 Task: Plan a weekend getaway from the 22nd to the 24th.
Action: Mouse moved to (16, 131)
Screenshot: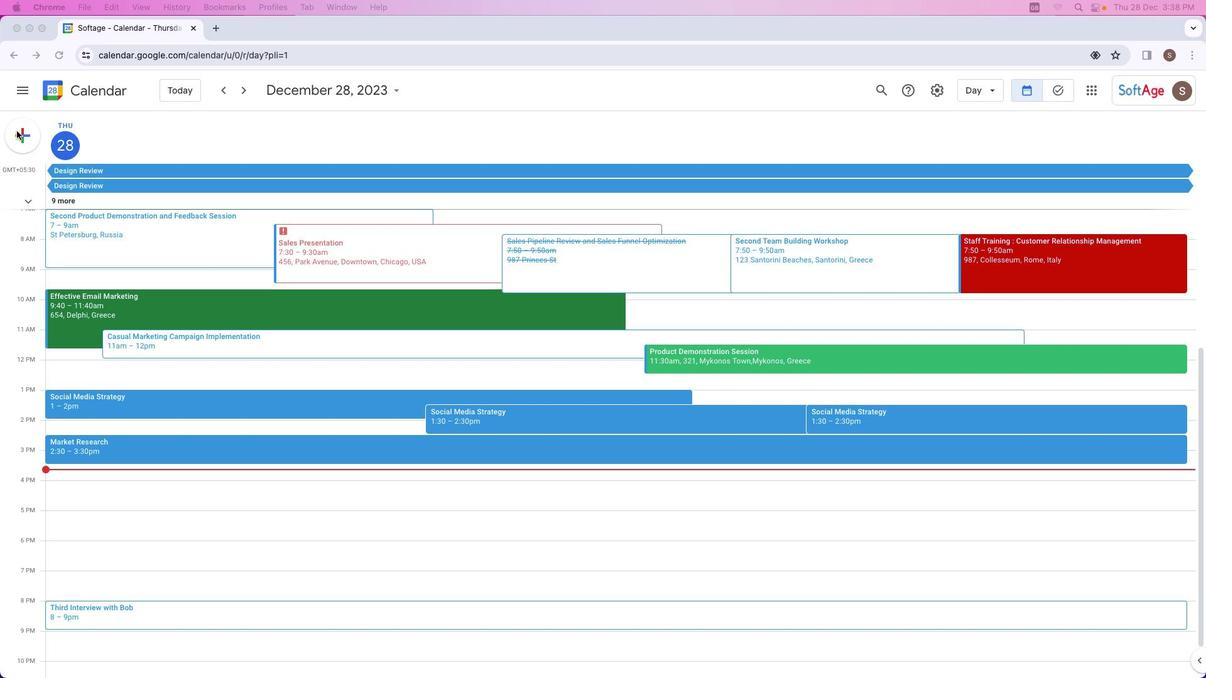 
Action: Mouse pressed left at (16, 131)
Screenshot: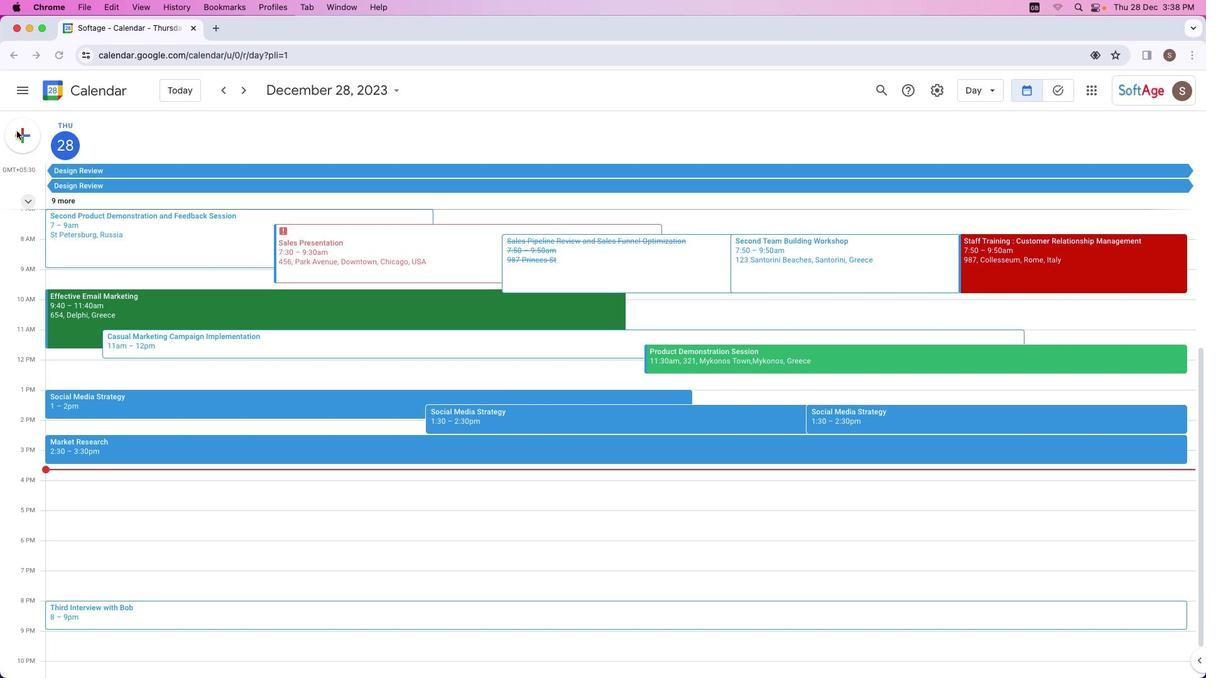 
Action: Mouse pressed left at (16, 131)
Screenshot: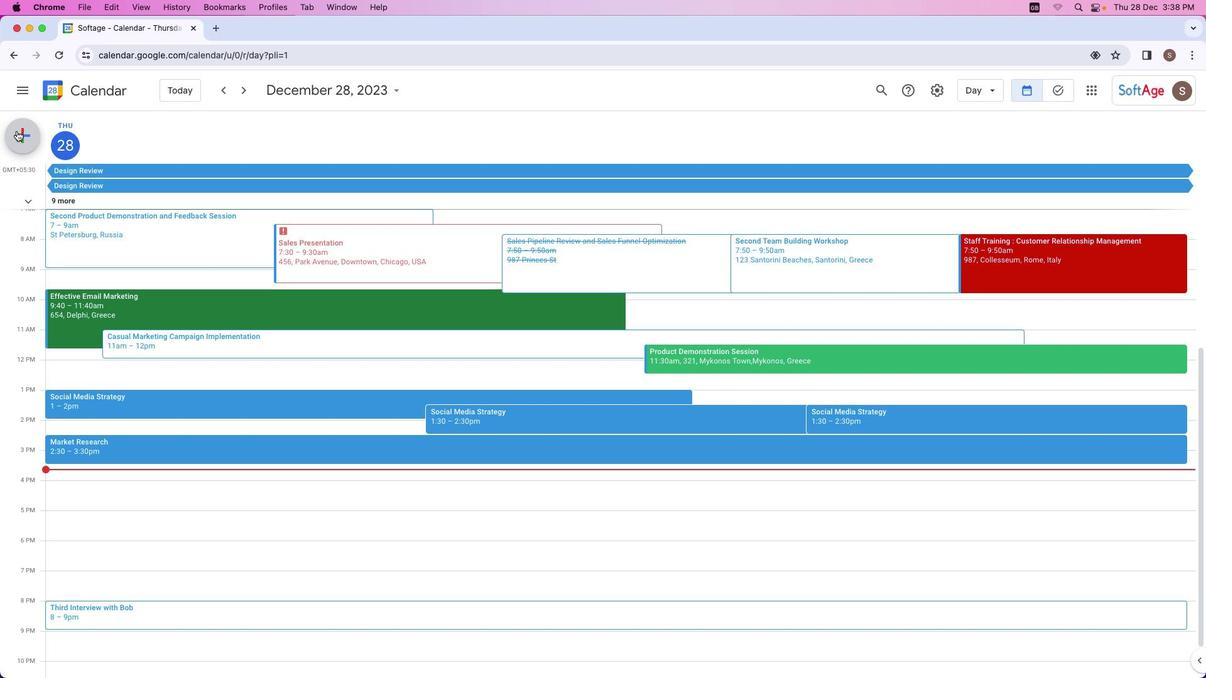 
Action: Mouse moved to (46, 174)
Screenshot: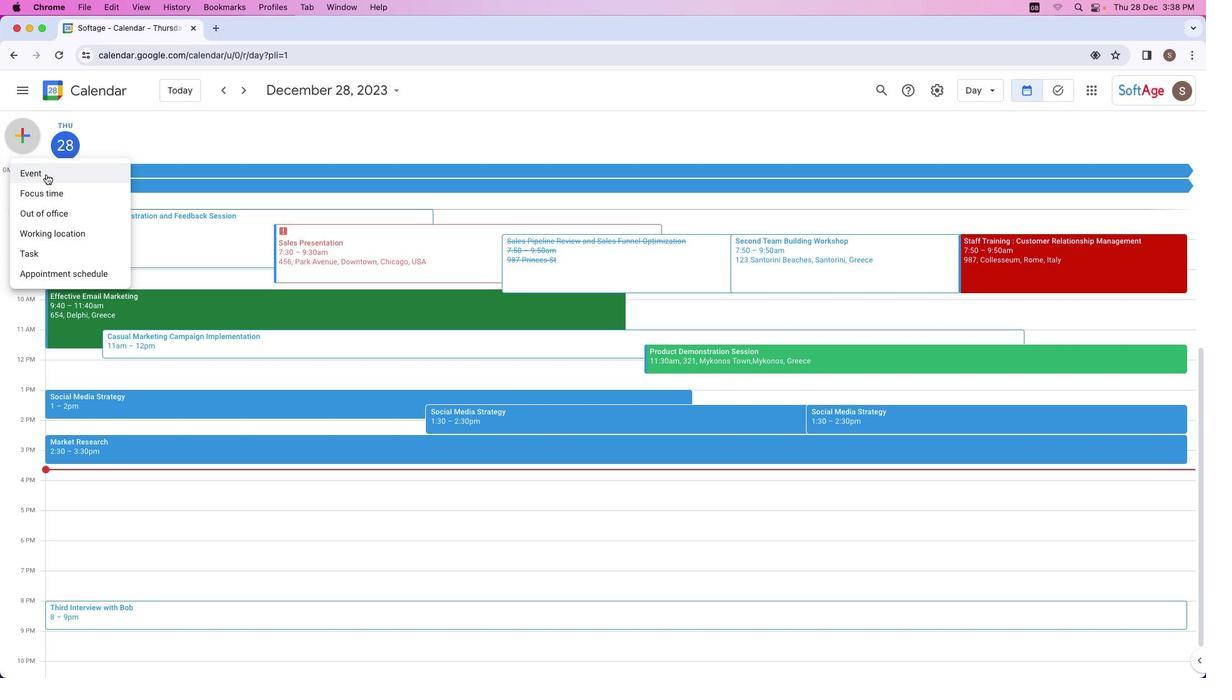
Action: Mouse pressed left at (46, 174)
Screenshot: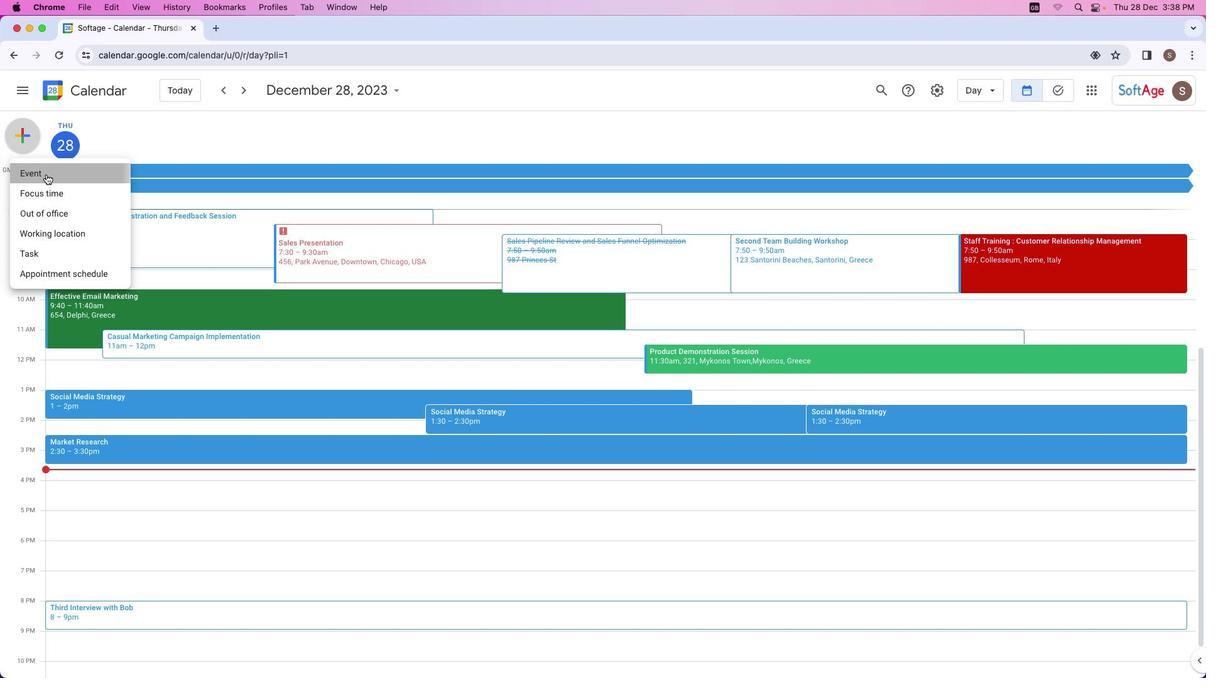 
Action: Mouse moved to (492, 320)
Screenshot: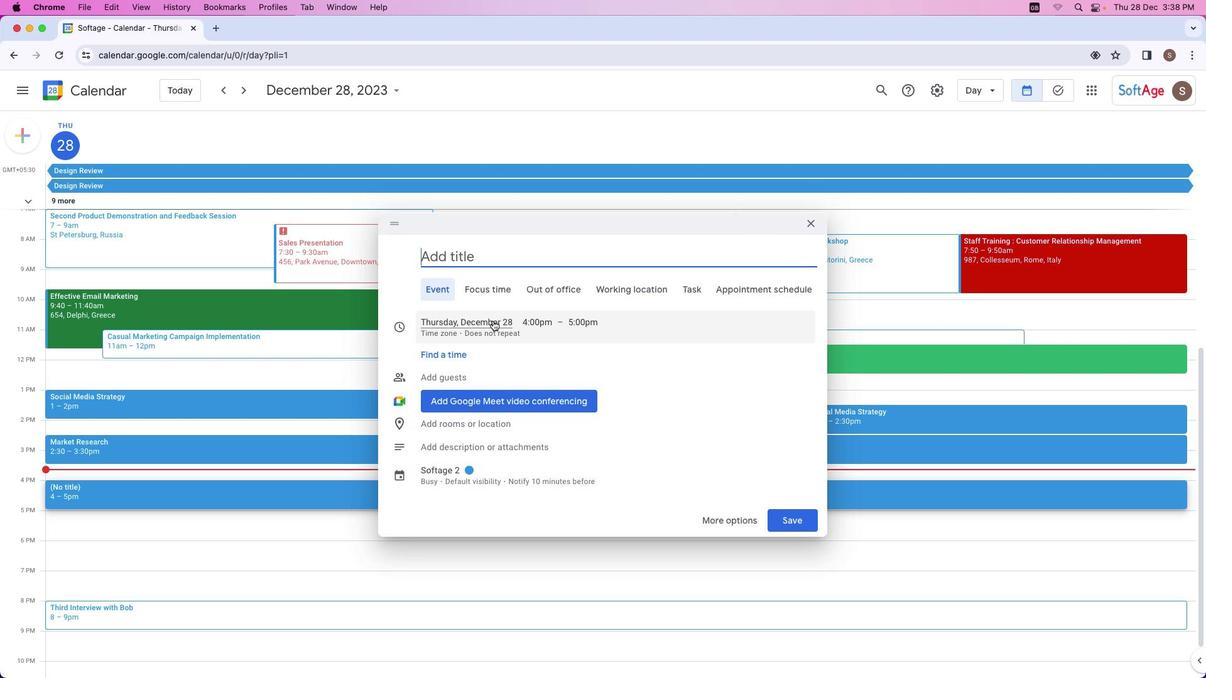 
Action: Mouse pressed left at (492, 320)
Screenshot: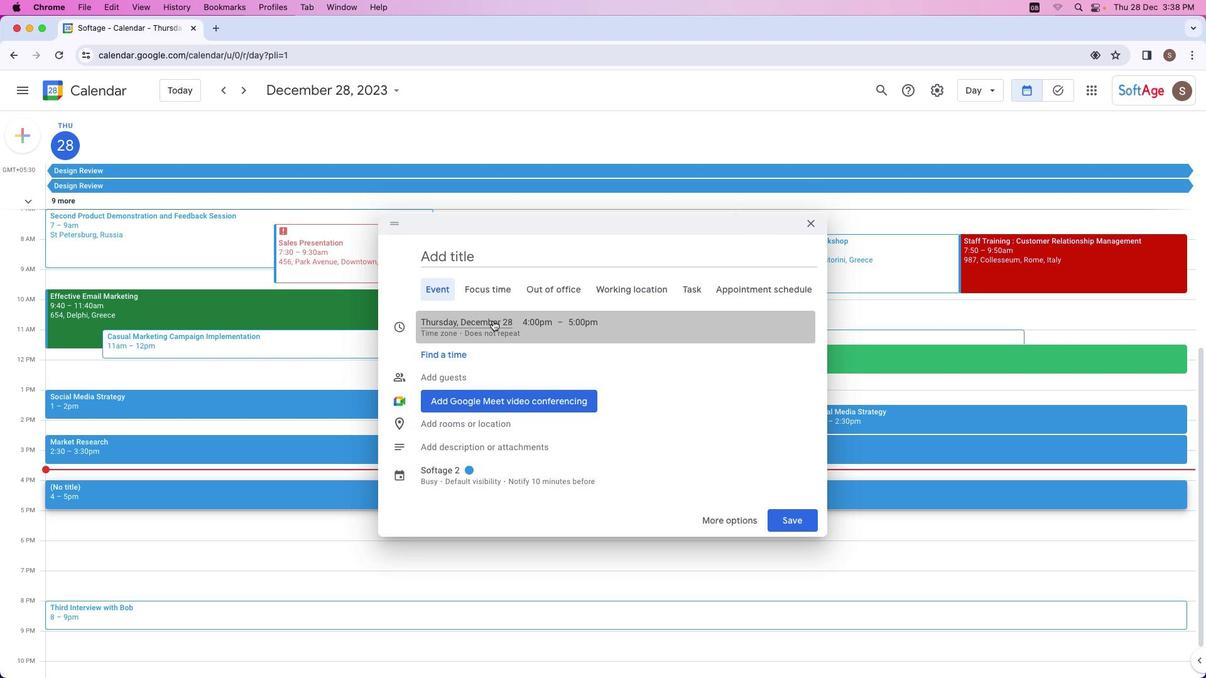 
Action: Mouse moved to (571, 349)
Screenshot: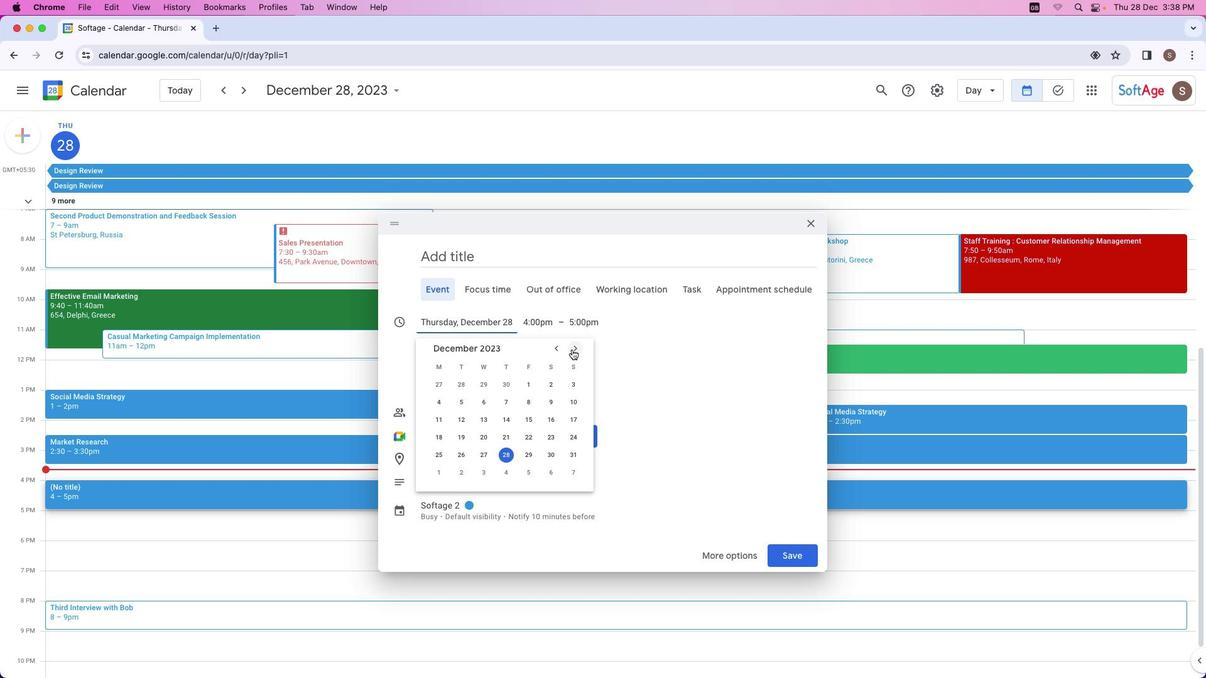 
Action: Mouse pressed left at (571, 349)
Screenshot: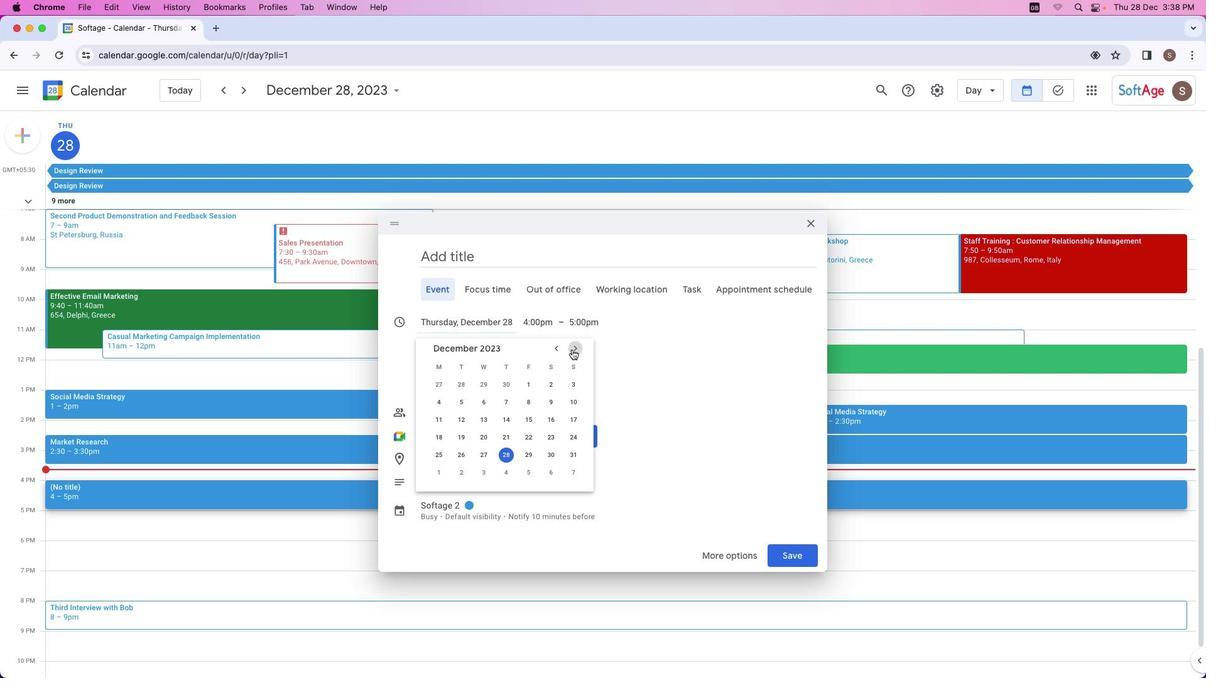 
Action: Mouse moved to (443, 435)
Screenshot: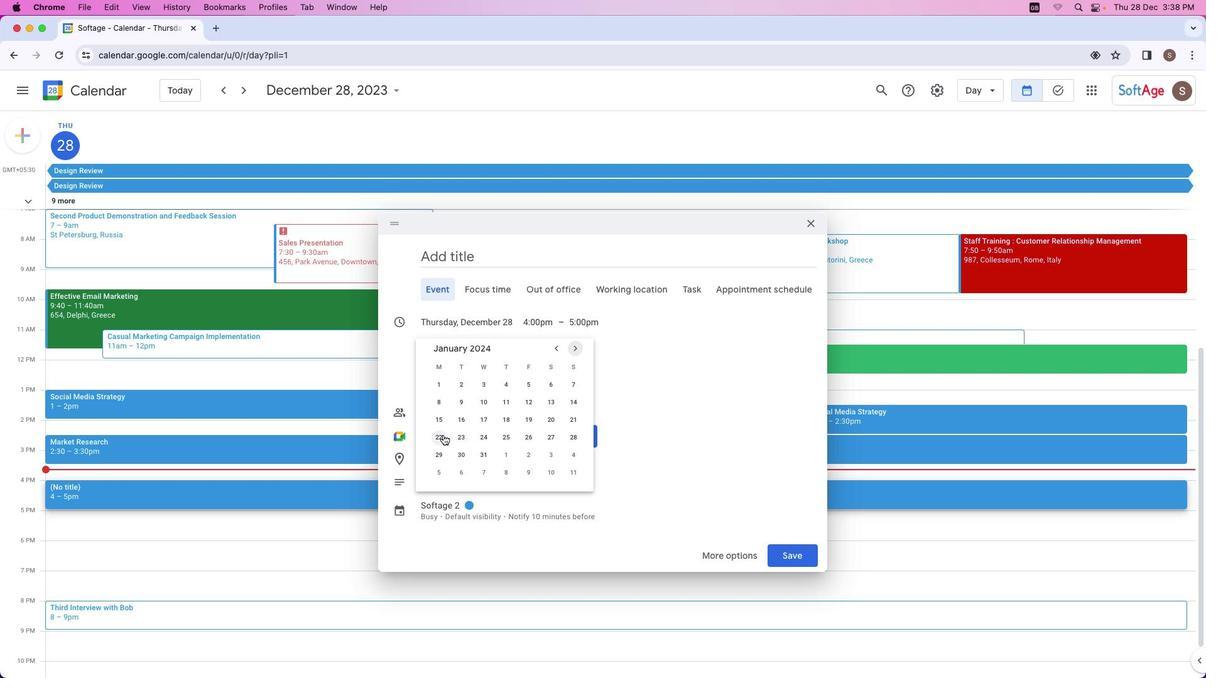 
Action: Mouse pressed left at (443, 435)
Screenshot: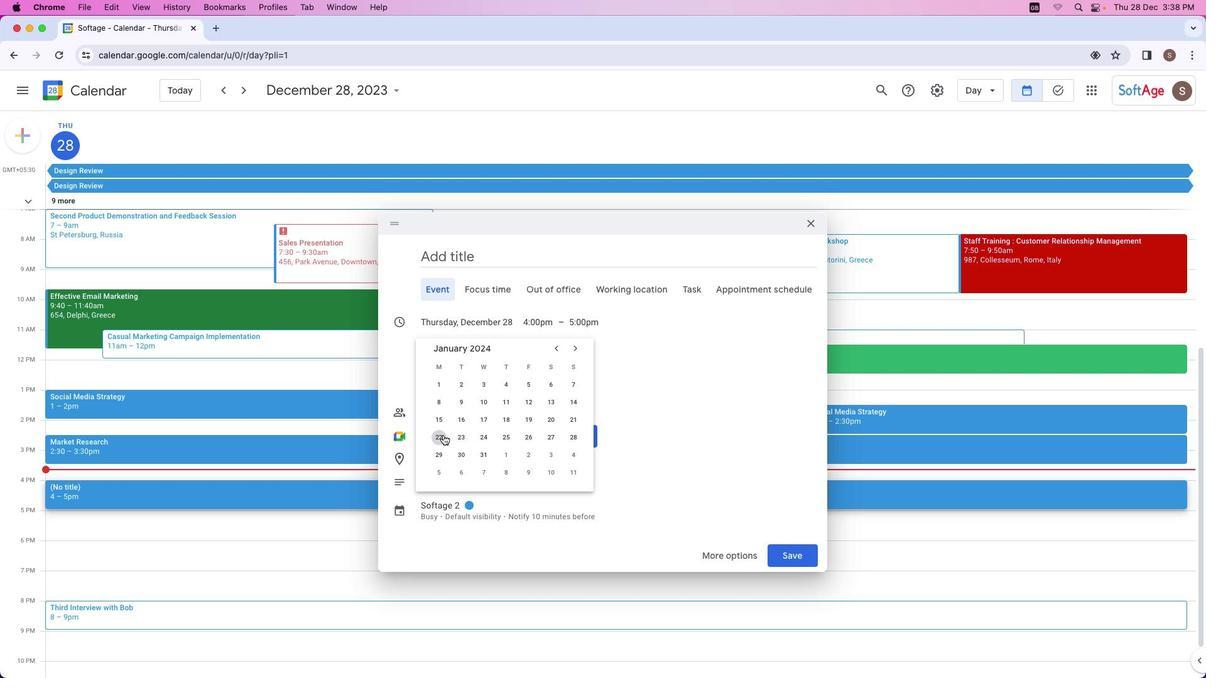 
Action: Mouse moved to (422, 344)
Screenshot: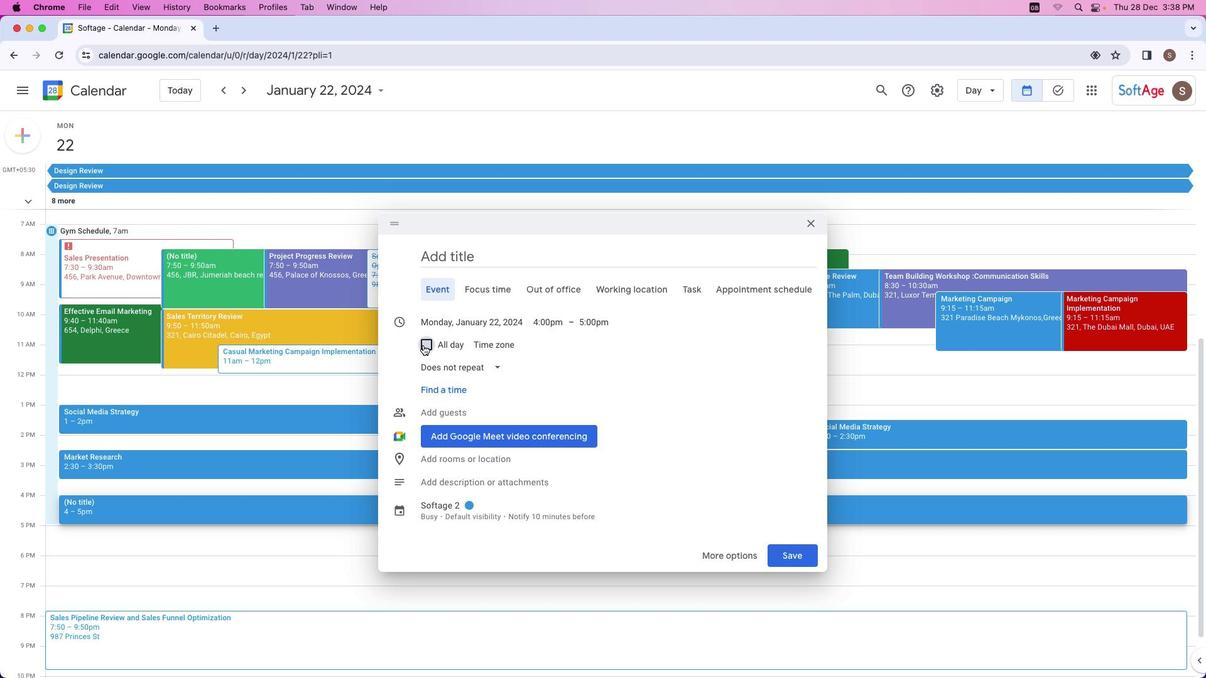
Action: Mouse pressed left at (422, 344)
Screenshot: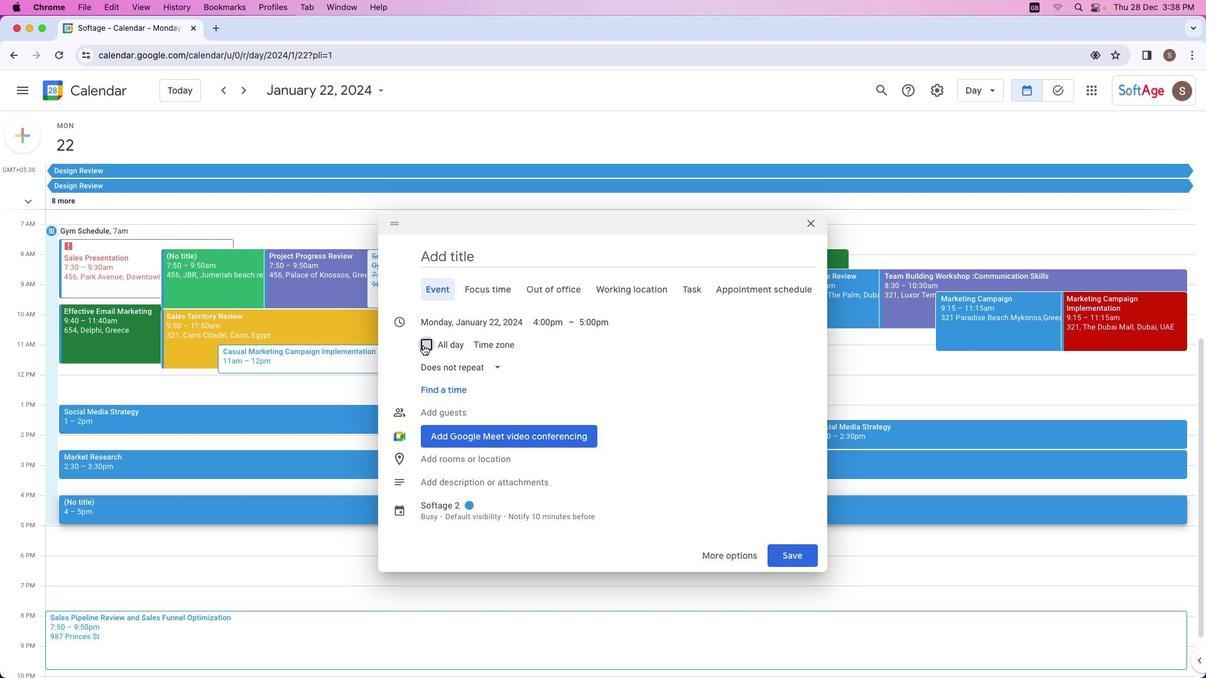 
Action: Mouse moved to (700, 292)
Screenshot: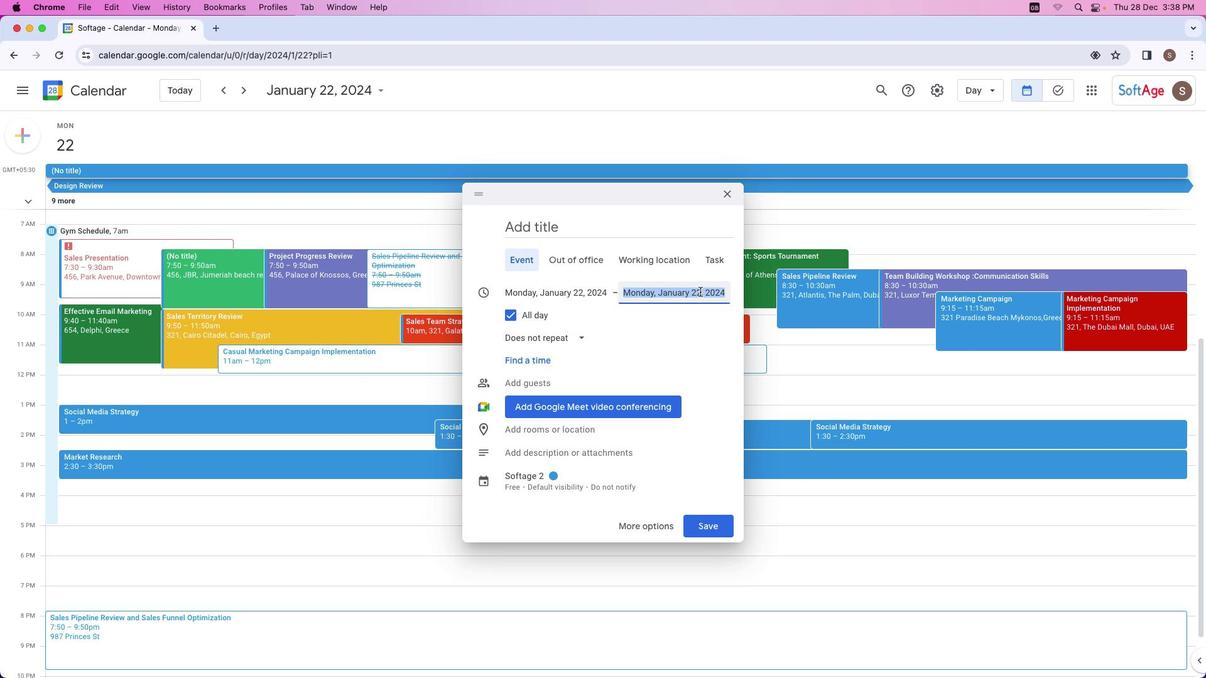 
Action: Mouse pressed left at (700, 292)
Screenshot: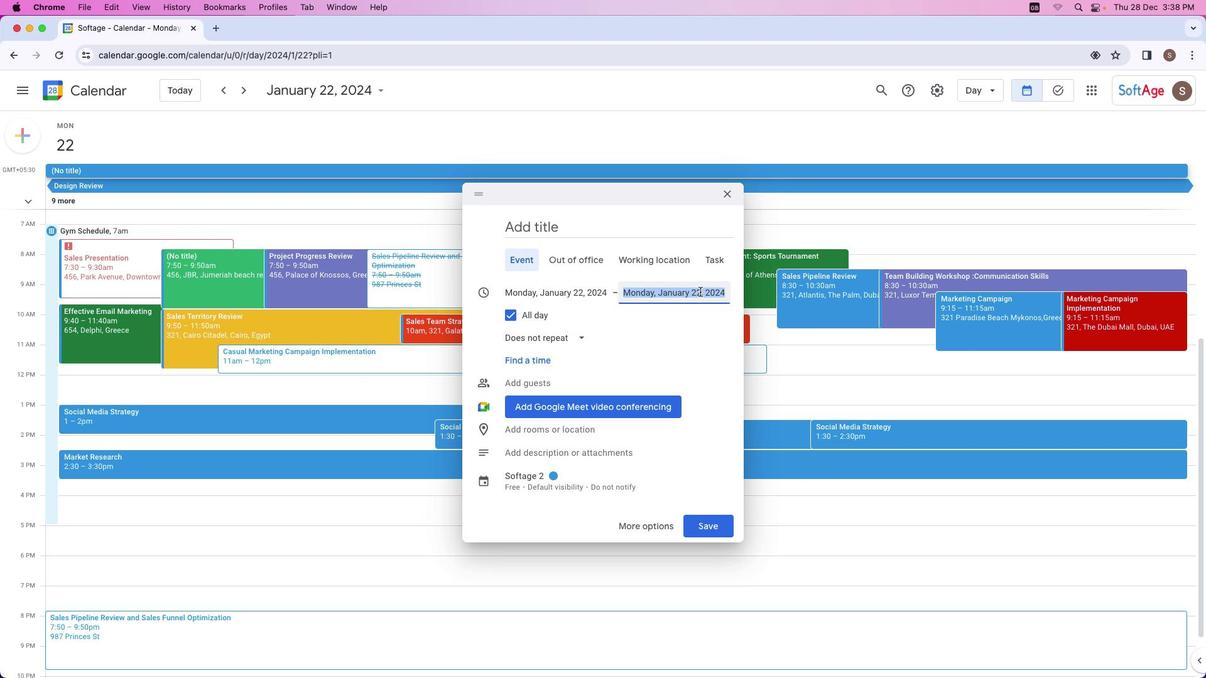 
Action: Mouse moved to (689, 401)
Screenshot: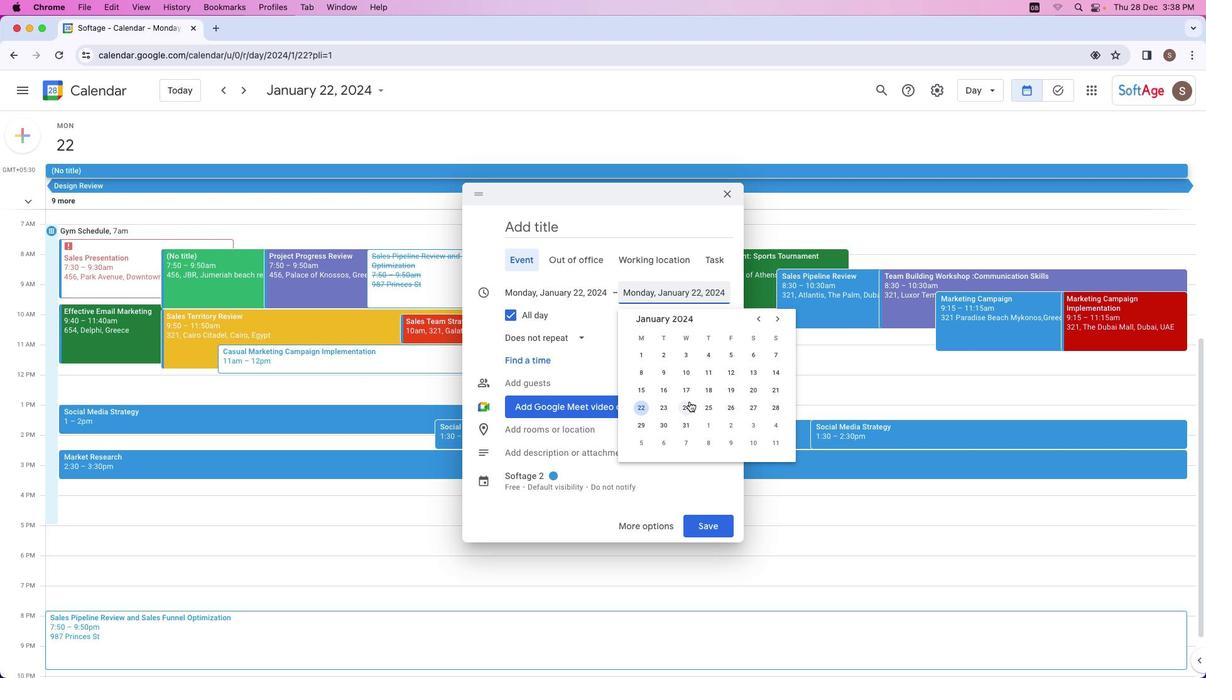 
Action: Mouse pressed left at (689, 401)
Screenshot: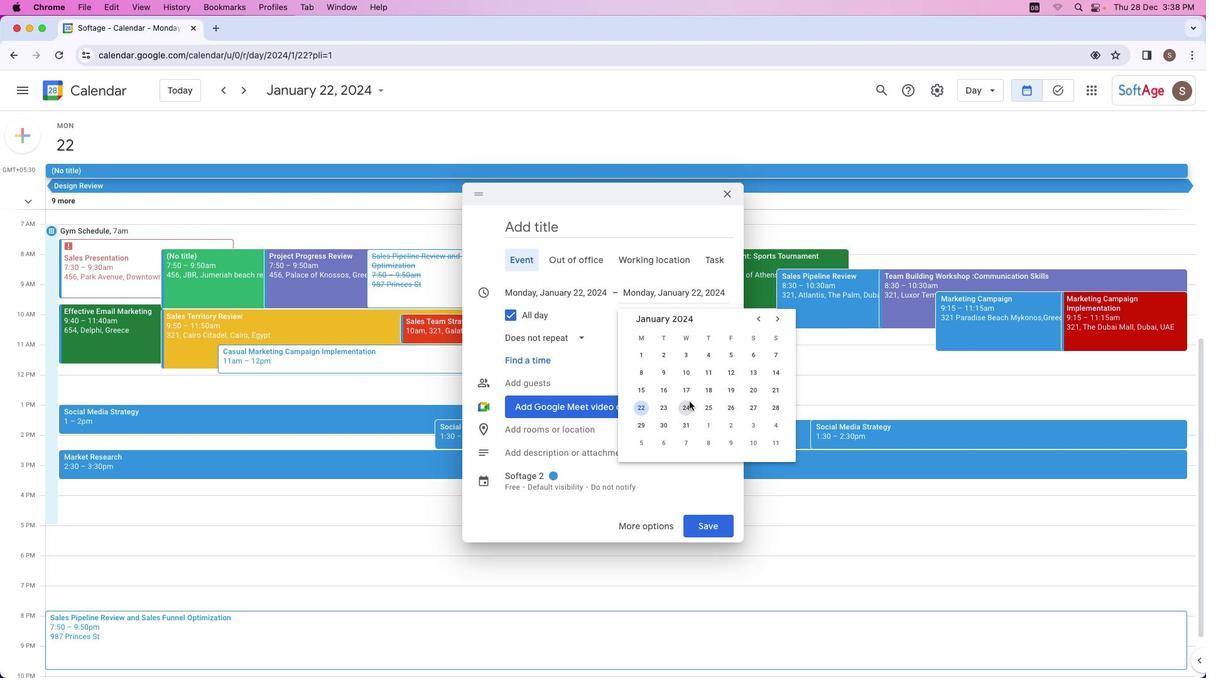 
Action: Mouse moved to (530, 224)
Screenshot: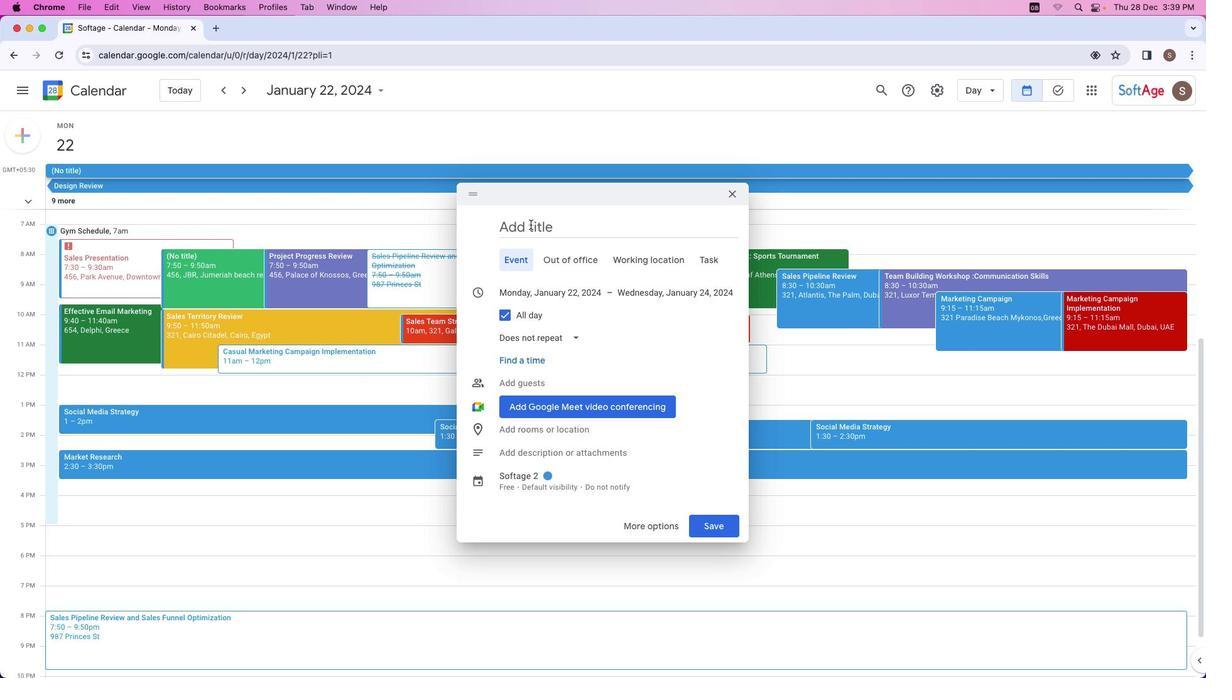 
Action: Mouse pressed left at (530, 224)
Screenshot: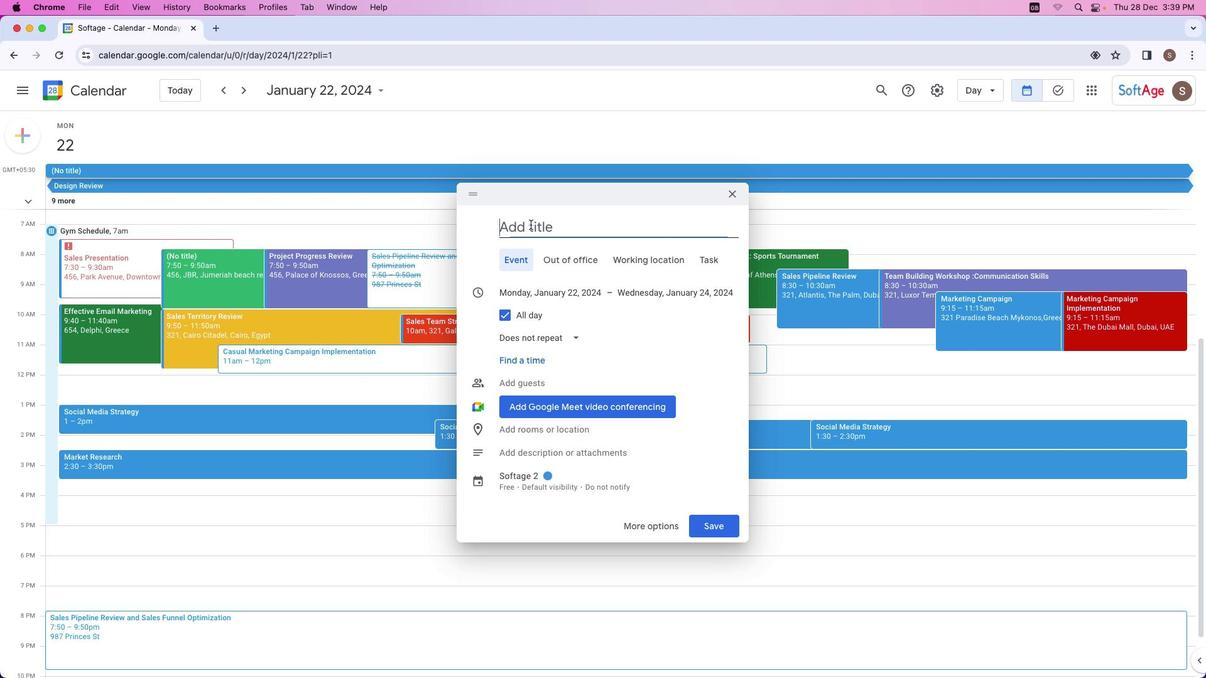 
Action: Key pressed Key.shift'G''e''t''a''w''a''y'Key.space'p''l''a''n''n''i''n''g'
Screenshot: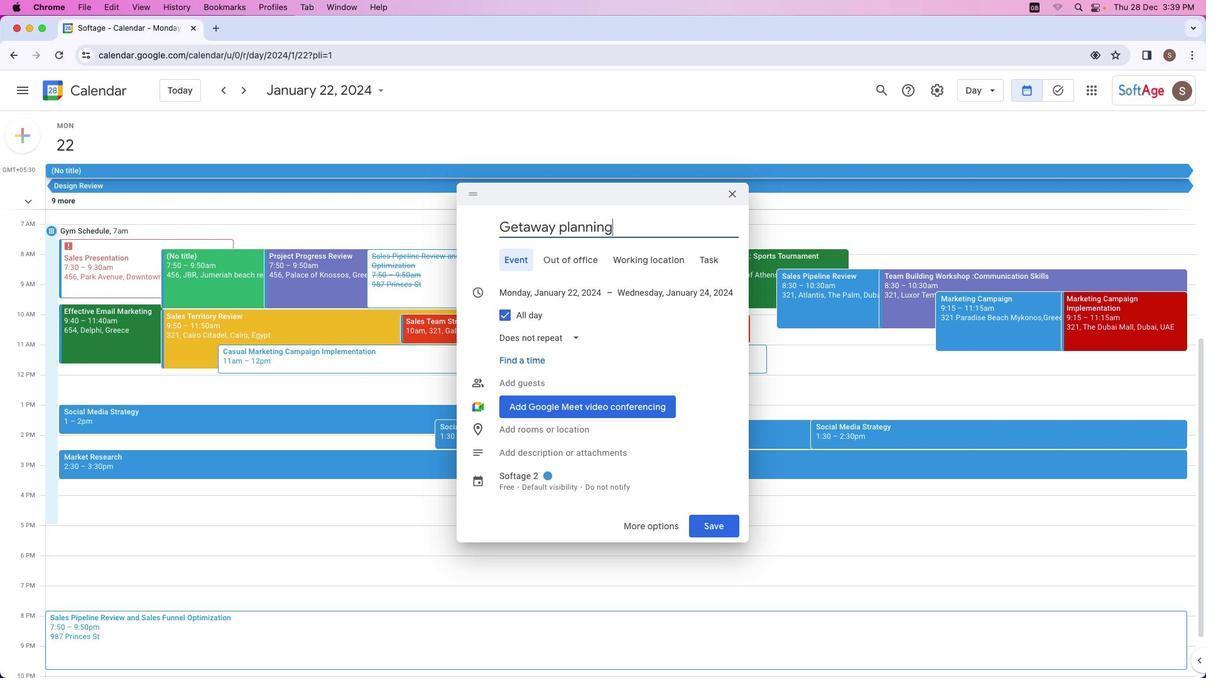 
Action: Mouse moved to (555, 444)
Screenshot: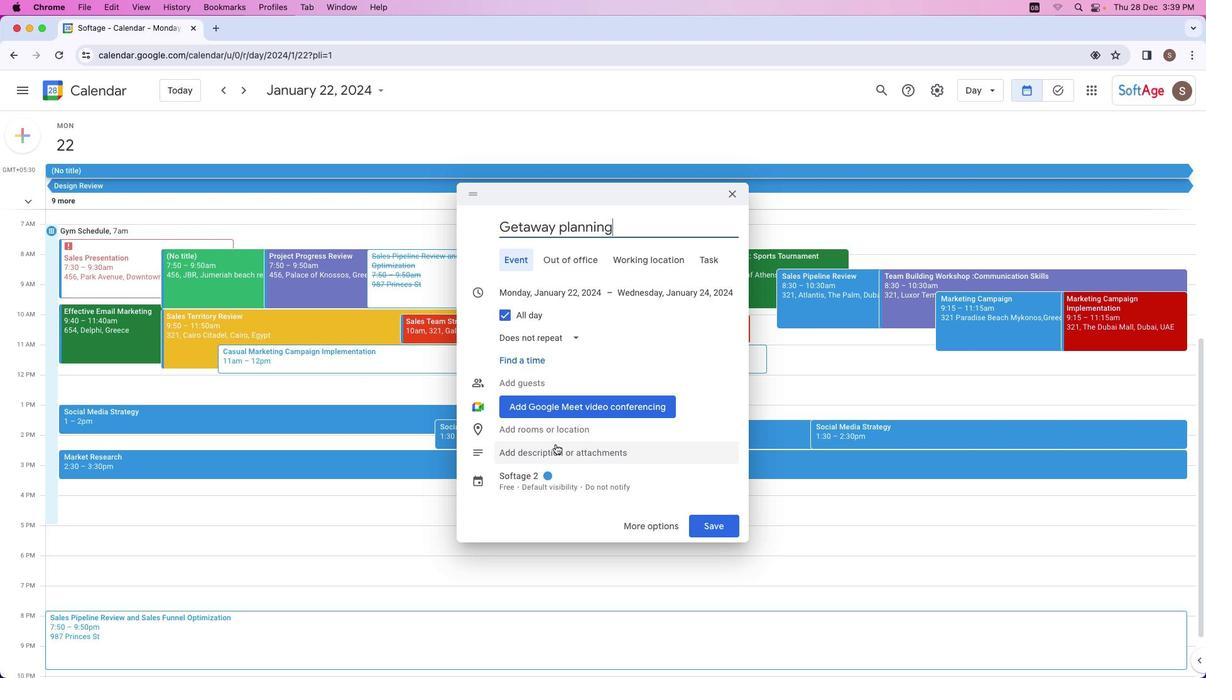 
Action: Mouse pressed left at (555, 444)
Screenshot: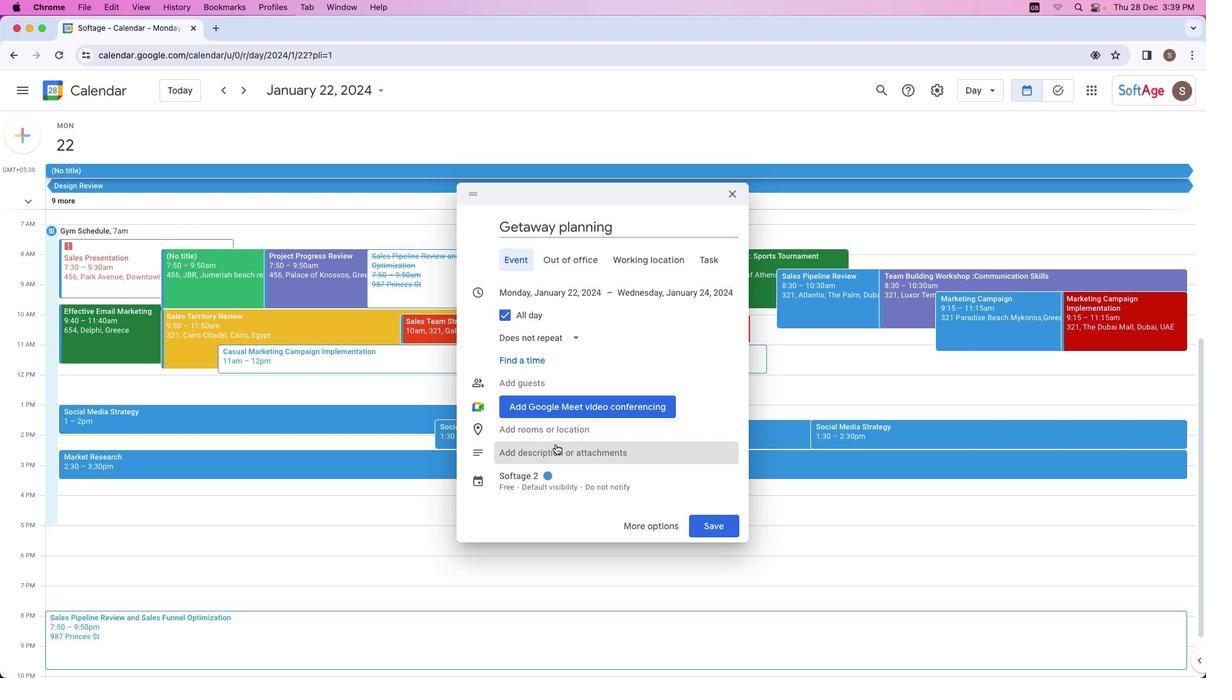
Action: Mouse moved to (527, 477)
Screenshot: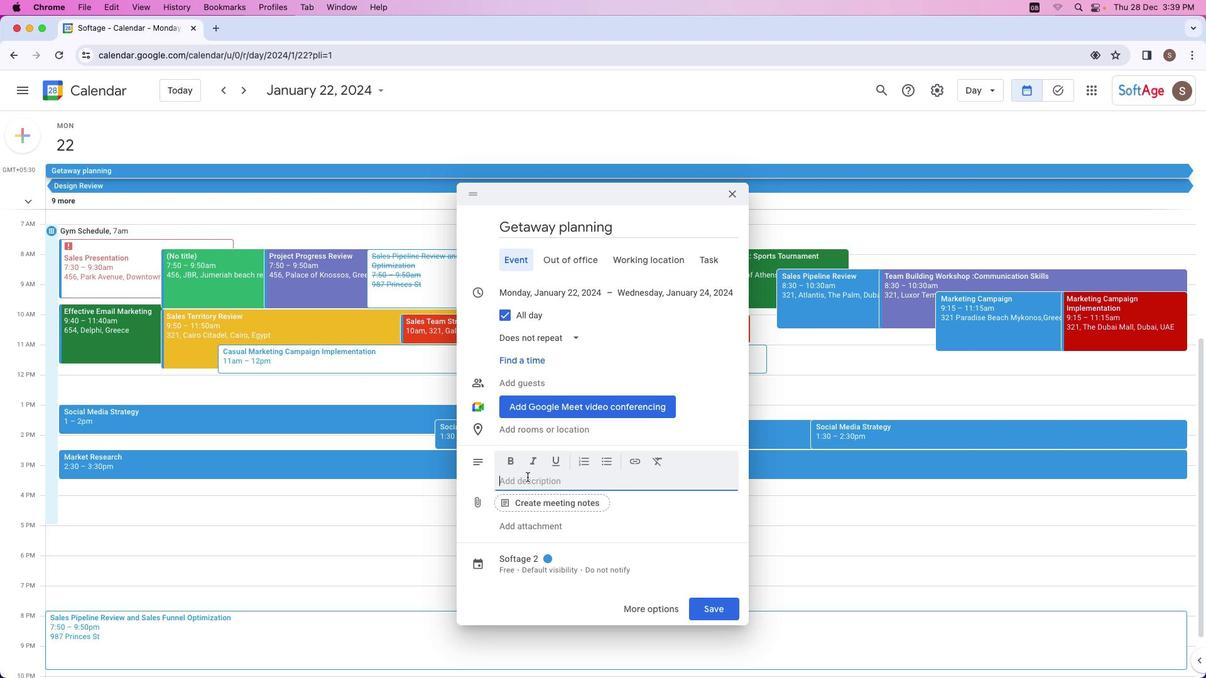 
Action: Mouse pressed left at (527, 477)
Screenshot: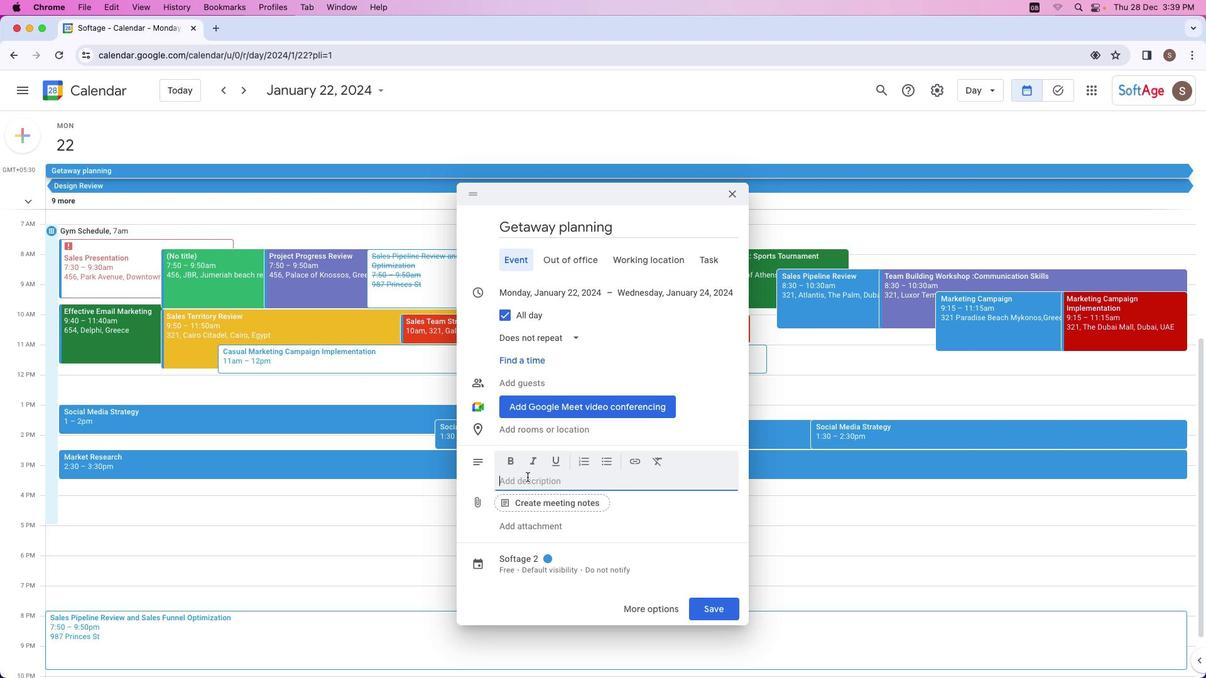 
Action: Mouse moved to (512, 463)
Screenshot: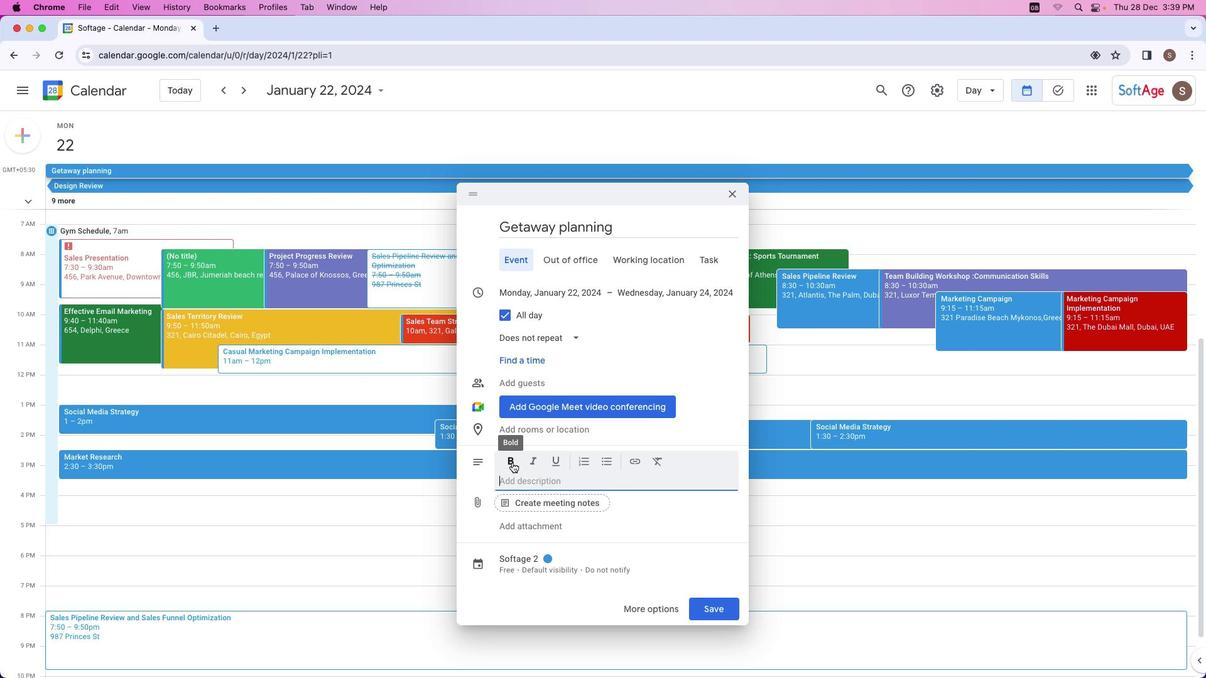 
Action: Mouse pressed left at (512, 463)
Screenshot: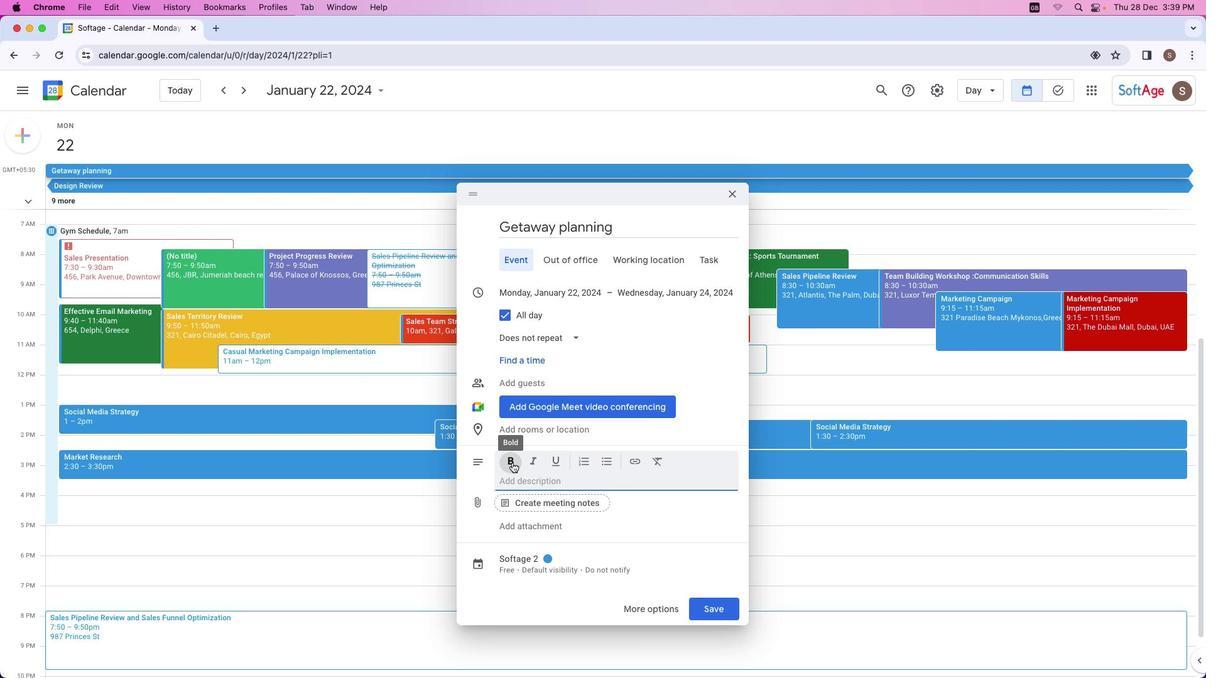 
Action: Key pressed Key.shift'T''h''e'Key.space'w''e''e''k''e''n''d'Key.space'i''s'Key.space'a'Key.space'w''e''l''c''o''m''e'Key.space'b''r''e''a''k'','
Screenshot: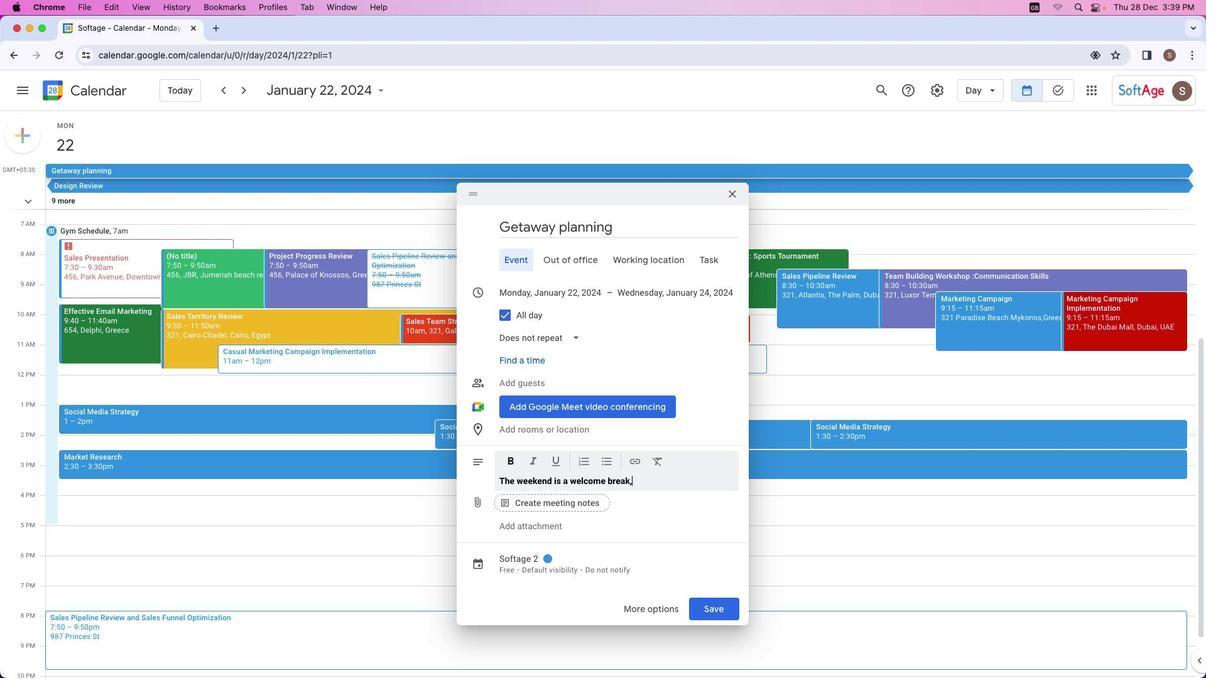 
Action: Mouse moved to (534, 461)
Screenshot: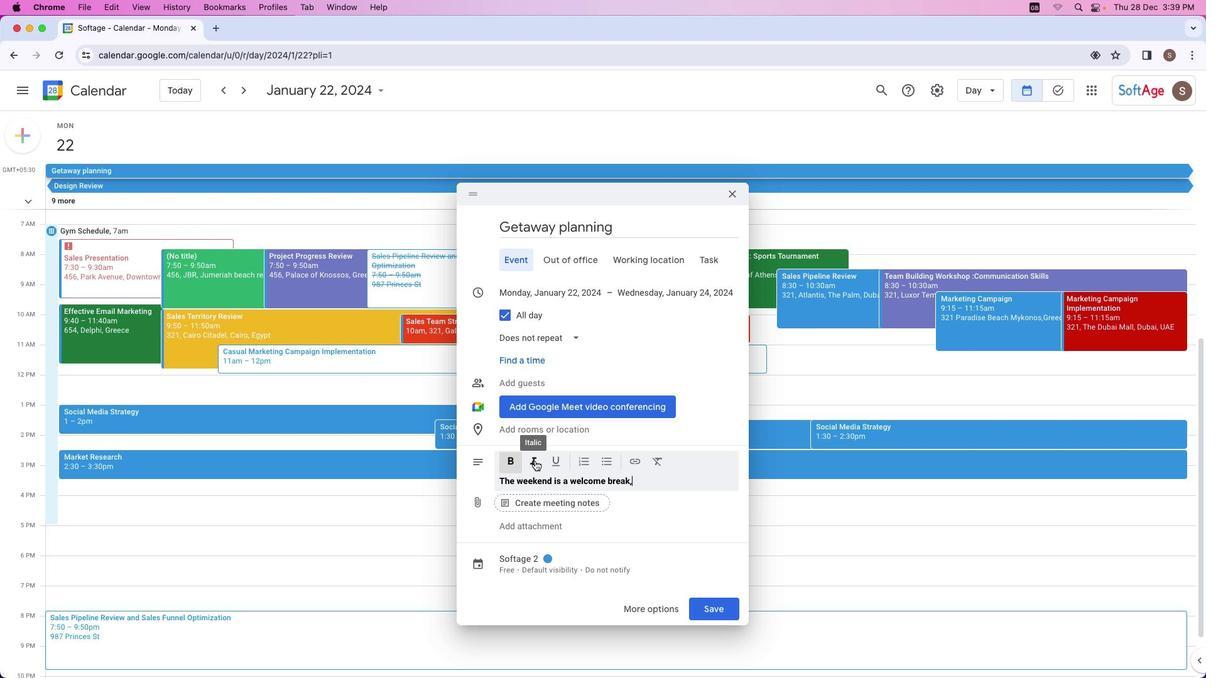 
Action: Mouse pressed left at (534, 461)
Screenshot: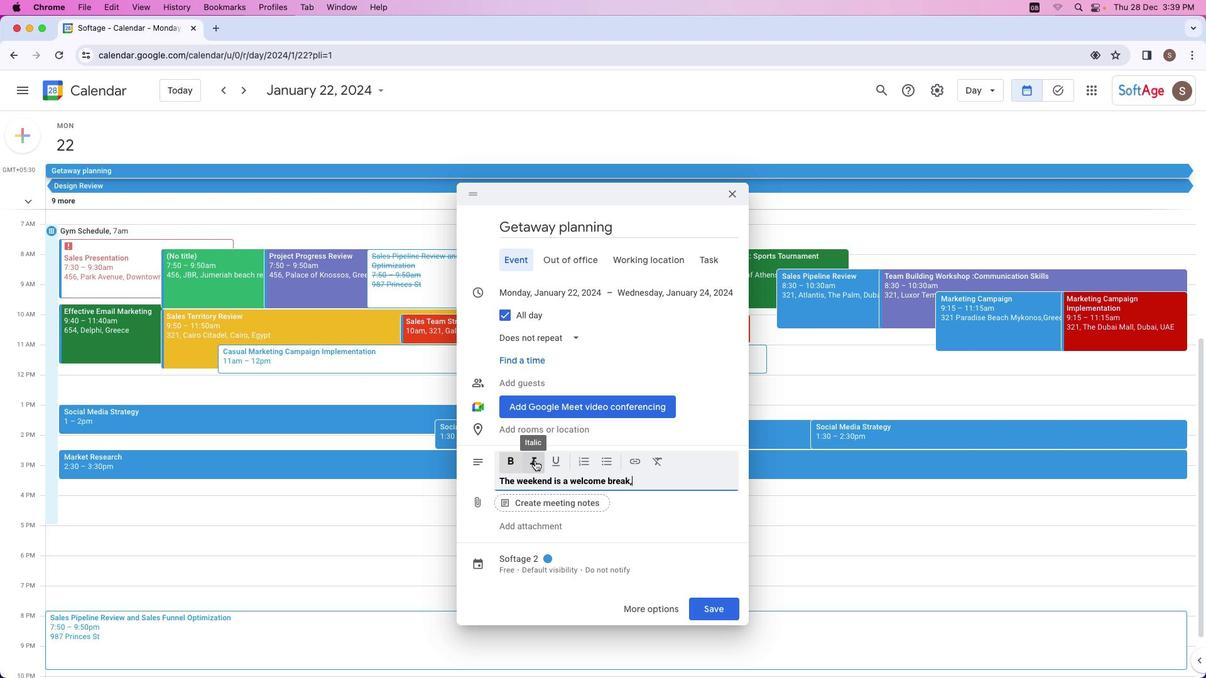 
Action: Mouse moved to (508, 460)
Screenshot: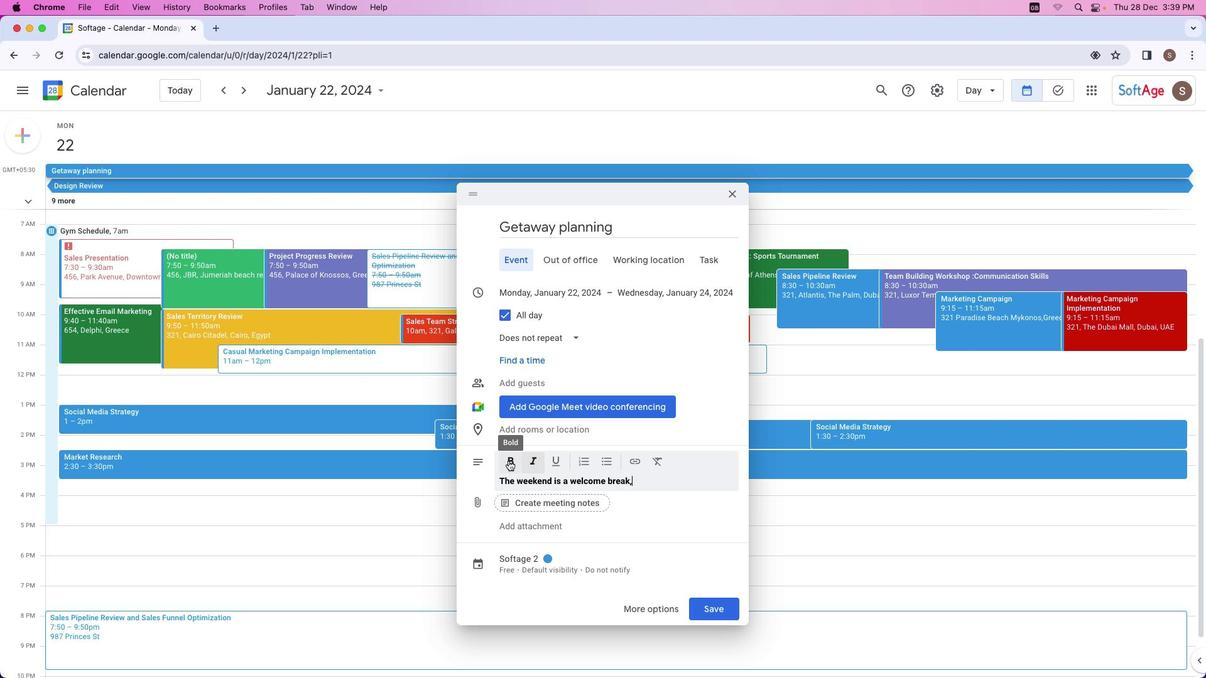 
Action: Mouse pressed left at (508, 460)
Screenshot: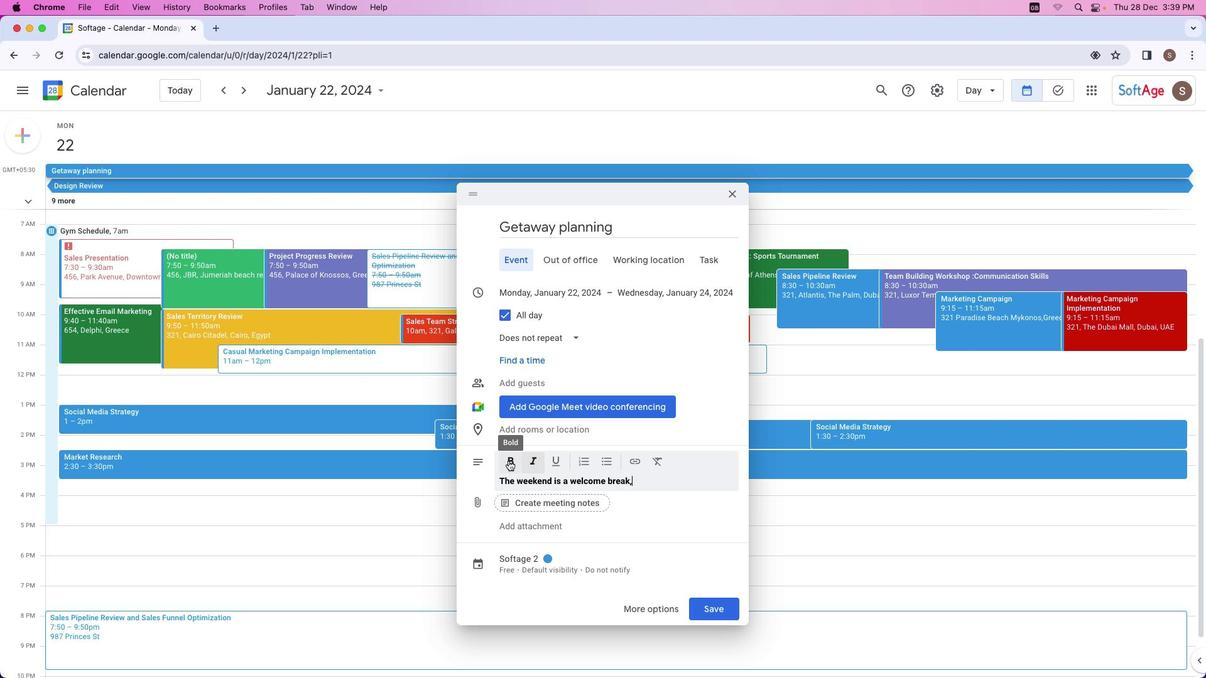 
Action: Mouse moved to (639, 480)
Screenshot: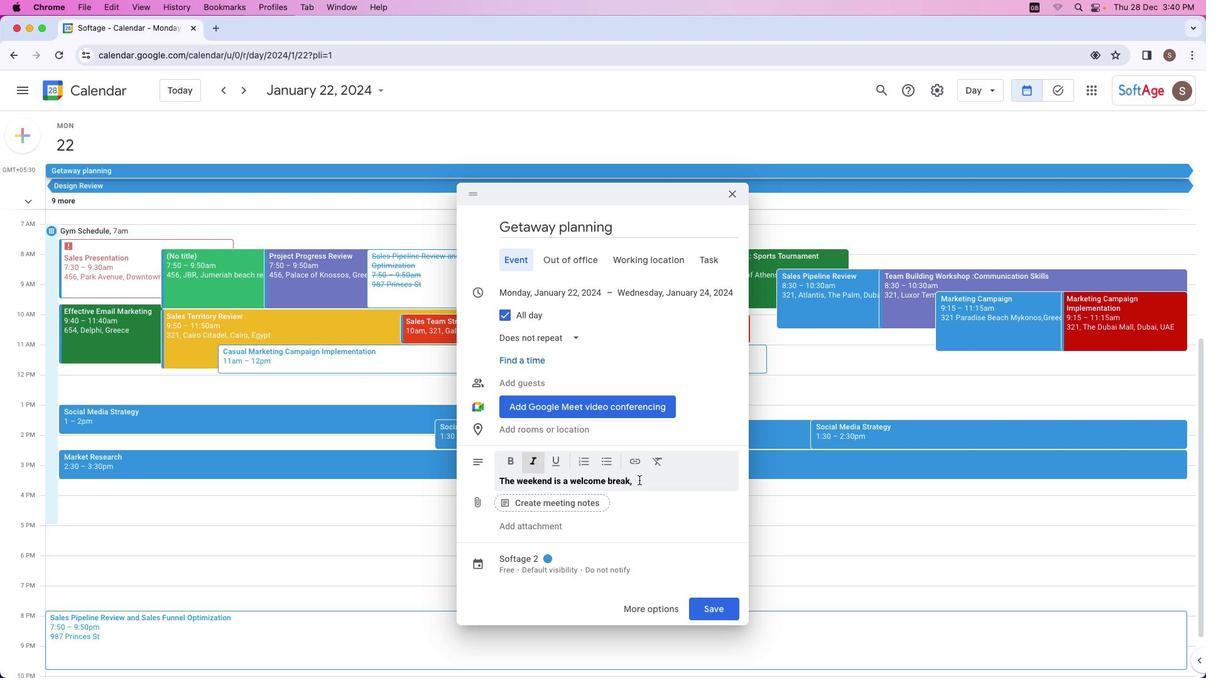 
Action: Key pressed 'o''f''f''e''r''i''n''g'Key.space'a'Key.spaceKey.leftKey.leftKey.leftKey.leftKey.leftKey.leftKey.leftKey.leftKey.leftKey.leftKey.leftKey.spaceKey.rightKey.rightKey.rightKey.rightKey.rightKey.rightKey.rightKey.rightKey.rightKey.rightKey.space'p''r''e''c''i''o''u''s'Key.space'o''p''p''o''r''t''u''n''i''t''y'Key.space't''o'Key.space'u''n''w''i''n''d'','Key.spaceKey.backspaceKey.backspaceKey.space'a''n''d'Key.space'c''r''e''a''t''e'Key.space'l''a''s''t''i''n''g'Key.space'm''e''m''o''r''i''e''s'Key.space'w''i''t''h'Key.space'l''o''v''e''d'Key.space'o''n''e''s''.'
Screenshot: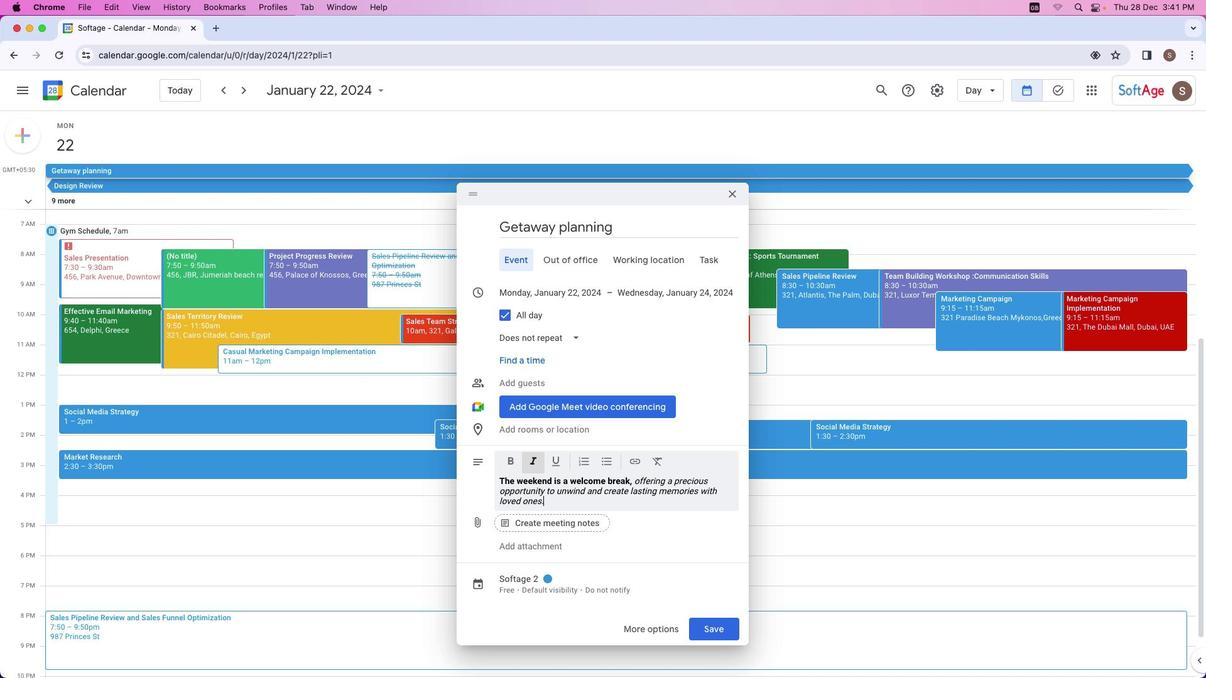 
Action: Mouse moved to (682, 591)
Screenshot: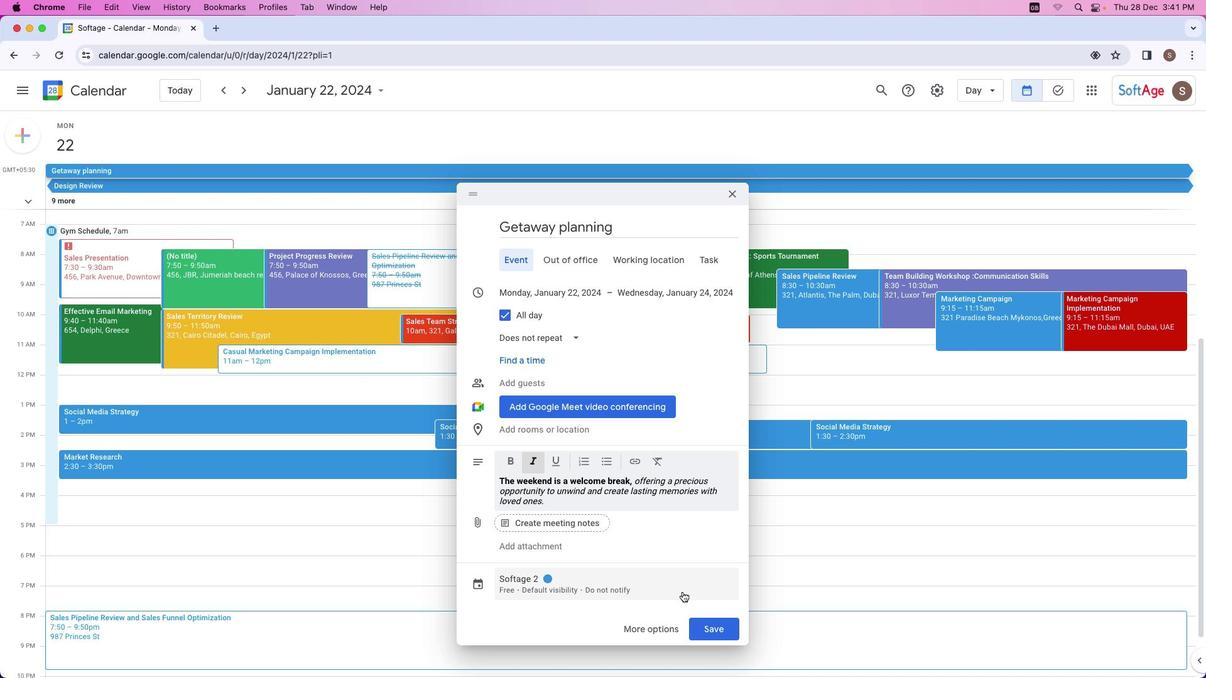 
Action: Mouse scrolled (682, 591) with delta (0, 0)
Screenshot: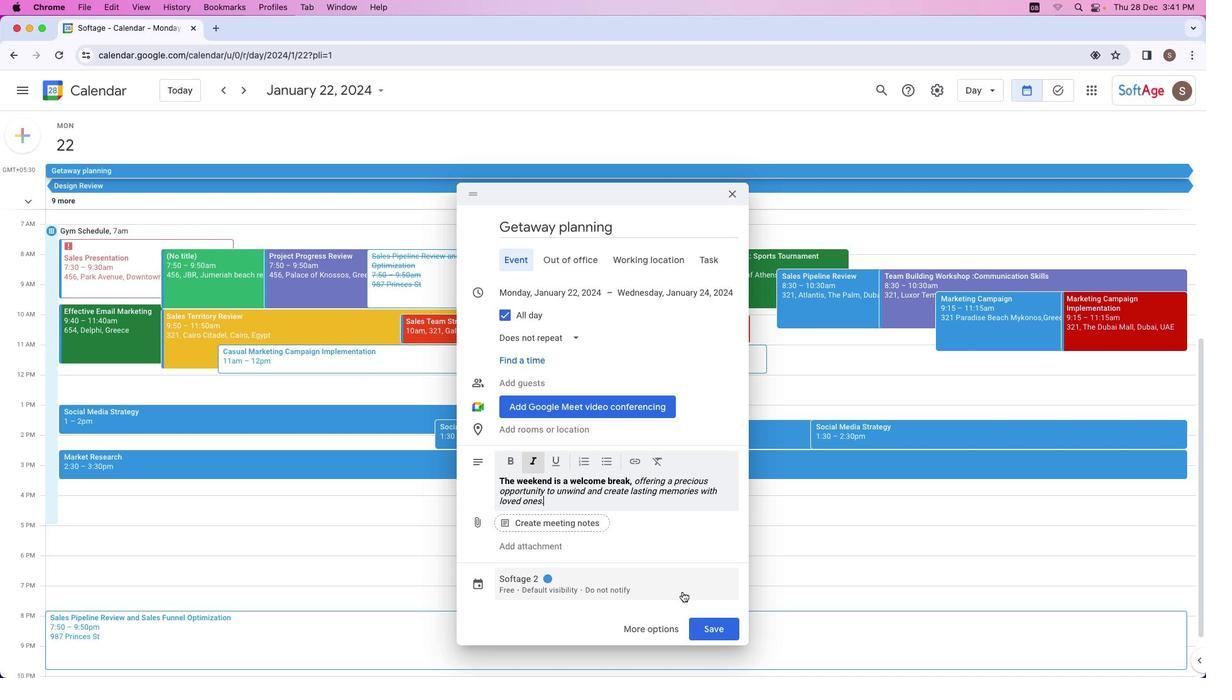 
Action: Mouse scrolled (682, 591) with delta (0, 0)
Screenshot: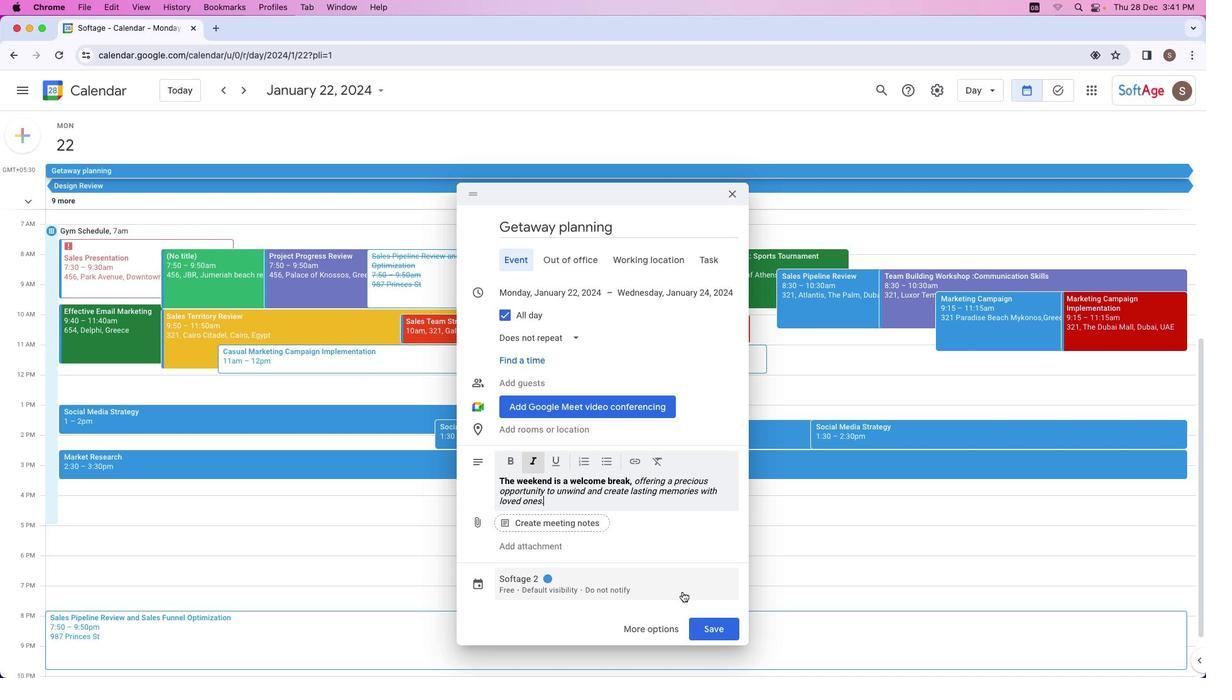 
Action: Mouse scrolled (682, 591) with delta (0, 0)
Screenshot: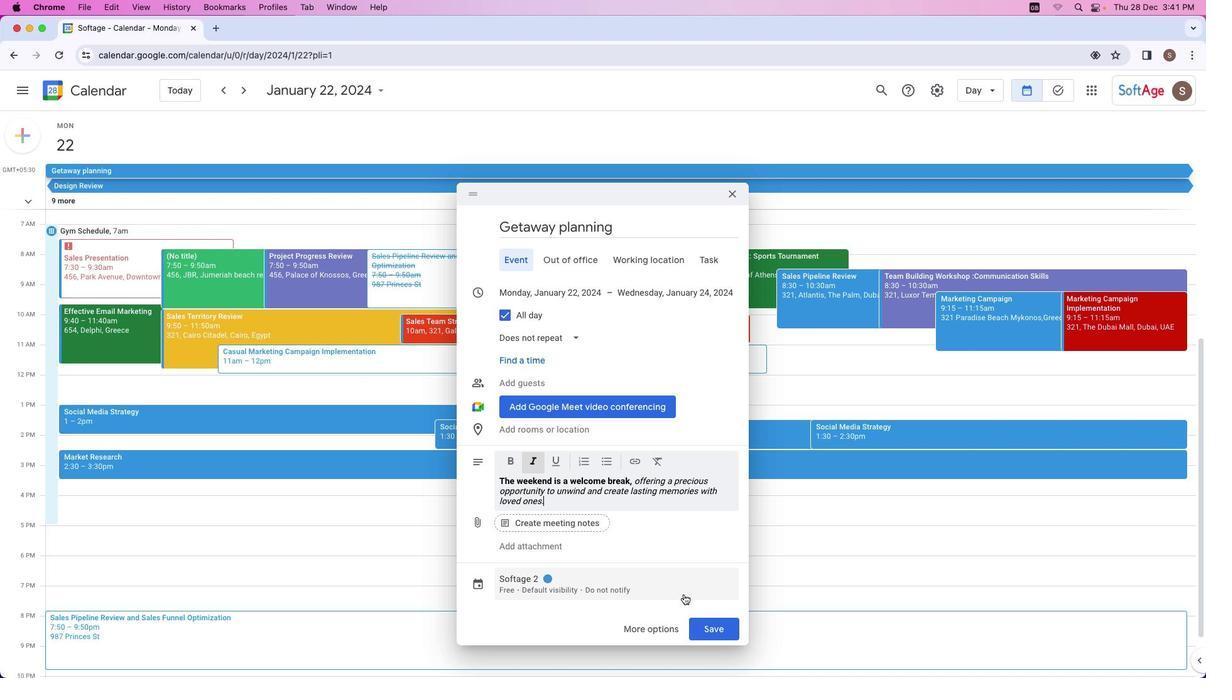 
Action: Mouse moved to (701, 625)
Screenshot: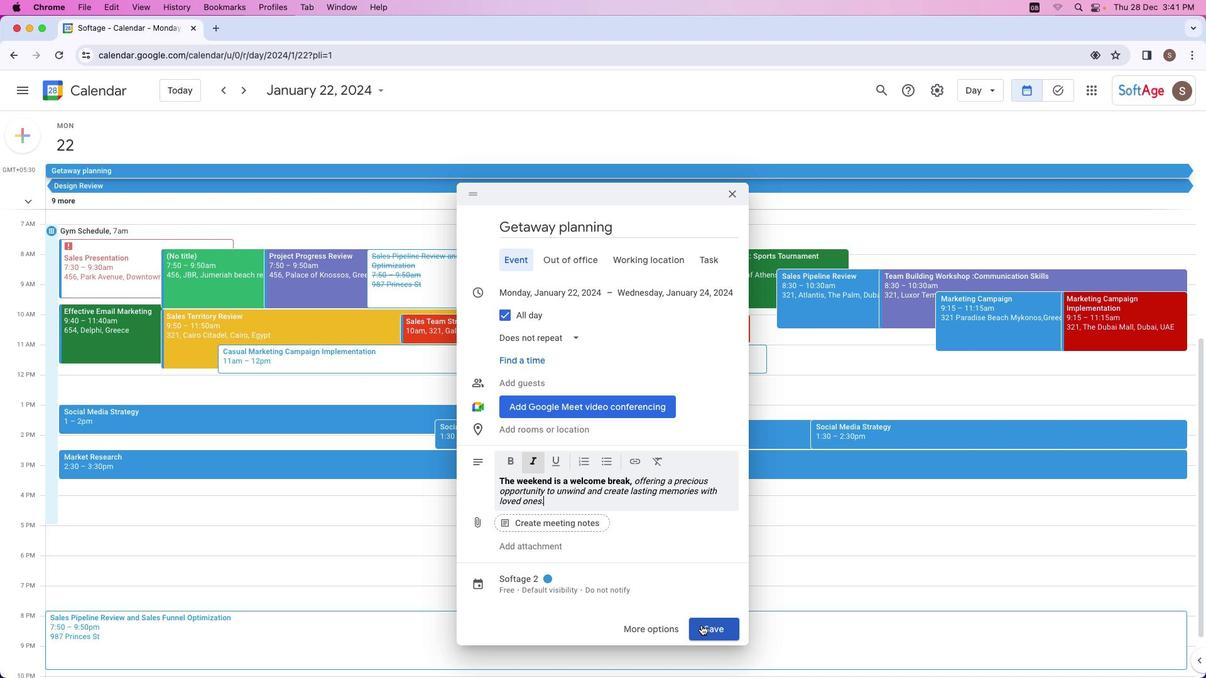 
Action: Mouse pressed left at (701, 625)
Screenshot: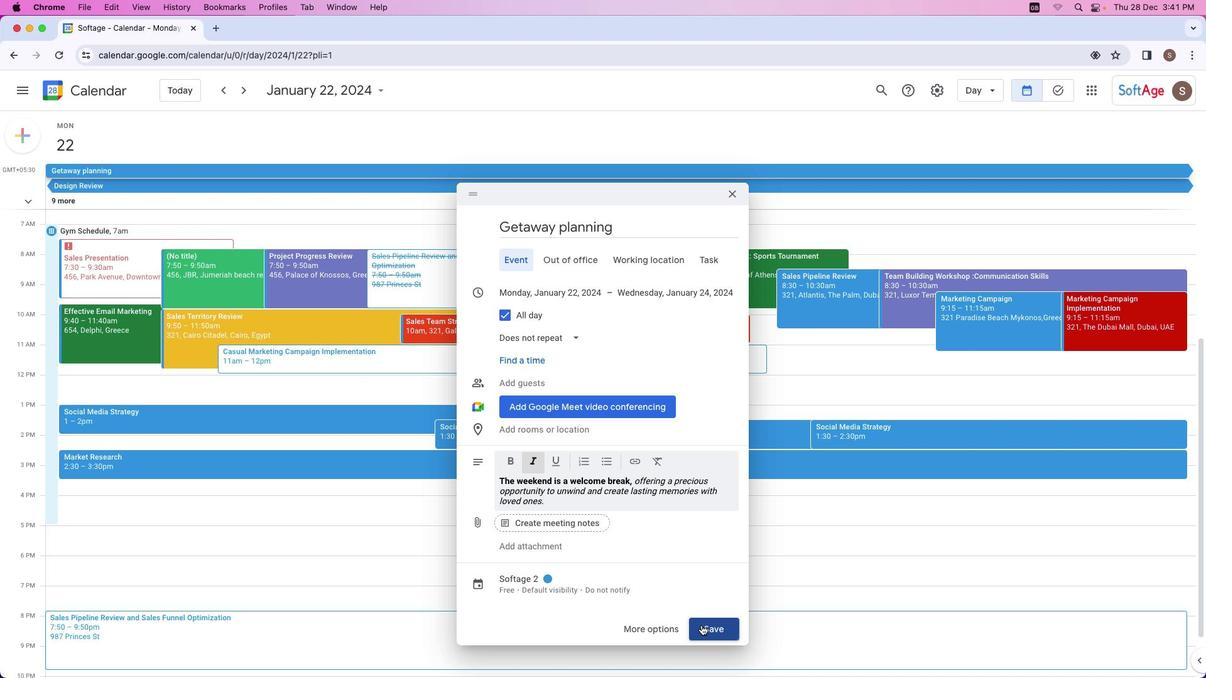 
Action: Mouse moved to (196, 312)
Screenshot: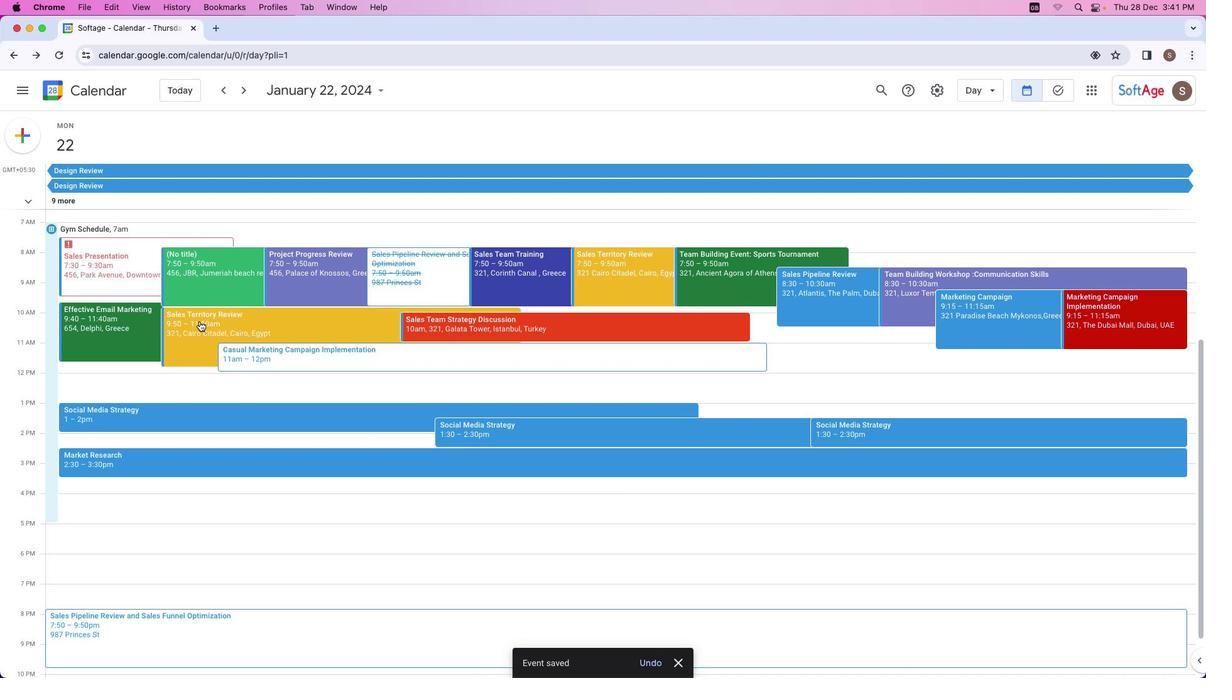 
Action: Mouse scrolled (196, 312) with delta (0, 0)
Screenshot: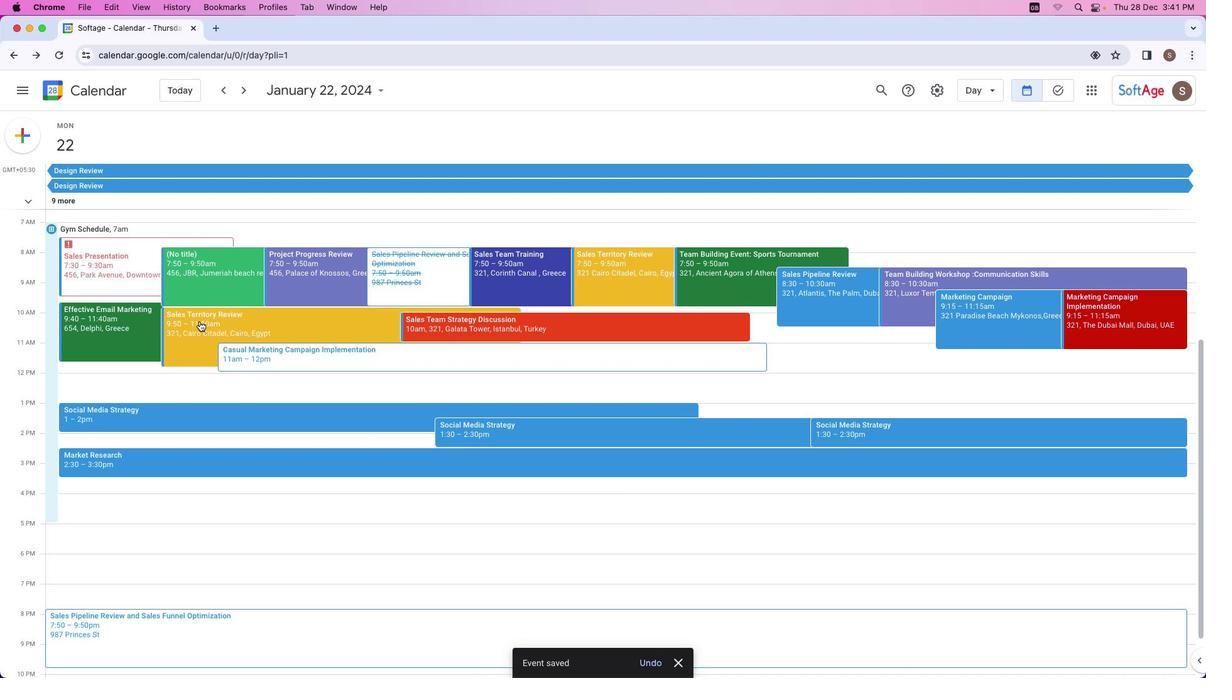 
Action: Mouse moved to (199, 321)
Screenshot: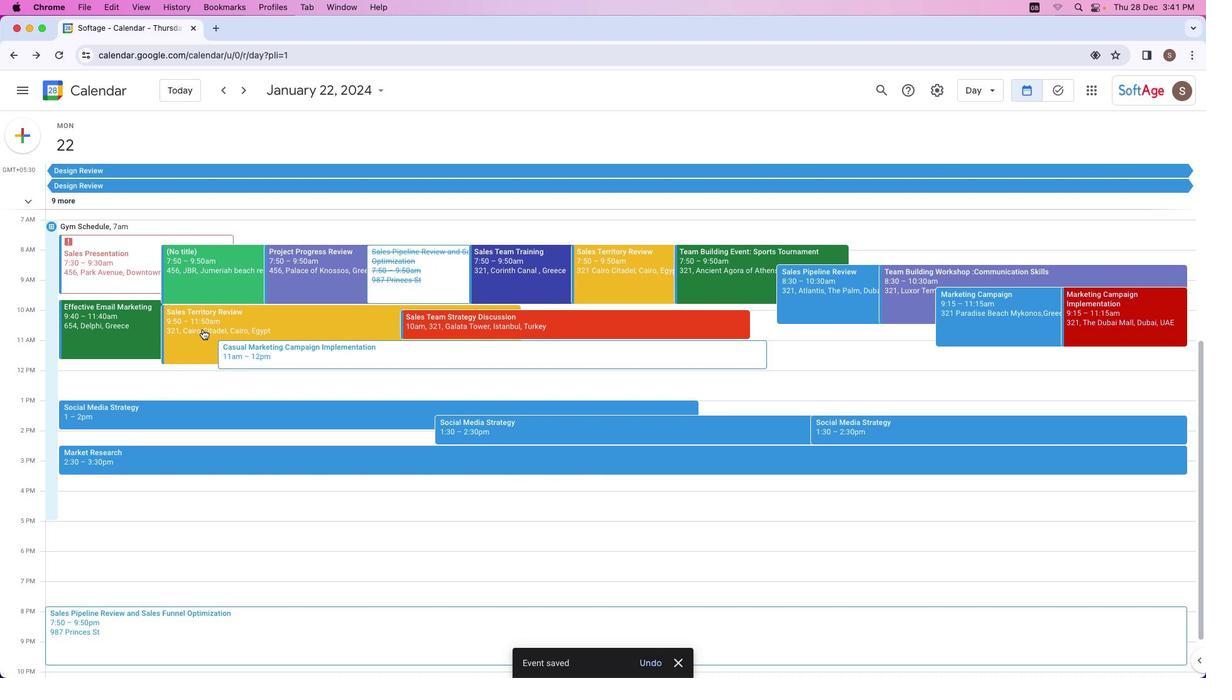 
Action: Mouse scrolled (199, 321) with delta (0, 0)
Screenshot: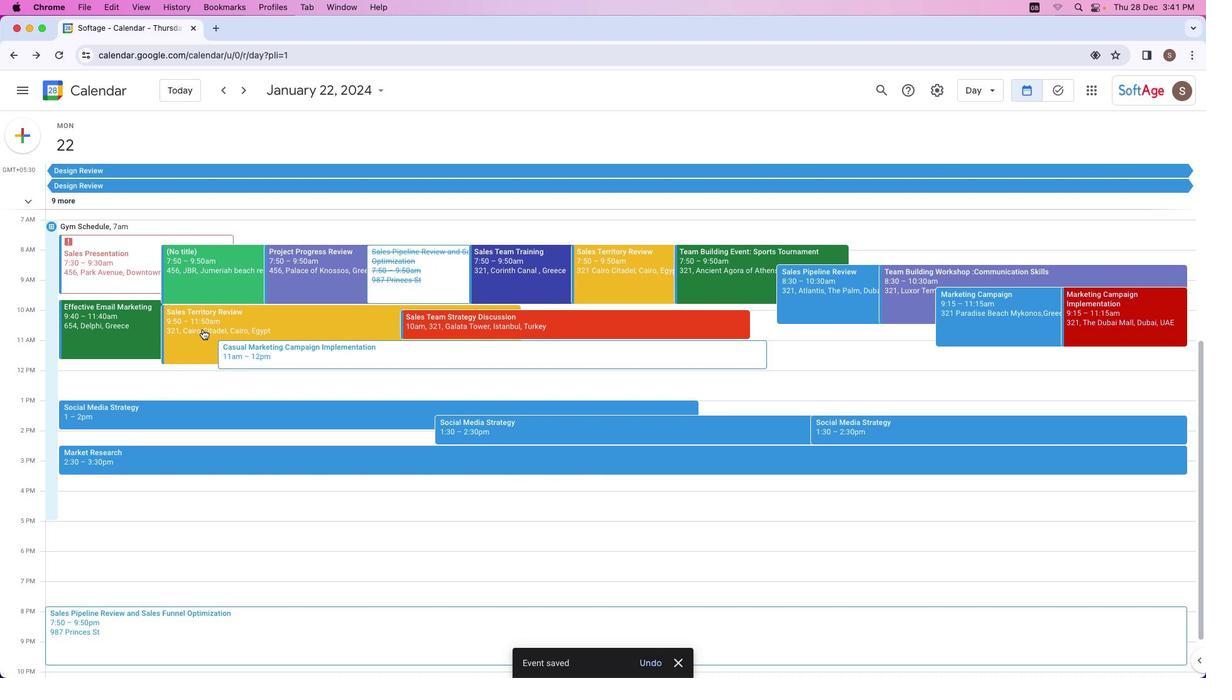 
Action: Mouse moved to (202, 329)
Screenshot: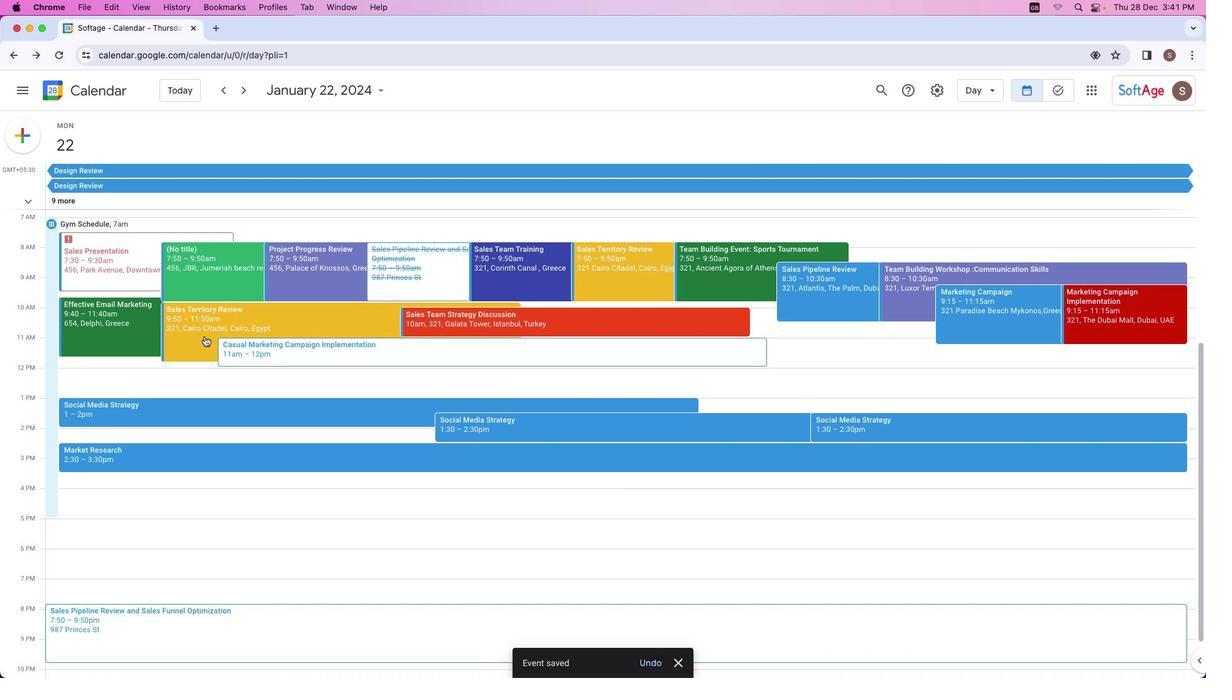 
Action: Mouse scrolled (202, 329) with delta (0, 0)
Screenshot: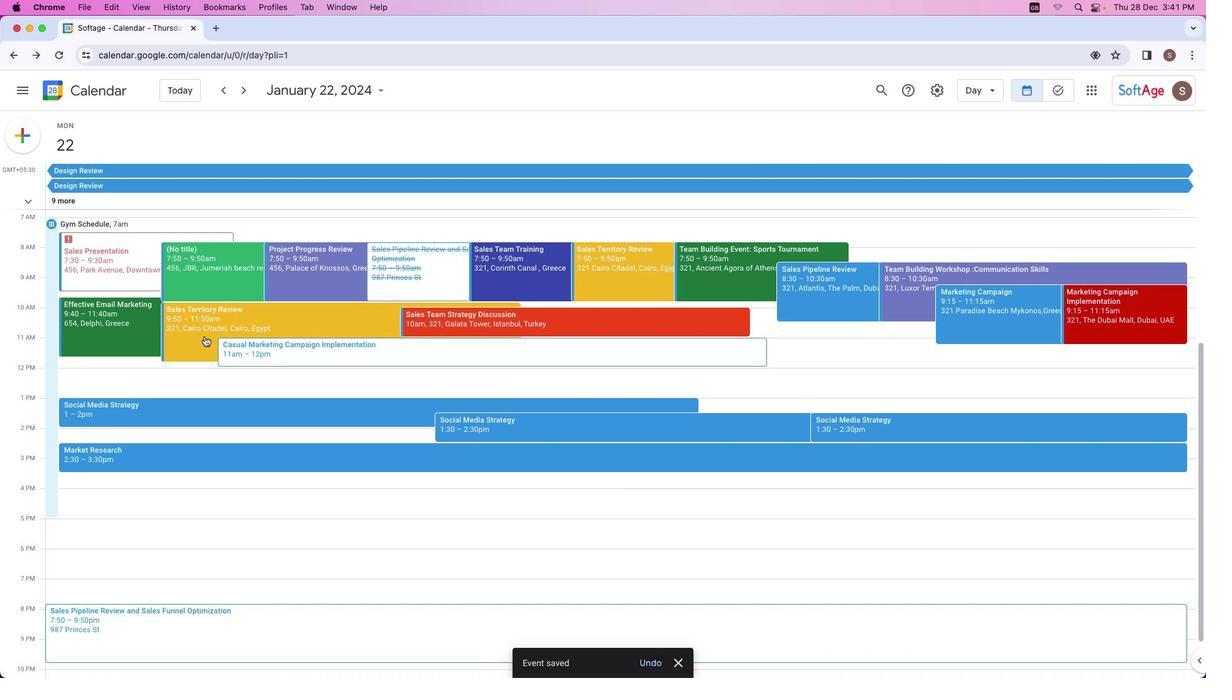 
Action: Mouse moved to (204, 336)
Screenshot: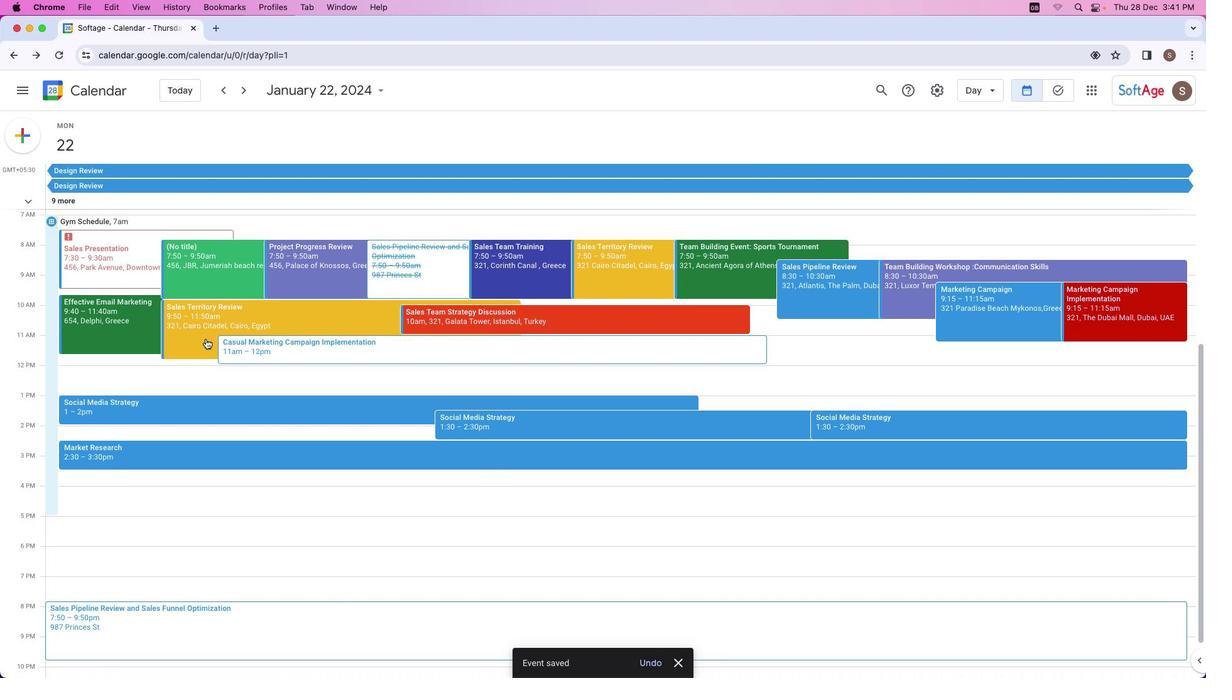 
Action: Mouse scrolled (204, 336) with delta (0, 0)
Screenshot: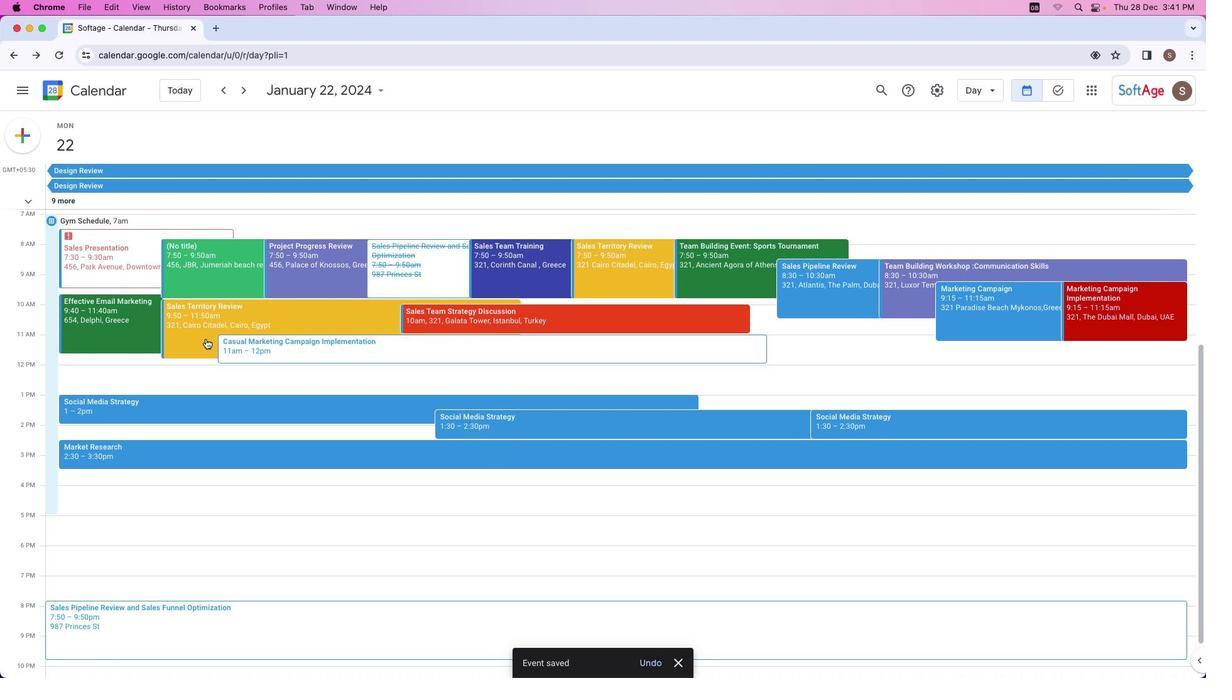
Action: Mouse moved to (205, 338)
Screenshot: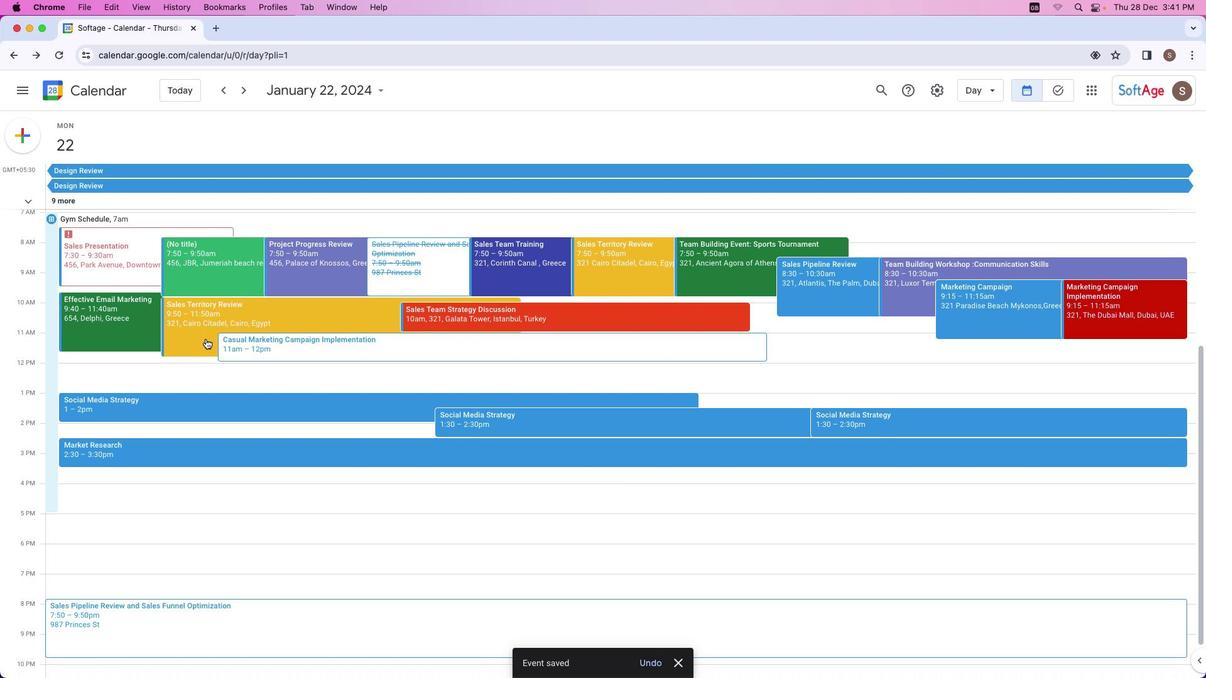 
Action: Mouse scrolled (205, 338) with delta (0, 0)
Screenshot: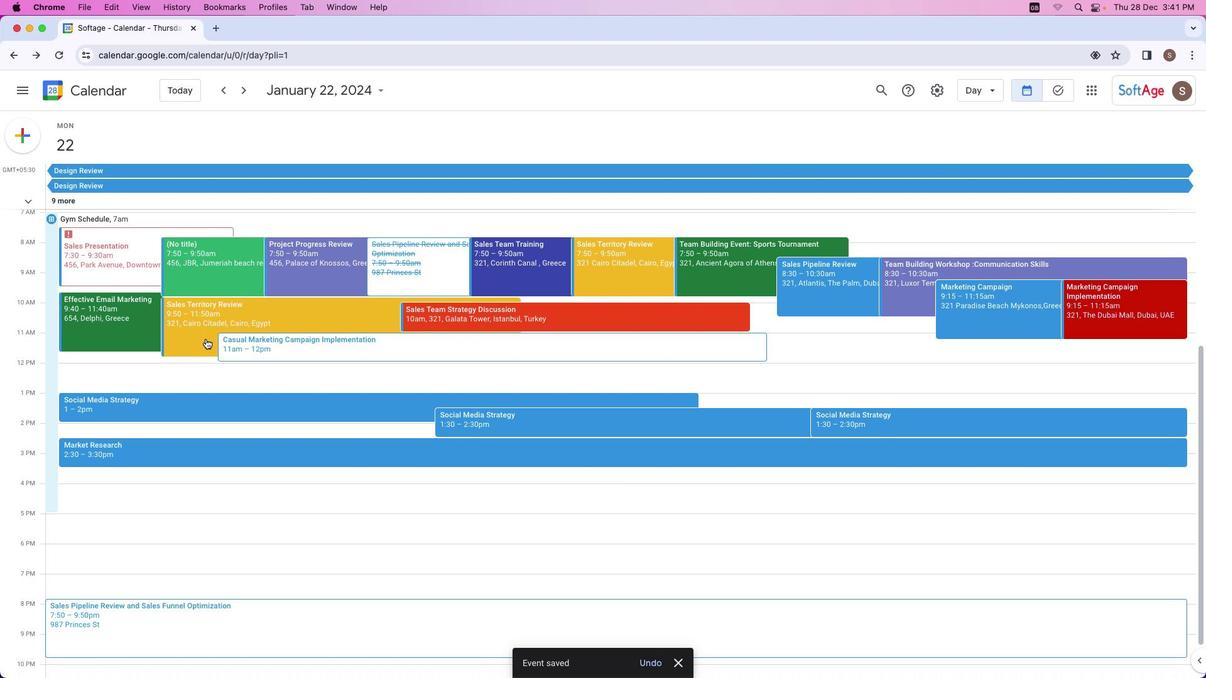 
Action: Mouse moved to (267, 365)
Screenshot: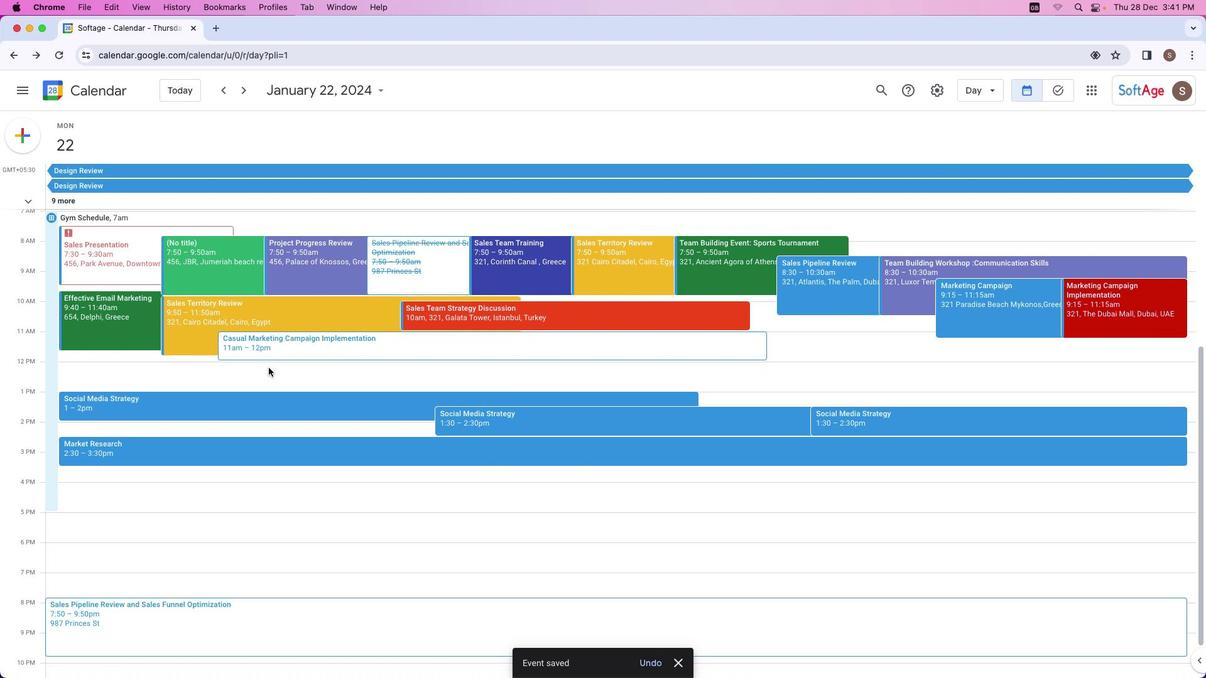 
Action: Mouse scrolled (267, 365) with delta (0, 0)
Screenshot: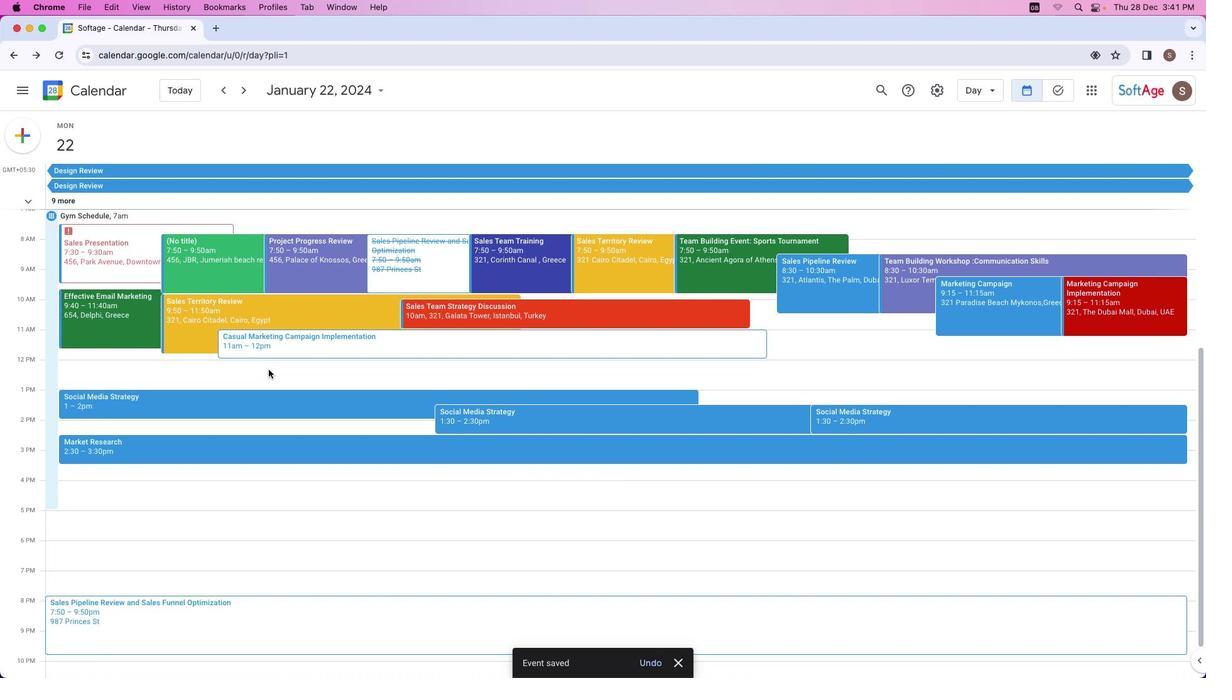 
Action: Mouse moved to (268, 369)
Screenshot: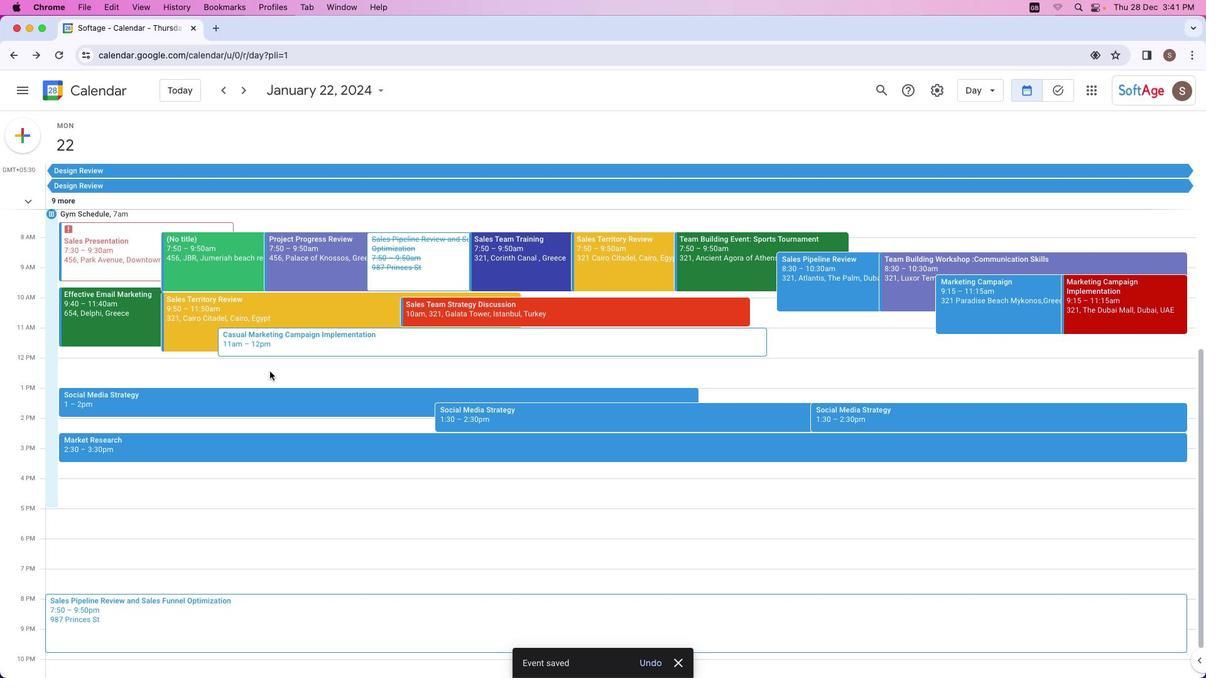 
Action: Mouse scrolled (268, 369) with delta (0, 0)
Screenshot: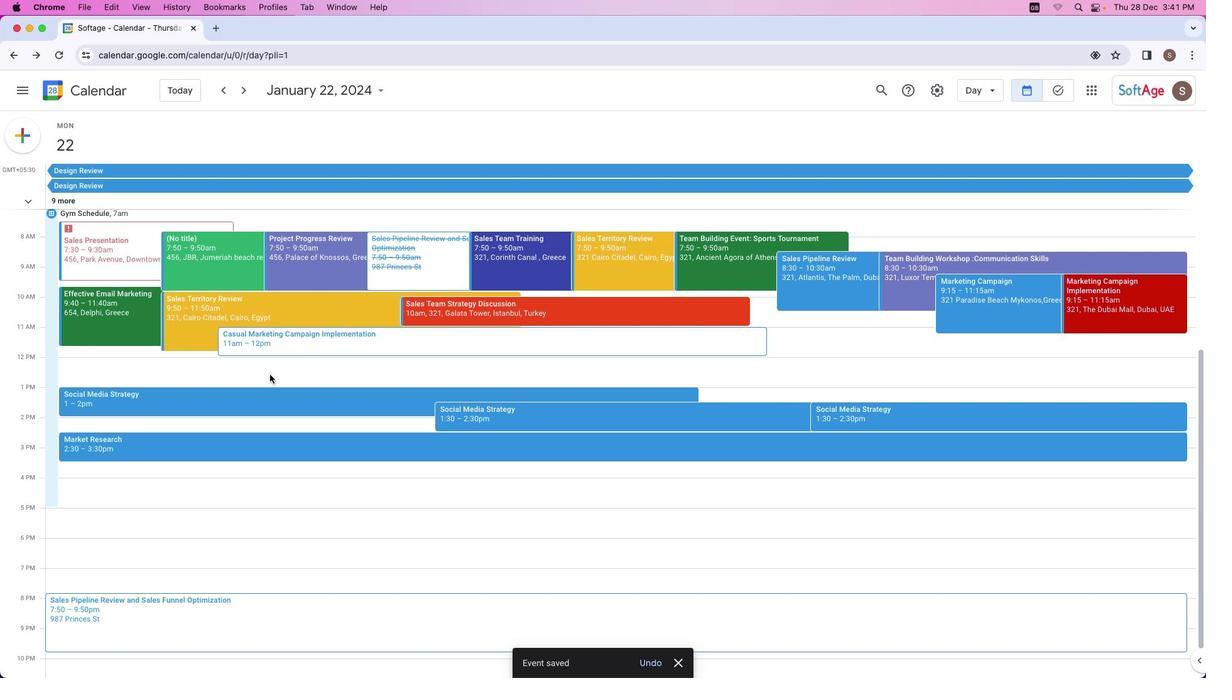 
Action: Mouse moved to (269, 371)
Screenshot: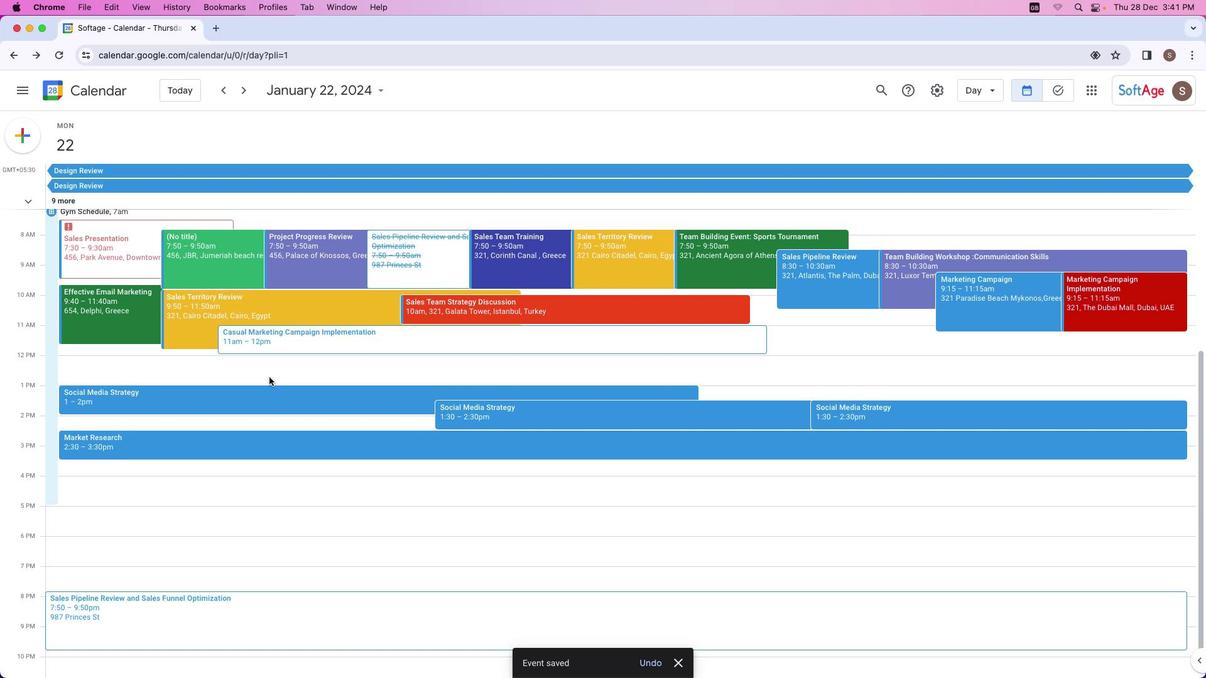 
Action: Mouse scrolled (269, 371) with delta (0, 0)
Screenshot: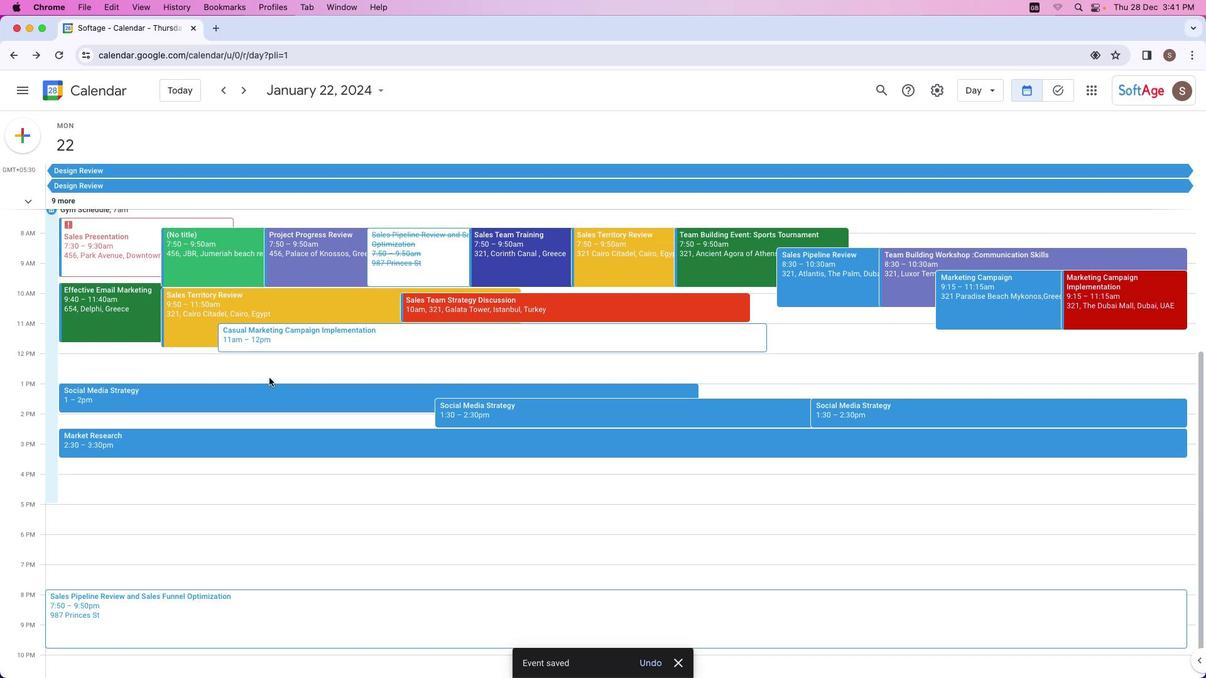 
Action: Mouse moved to (269, 378)
Screenshot: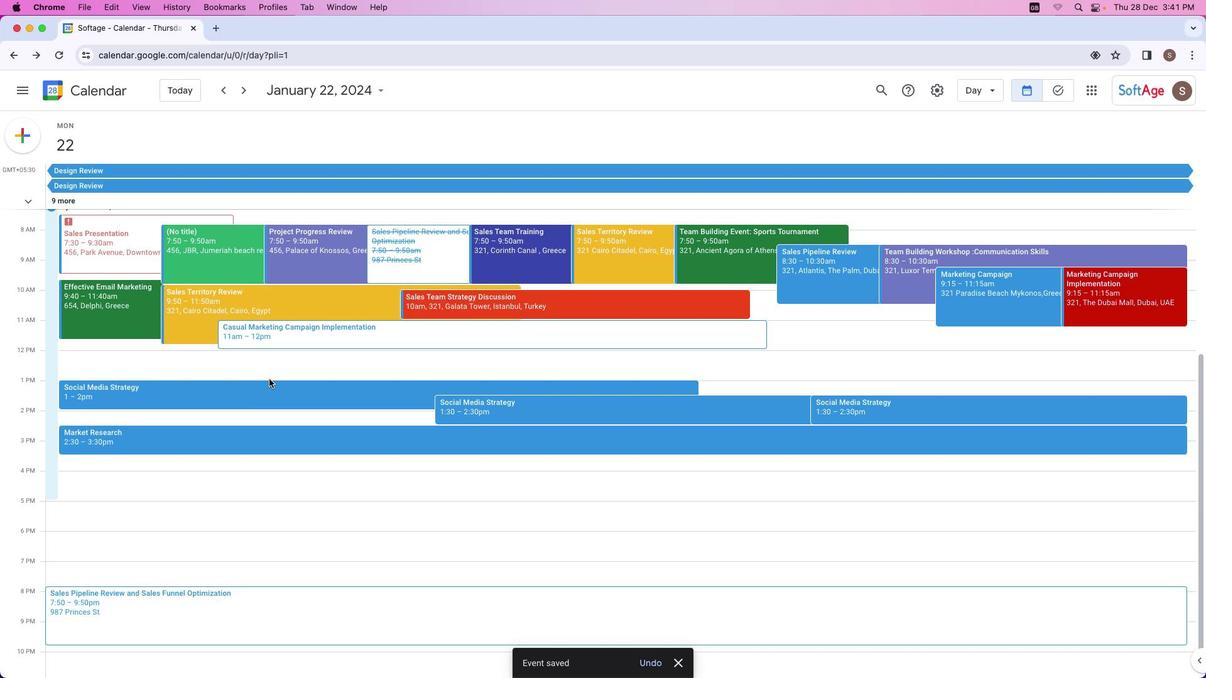 
Action: Mouse scrolled (269, 378) with delta (0, 0)
Screenshot: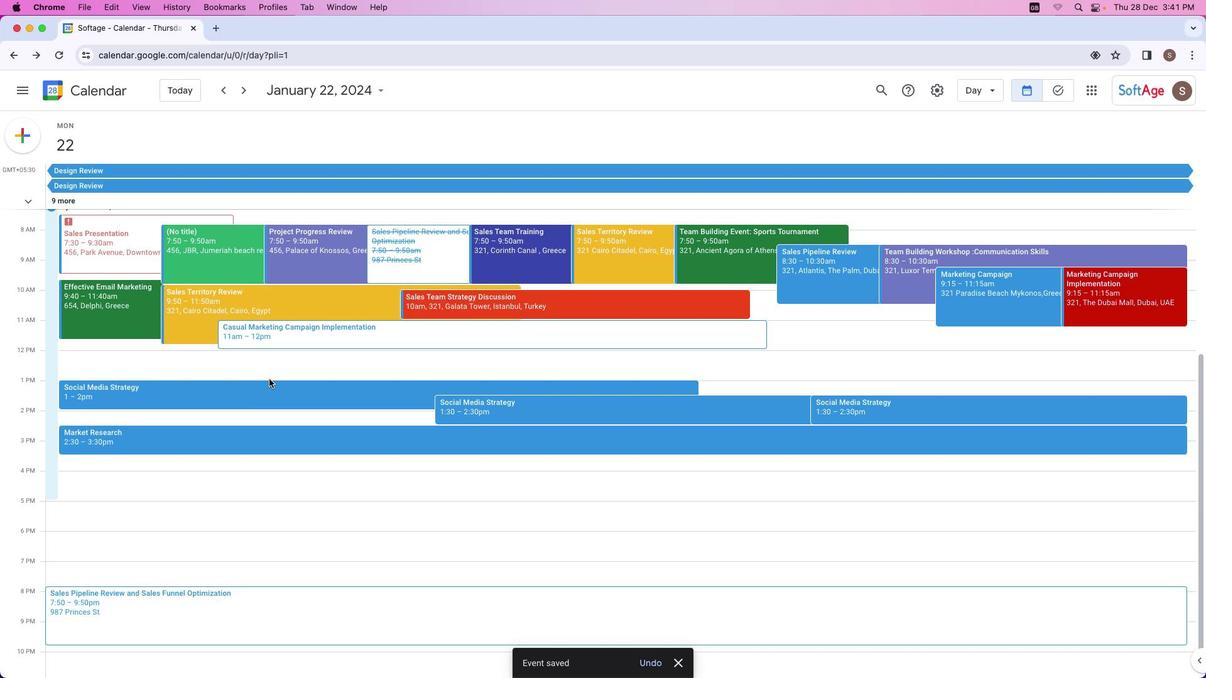 
Action: Mouse moved to (269, 378)
Screenshot: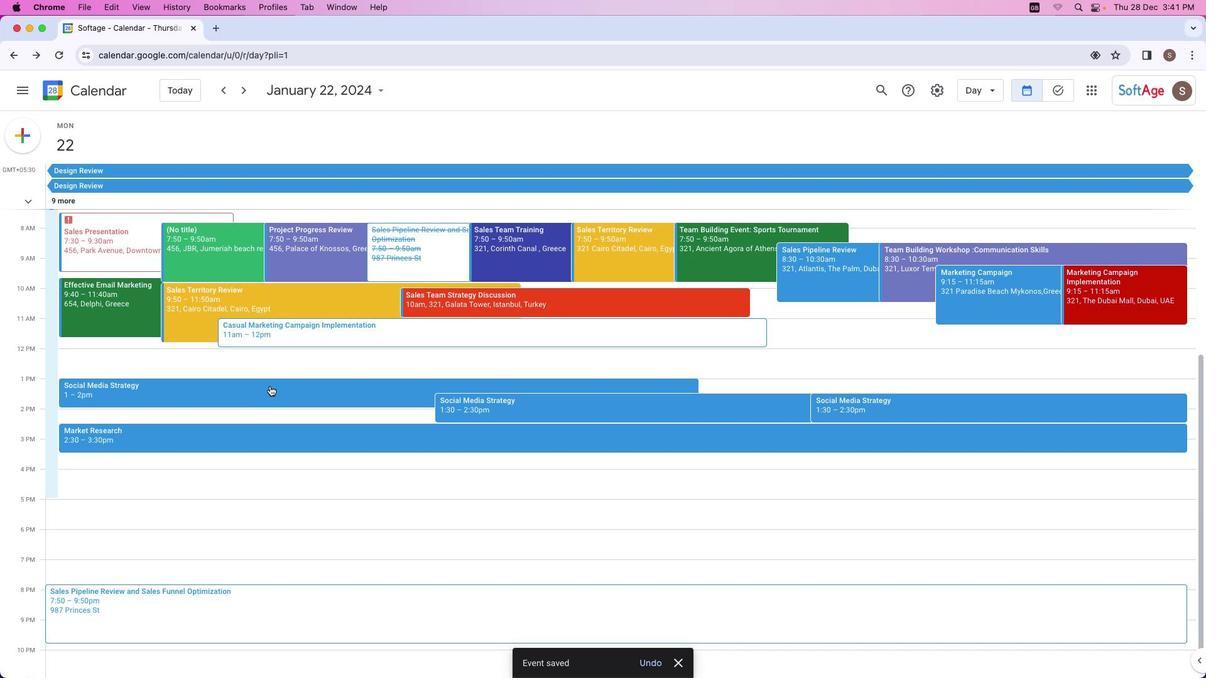 
Action: Mouse scrolled (269, 378) with delta (0, 0)
Screenshot: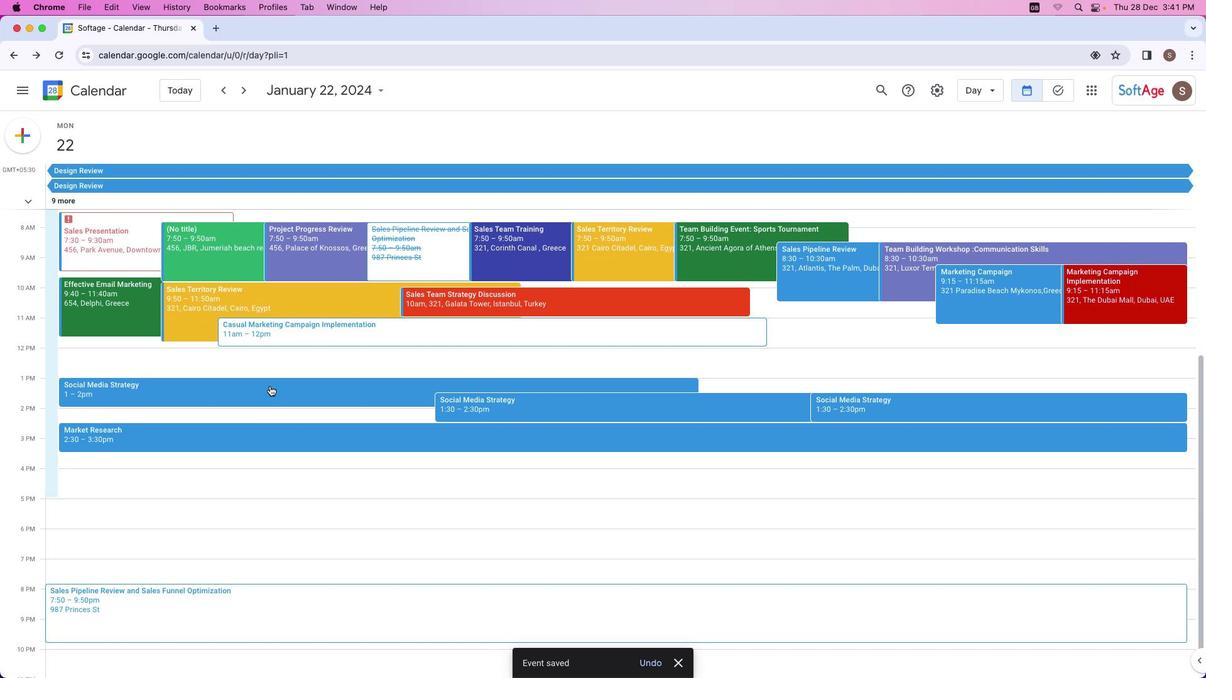 
Action: Mouse moved to (272, 383)
Screenshot: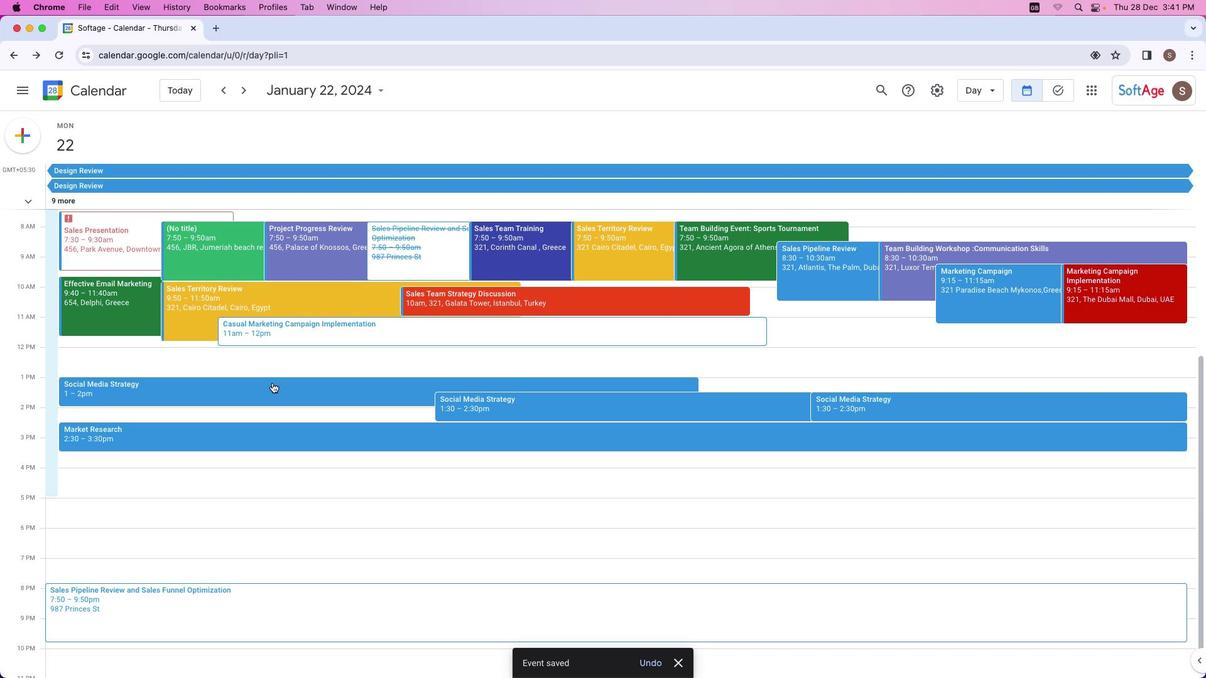 
Action: Mouse scrolled (272, 383) with delta (0, 0)
Screenshot: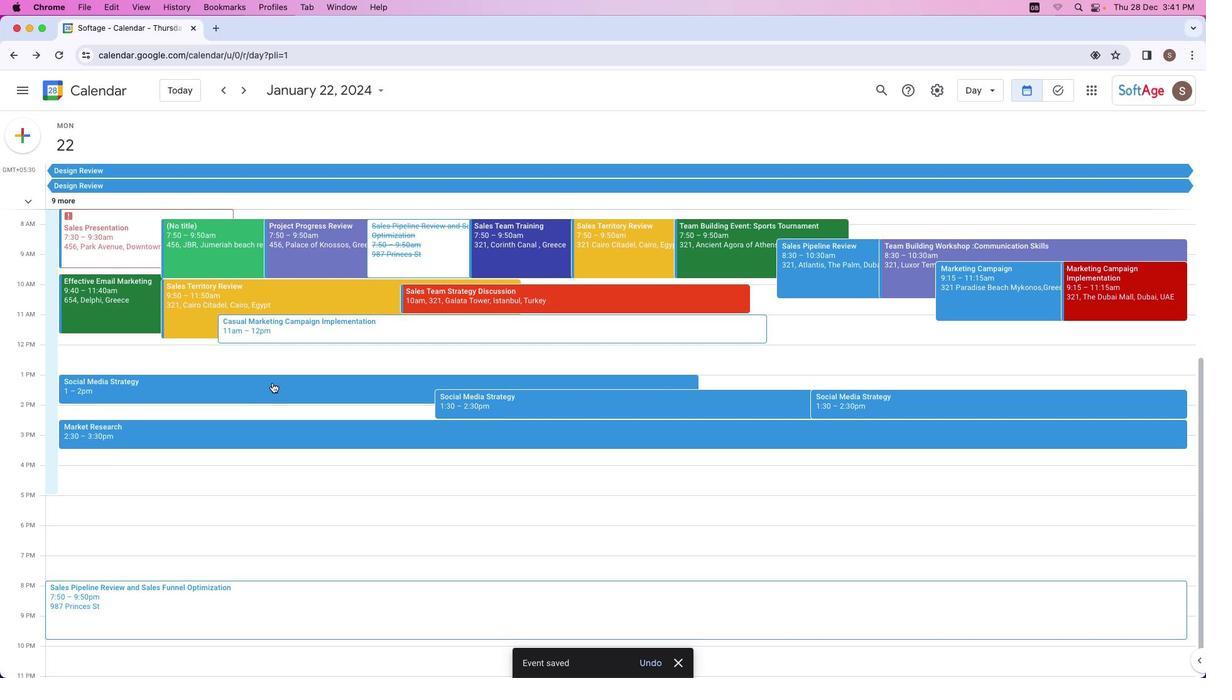 
Action: Mouse scrolled (272, 383) with delta (0, 0)
Screenshot: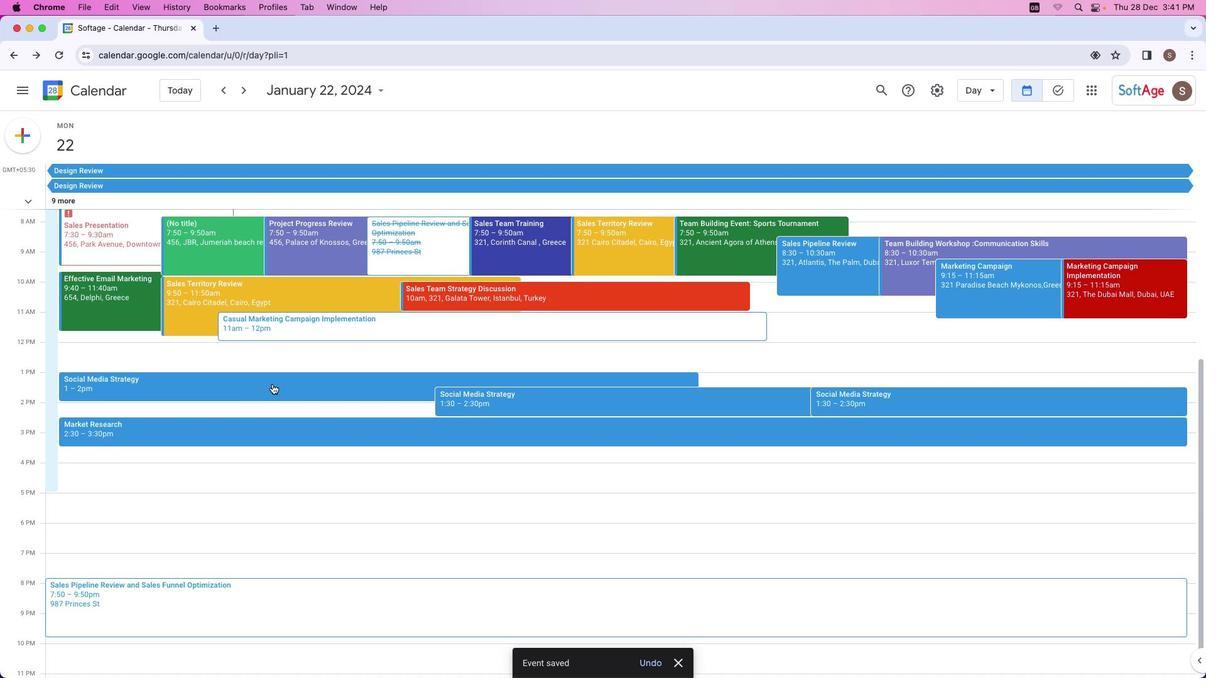 
Action: Mouse moved to (272, 384)
Screenshot: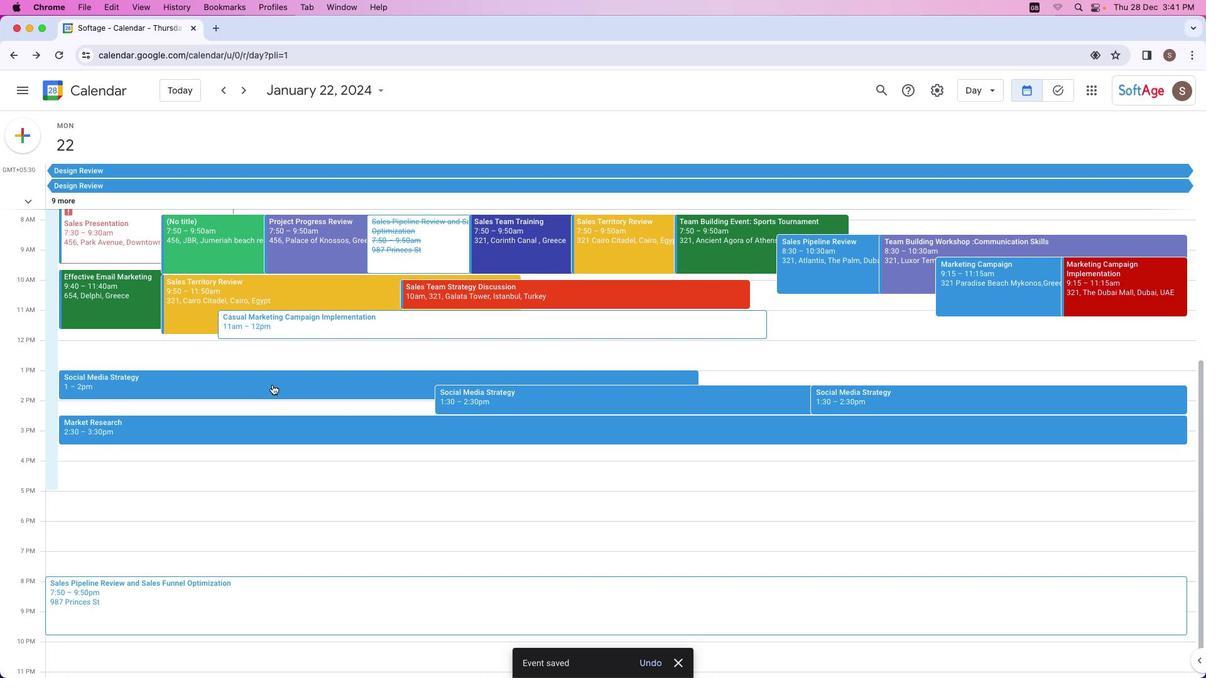 
Action: Mouse scrolled (272, 384) with delta (0, 0)
Screenshot: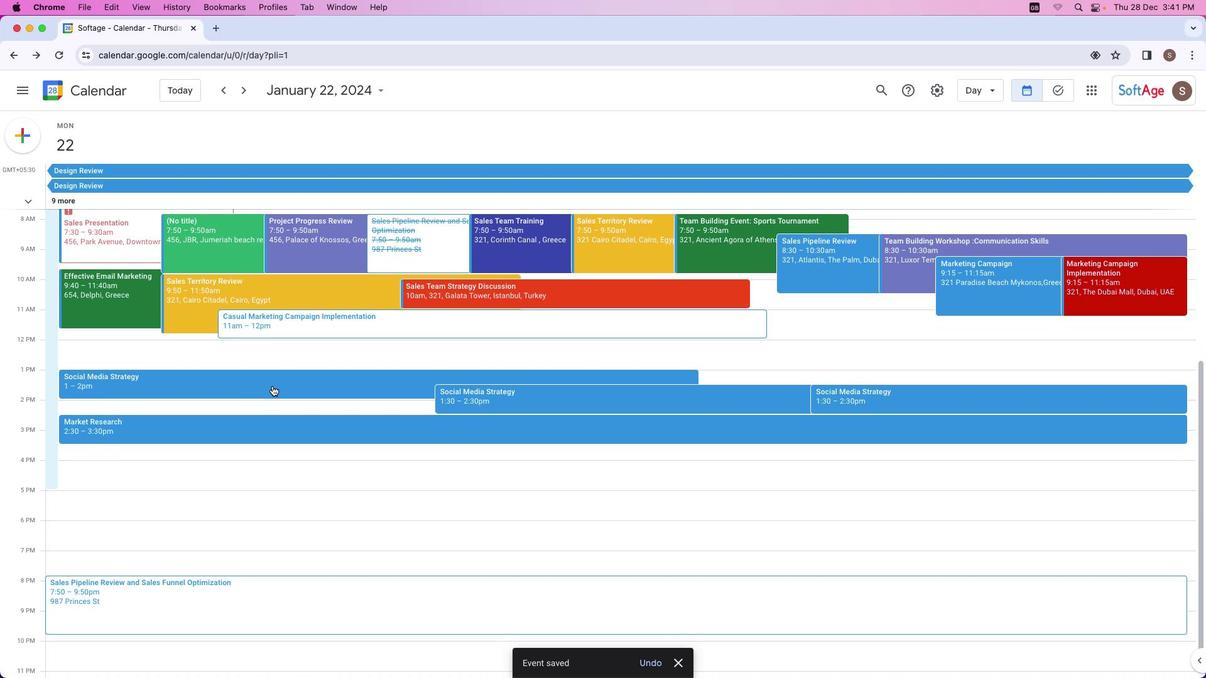 
Action: Mouse moved to (390, 495)
Screenshot: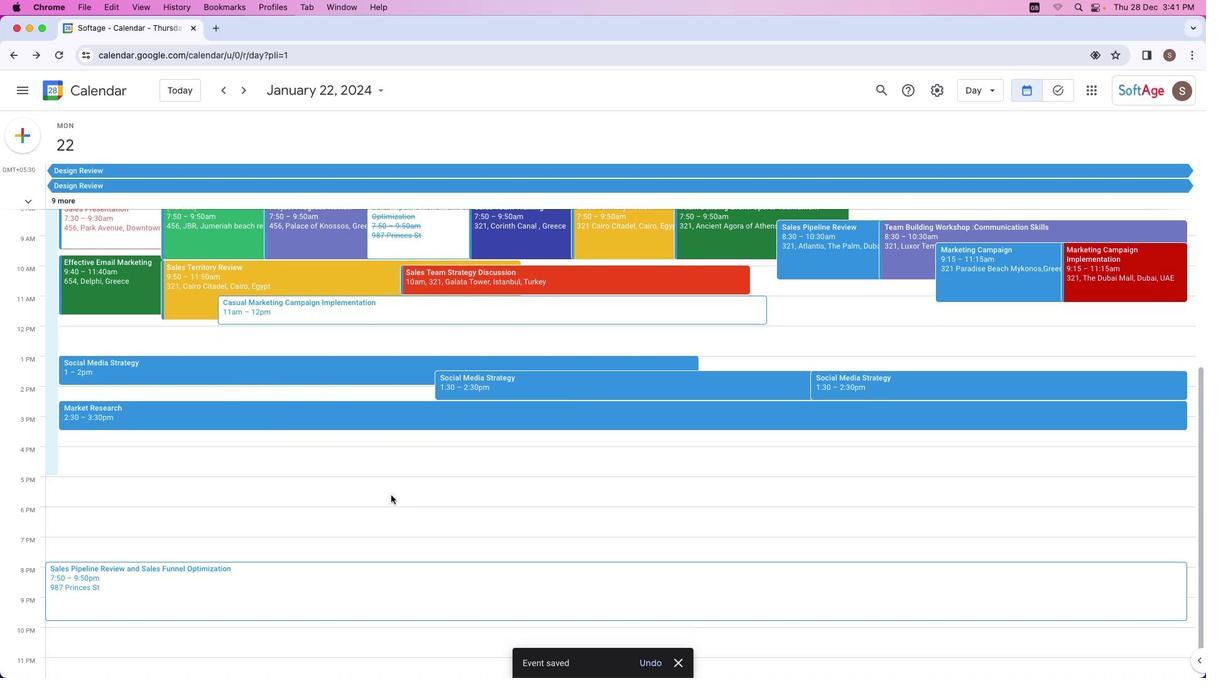 
Action: Mouse scrolled (390, 495) with delta (0, 0)
Screenshot: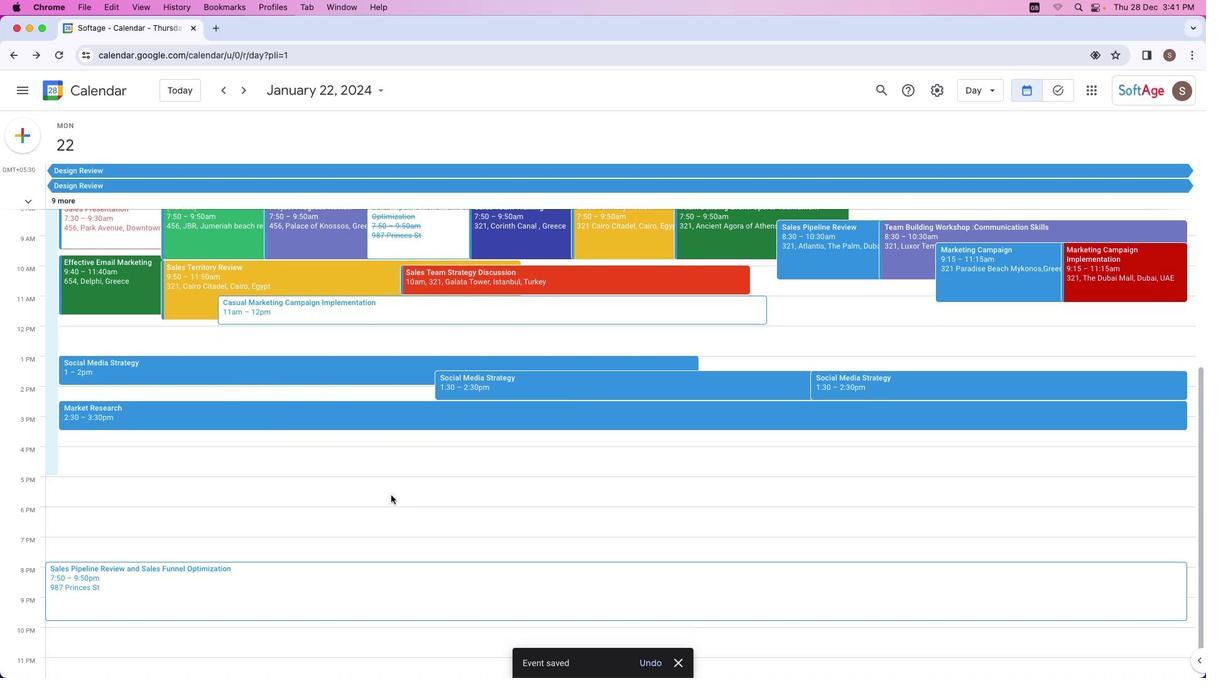 
Action: Mouse moved to (390, 495)
Screenshot: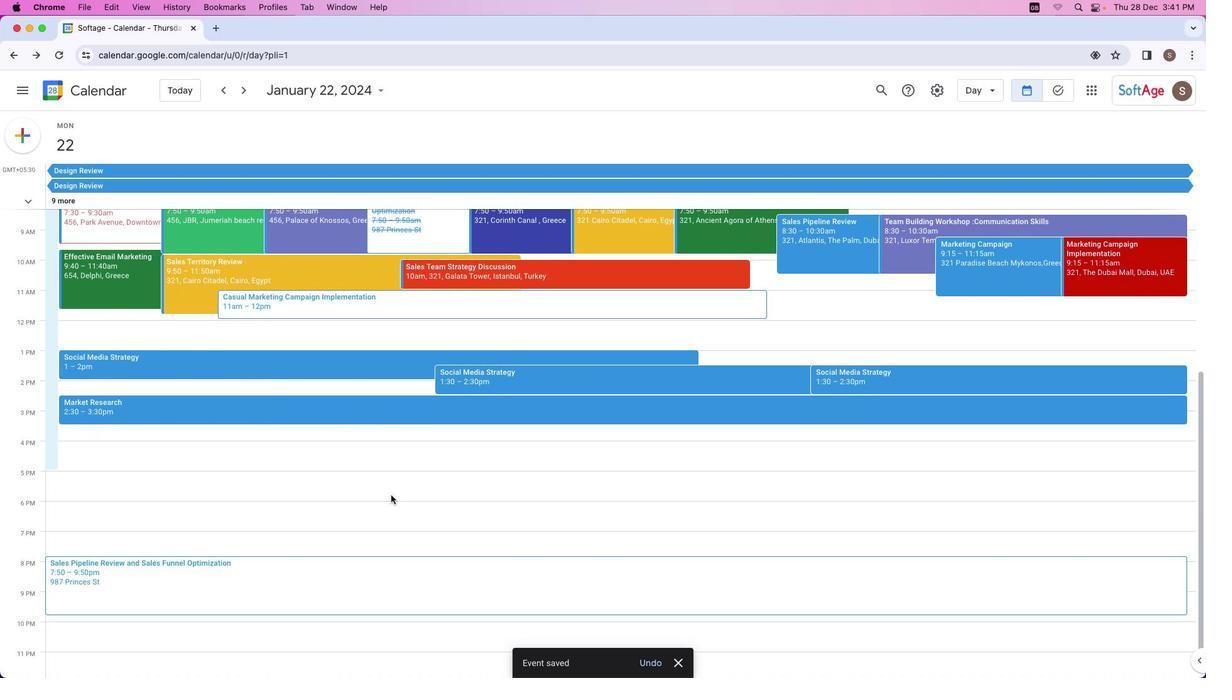 
Action: Mouse scrolled (390, 495) with delta (0, 0)
Screenshot: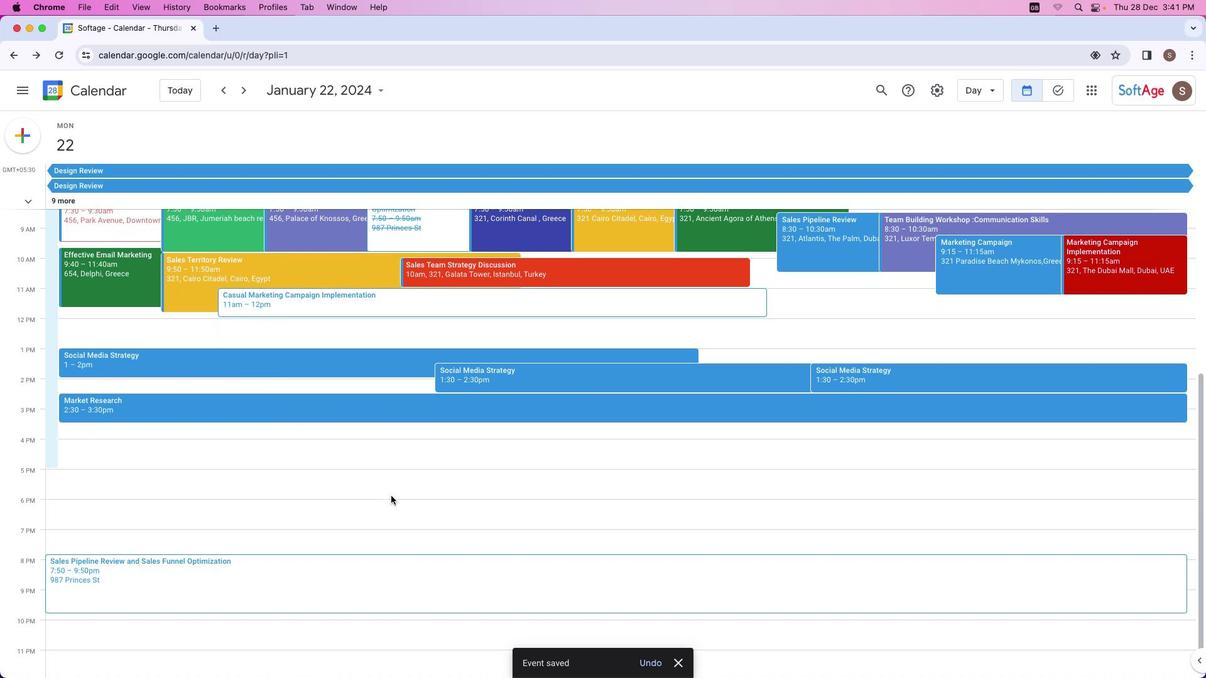 
Action: Mouse moved to (390, 495)
Screenshot: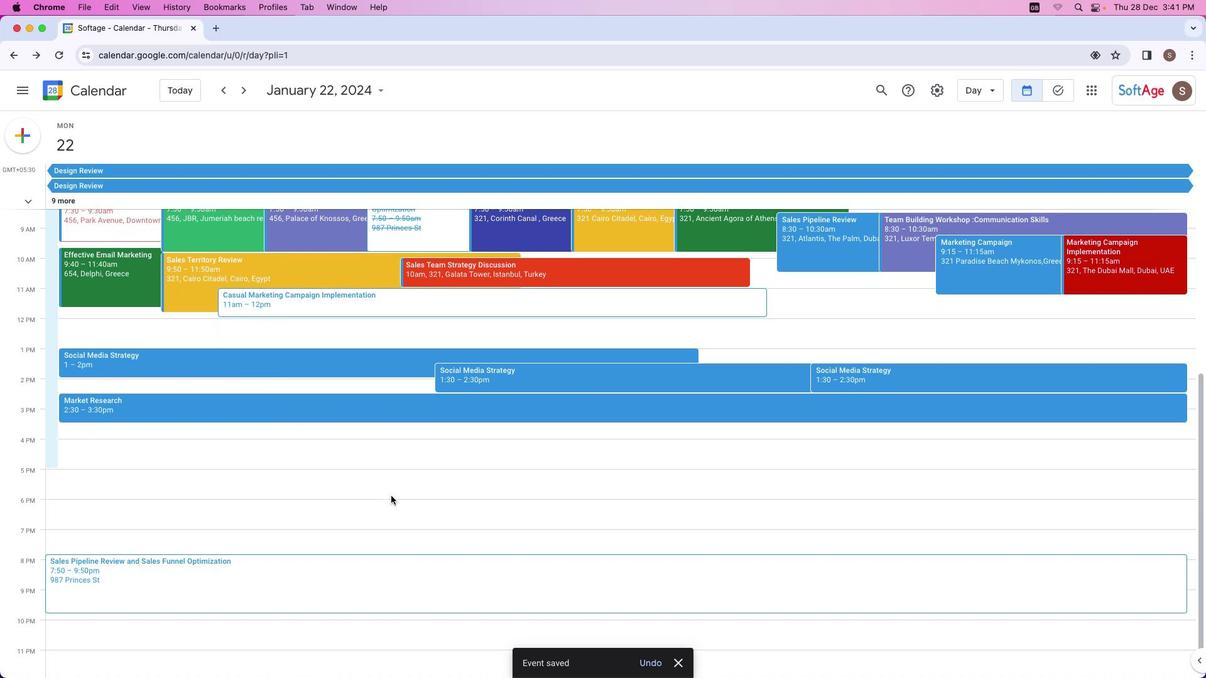 
Action: Mouse scrolled (390, 495) with delta (0, -1)
Screenshot: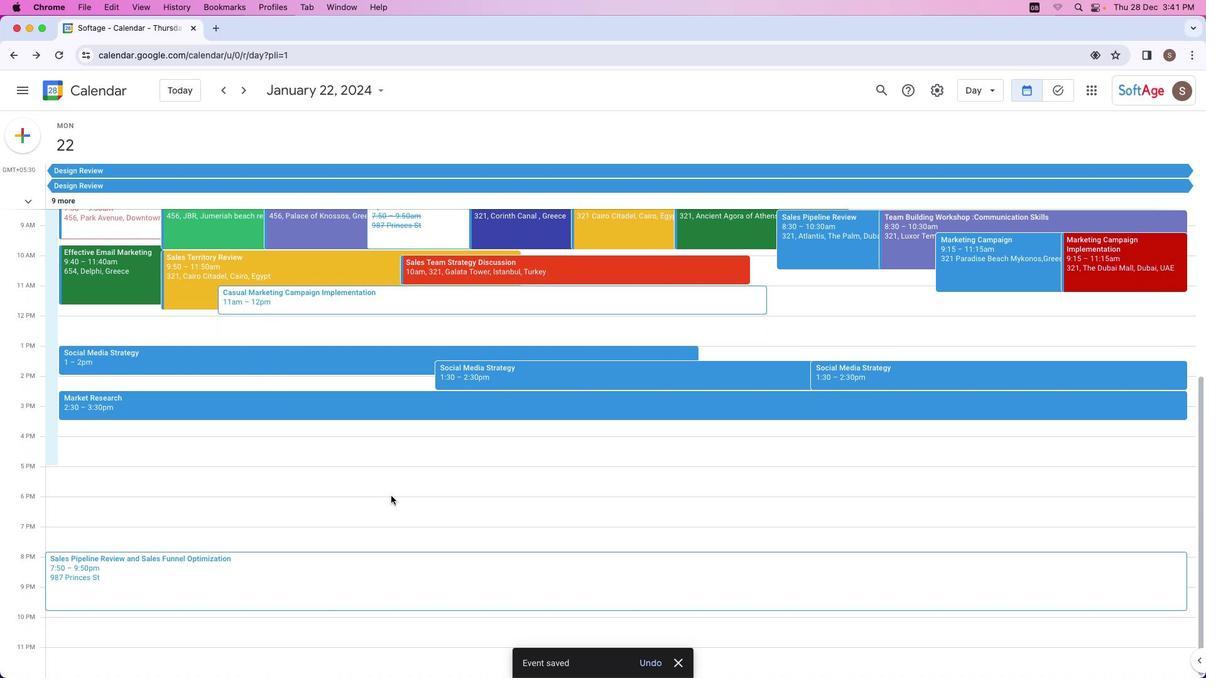 
Action: Mouse scrolled (390, 495) with delta (0, -2)
Screenshot: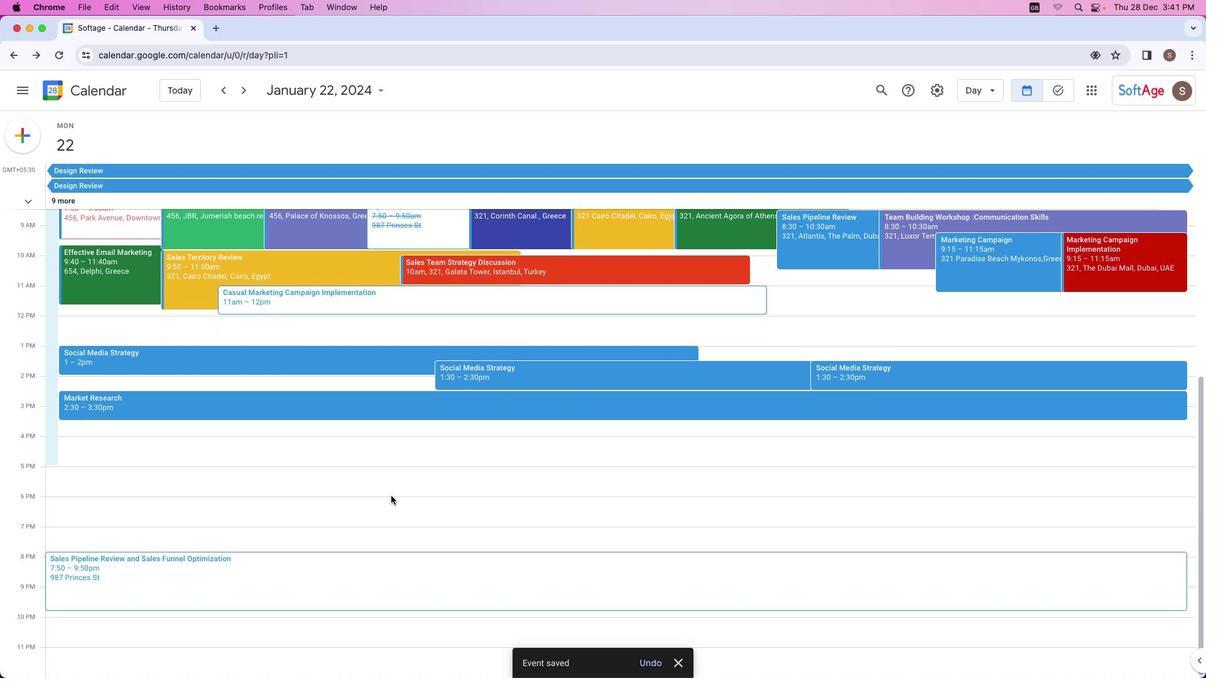
Action: Mouse moved to (391, 496)
Screenshot: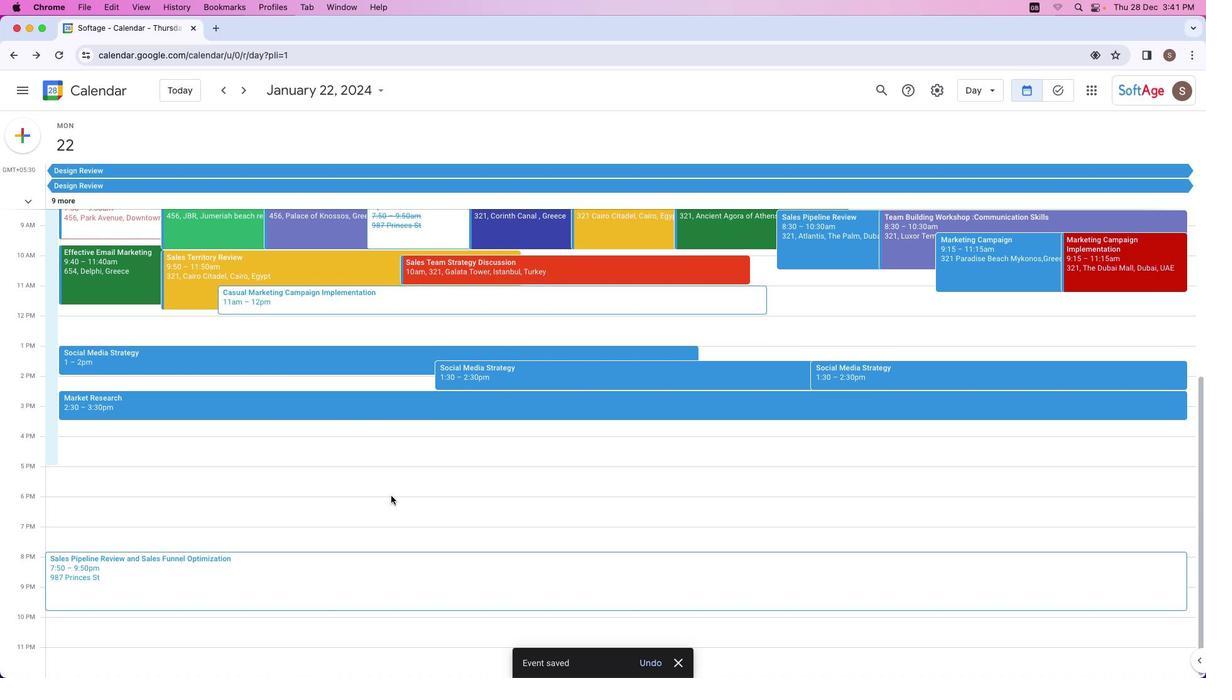 
Action: Mouse scrolled (391, 496) with delta (0, -1)
Screenshot: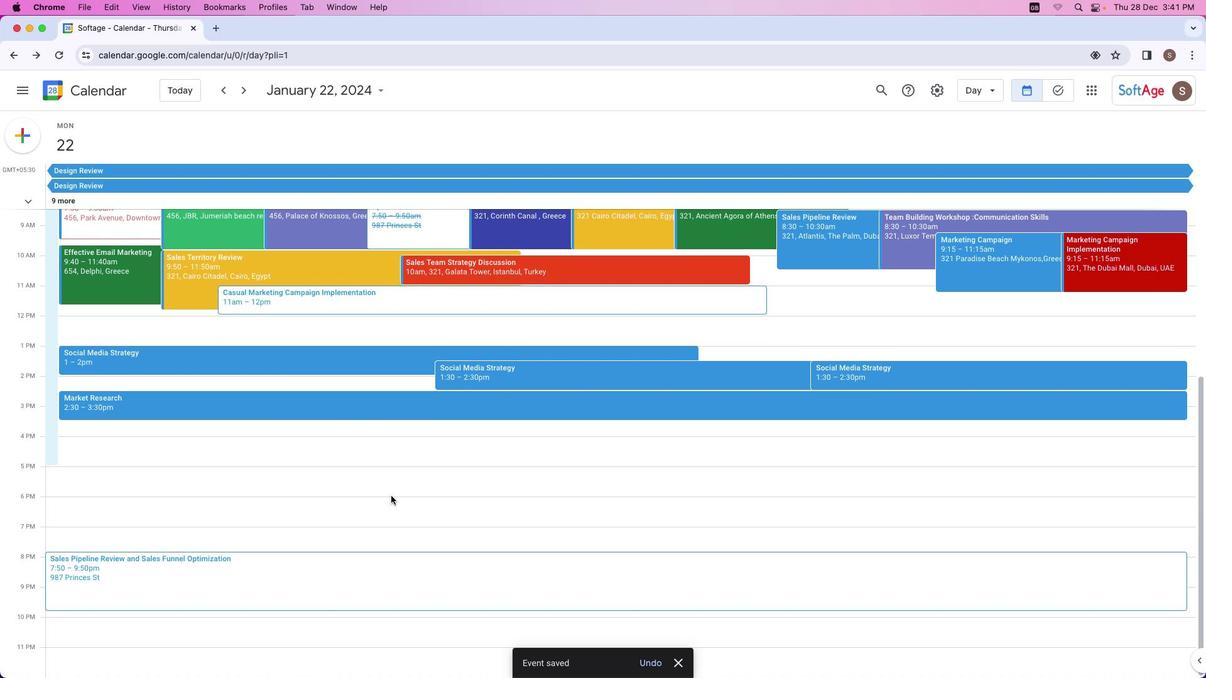 
Action: Mouse moved to (390, 498)
Screenshot: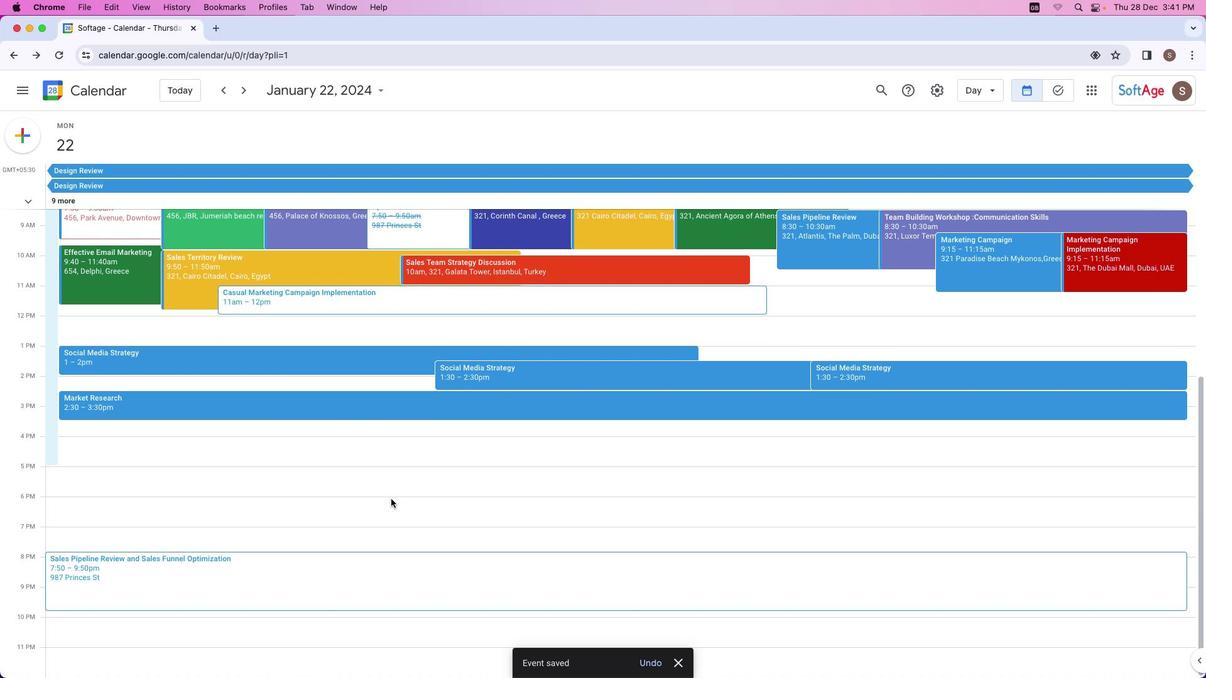 
Action: Mouse scrolled (390, 498) with delta (0, 0)
Screenshot: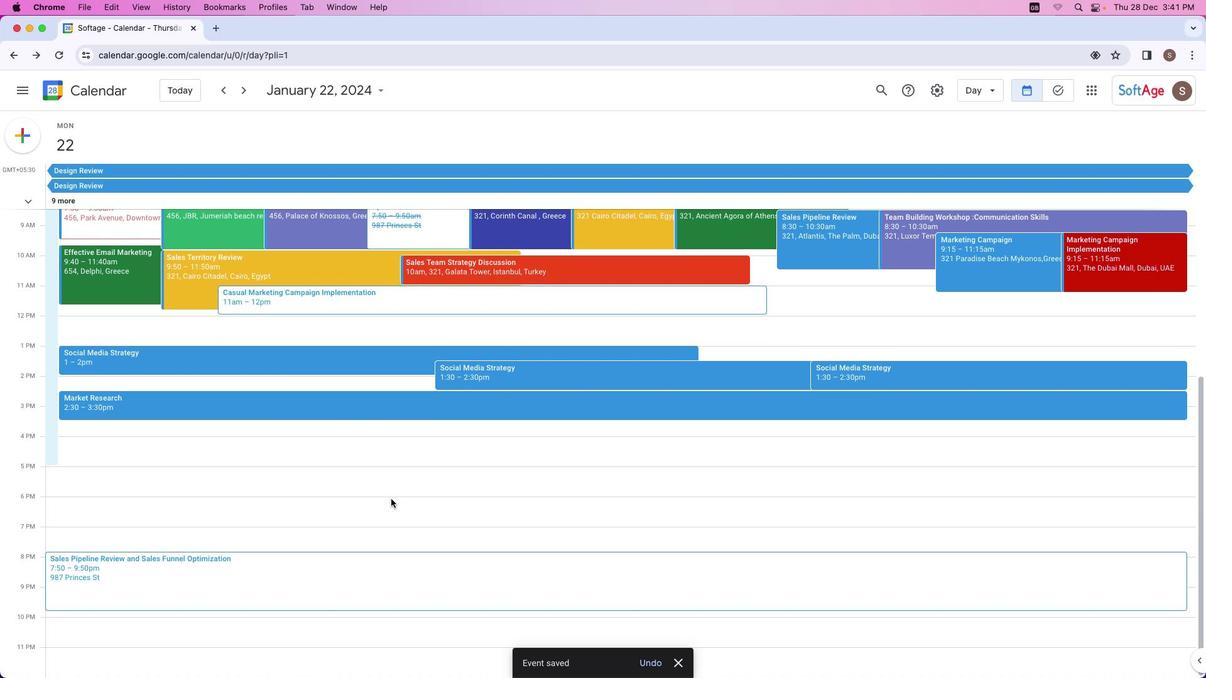 
Action: Mouse moved to (390, 499)
Screenshot: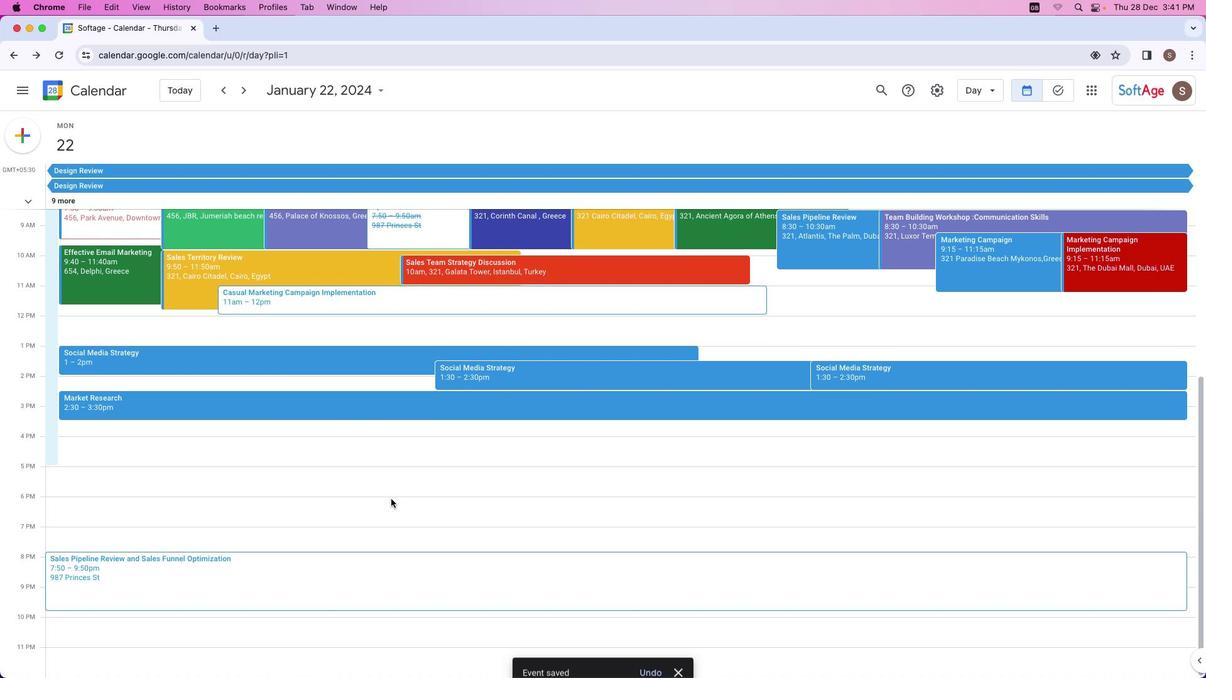 
Action: Mouse scrolled (390, 499) with delta (0, 0)
Screenshot: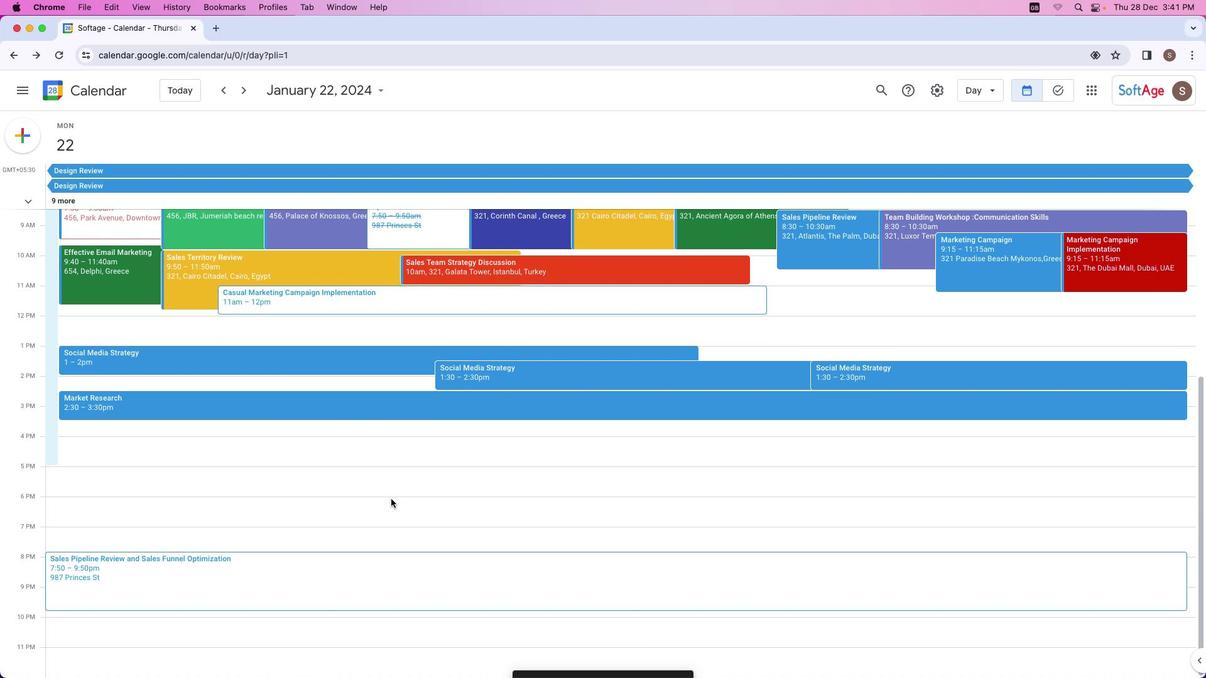 
Action: Mouse scrolled (390, 499) with delta (0, 0)
Screenshot: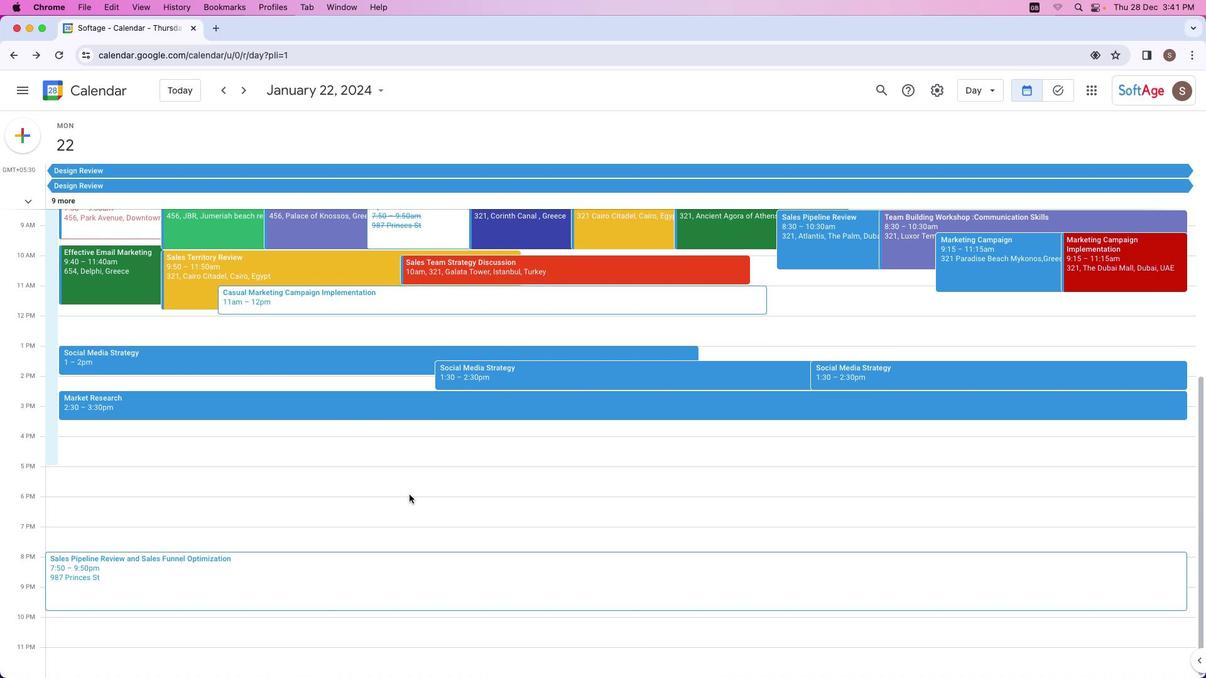 
Action: Mouse moved to (449, 470)
Screenshot: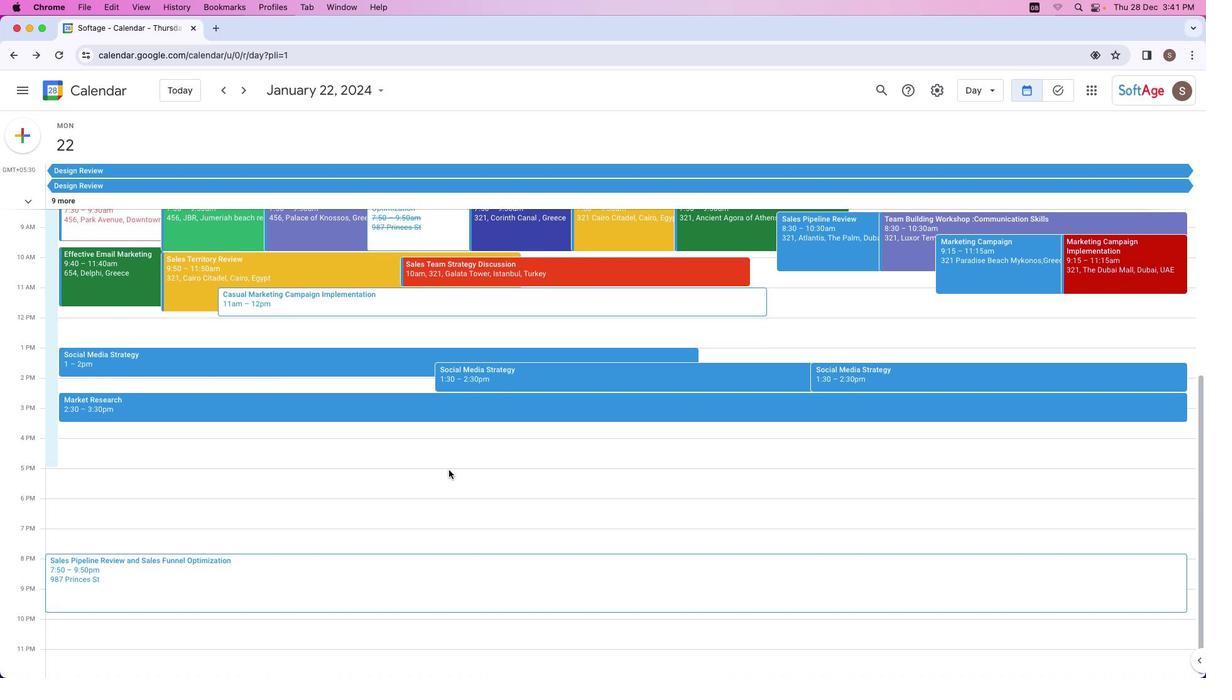 
Action: Mouse scrolled (449, 470) with delta (0, 0)
Screenshot: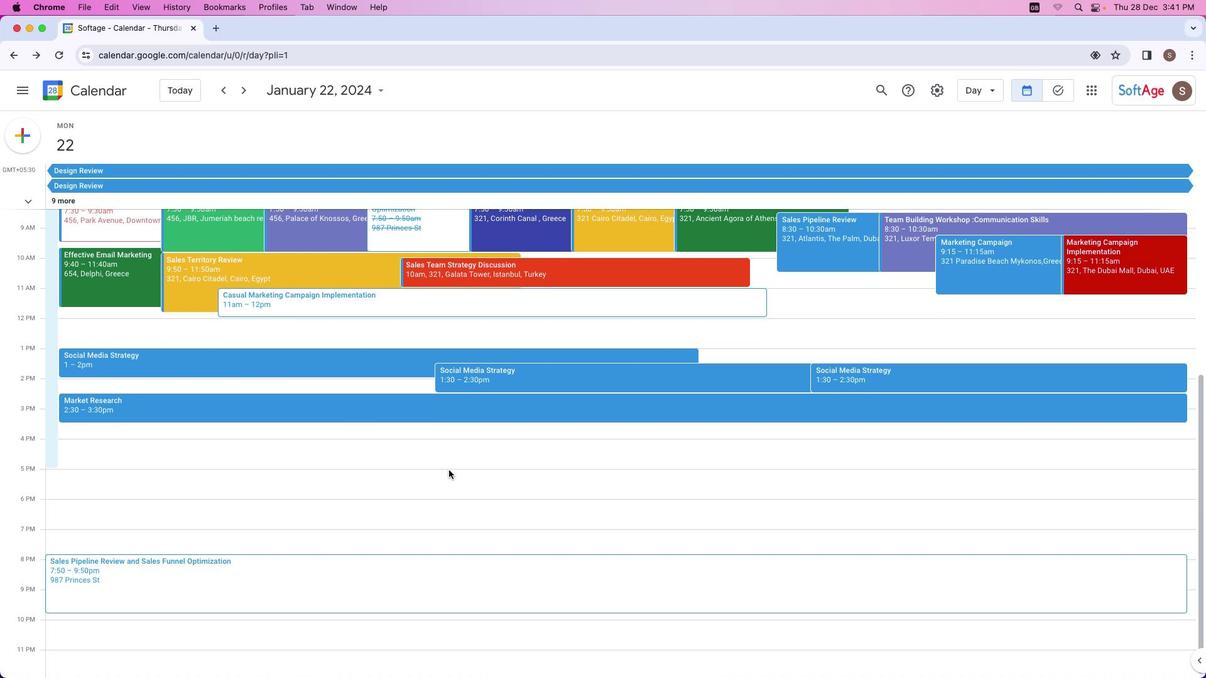 
Action: Mouse scrolled (449, 470) with delta (0, 0)
Screenshot: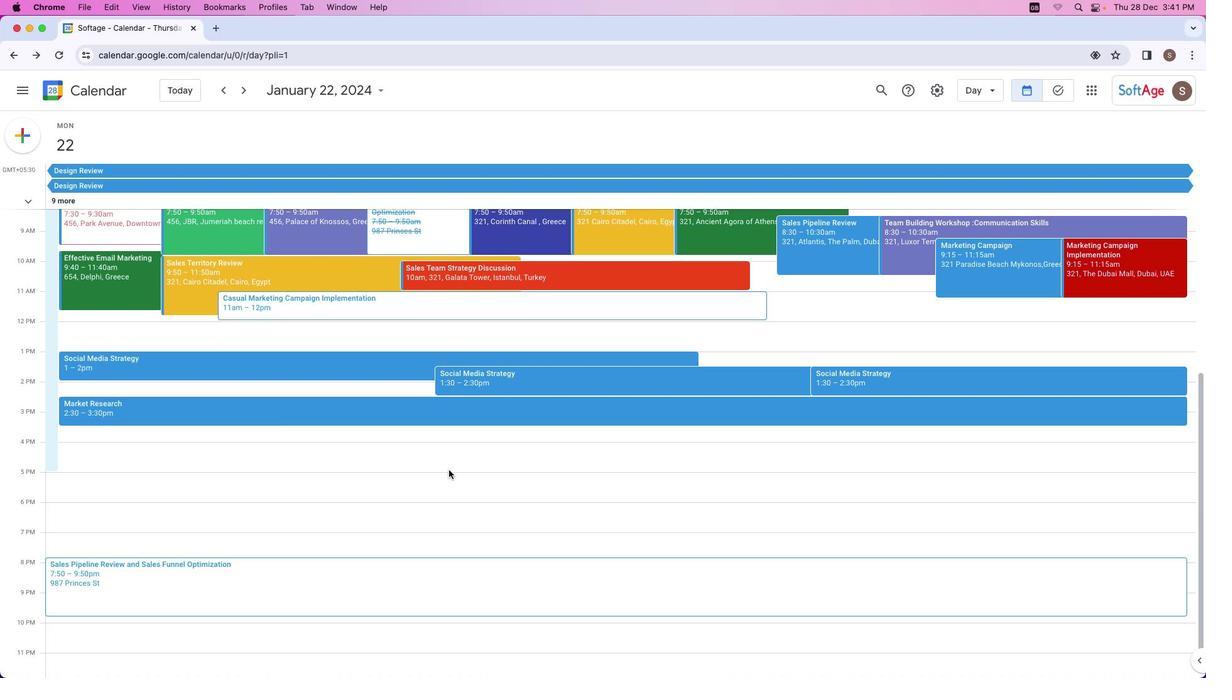 
Action: Mouse scrolled (449, 470) with delta (0, 0)
Screenshot: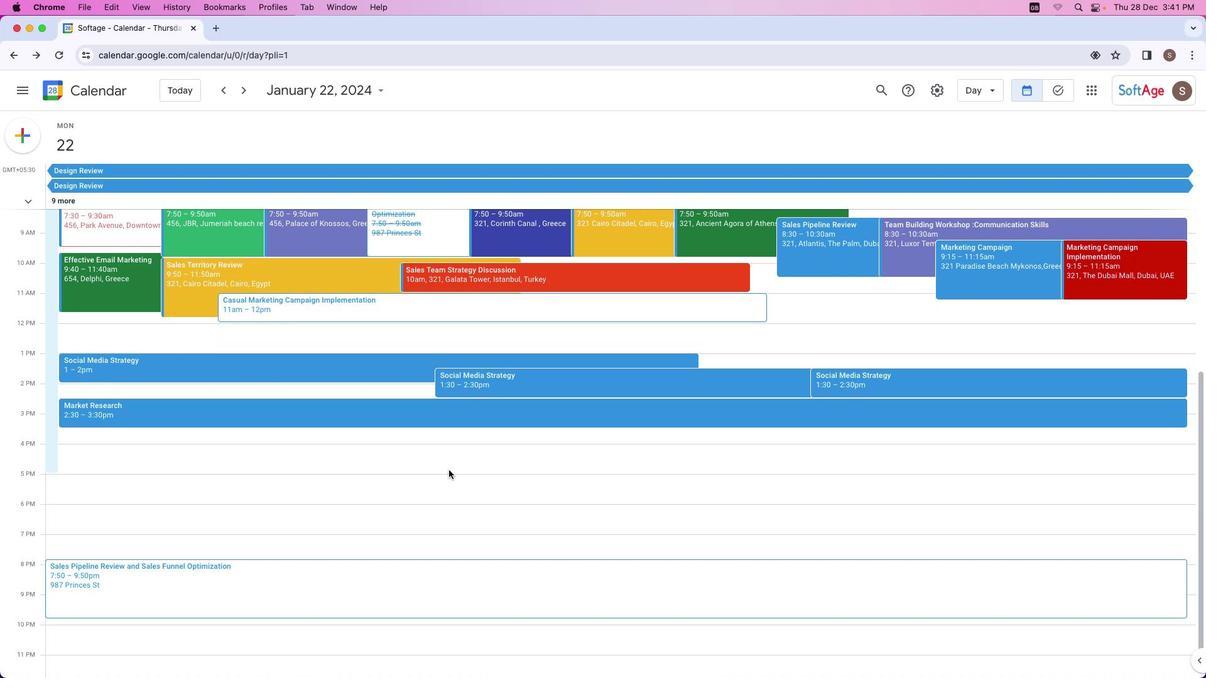 
Action: Mouse scrolled (449, 470) with delta (0, 0)
Screenshot: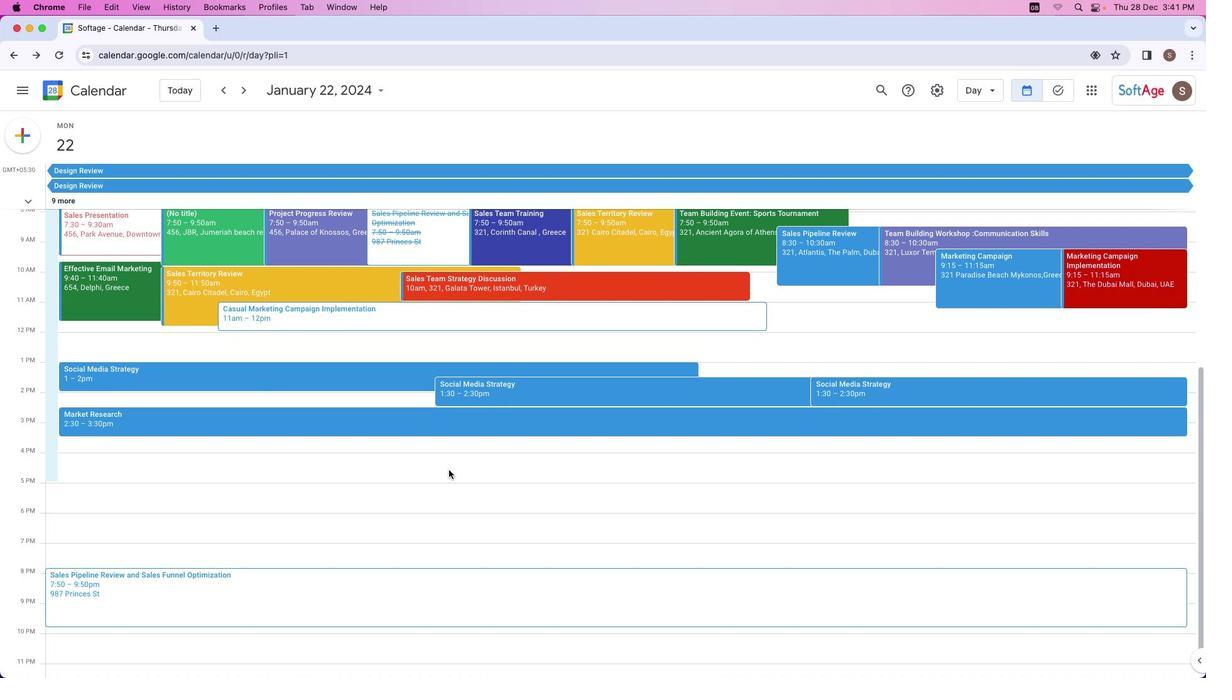 
Action: Mouse scrolled (449, 470) with delta (0, 0)
Screenshot: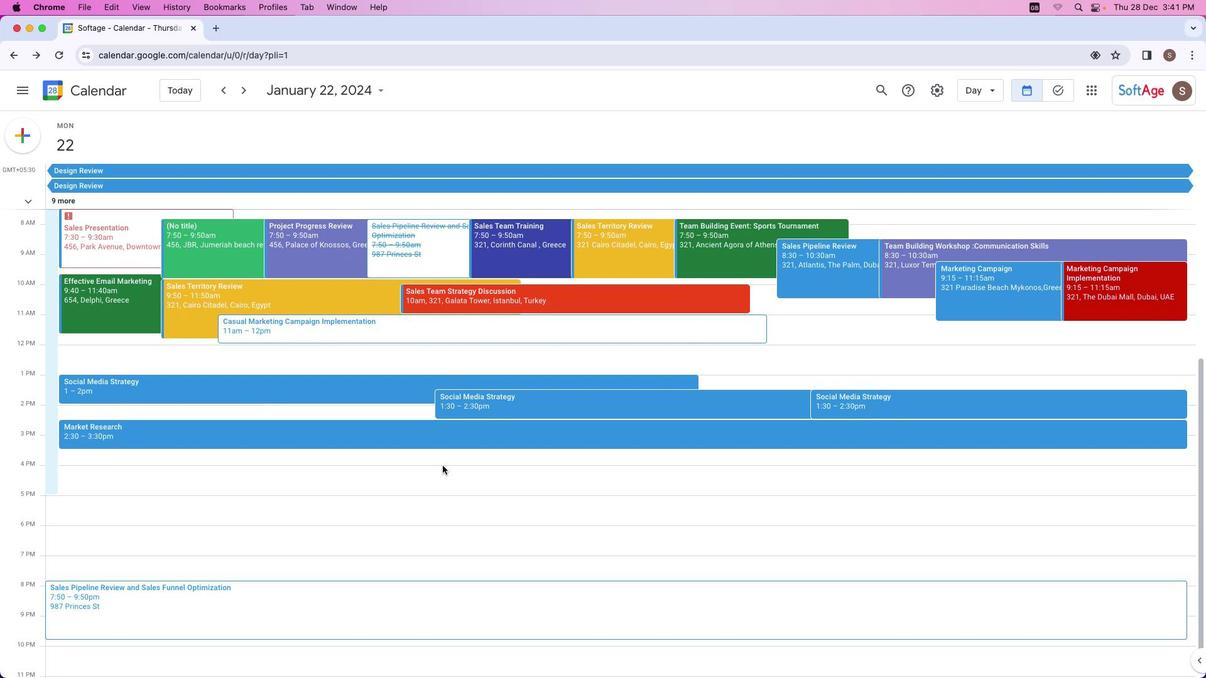 
Action: Mouse moved to (388, 448)
Screenshot: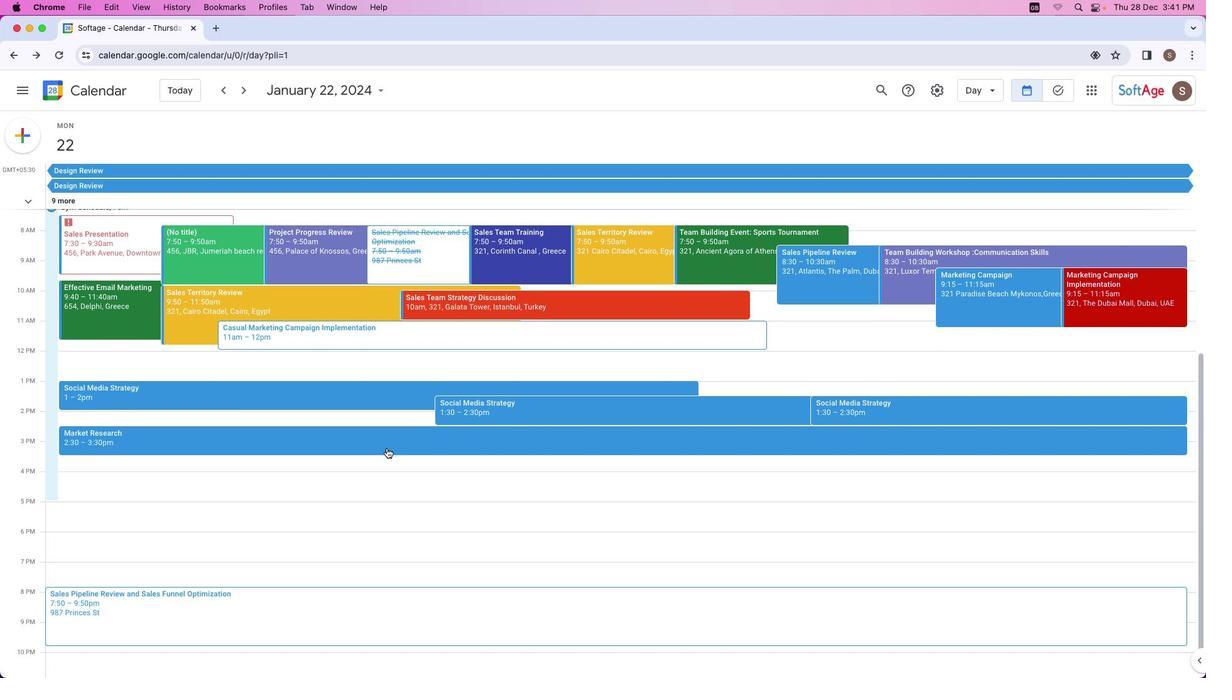 
Action: Mouse scrolled (388, 448) with delta (0, 0)
Screenshot: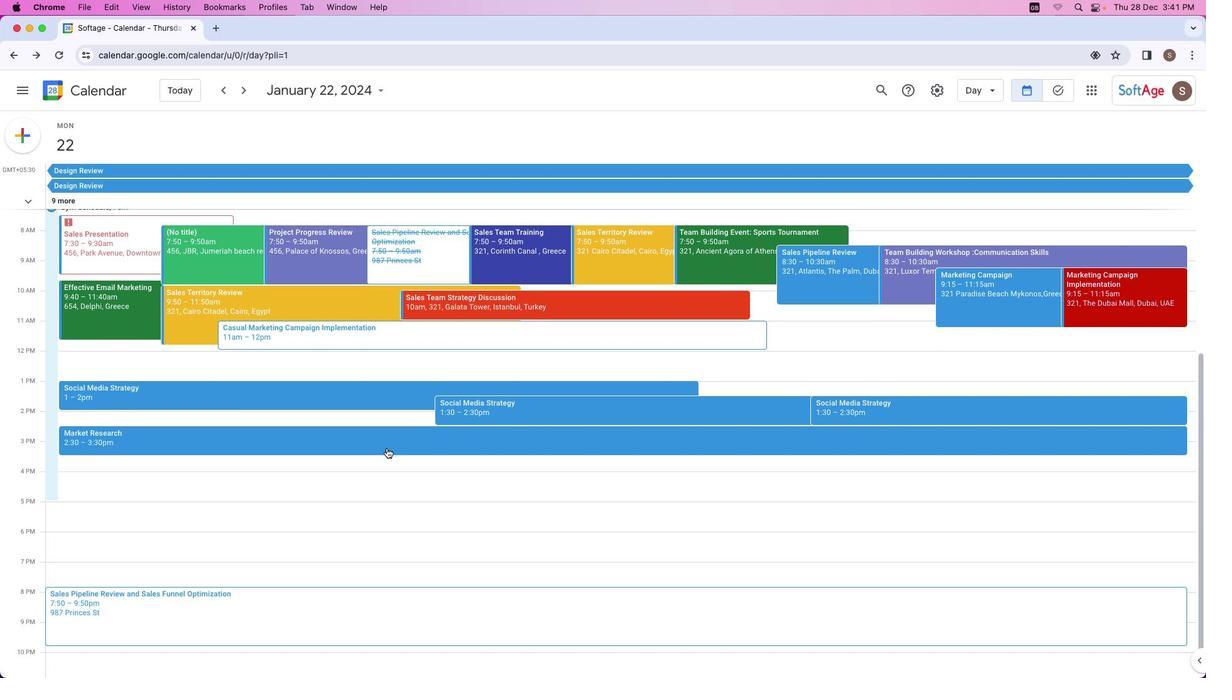 
Action: Mouse moved to (387, 448)
Screenshot: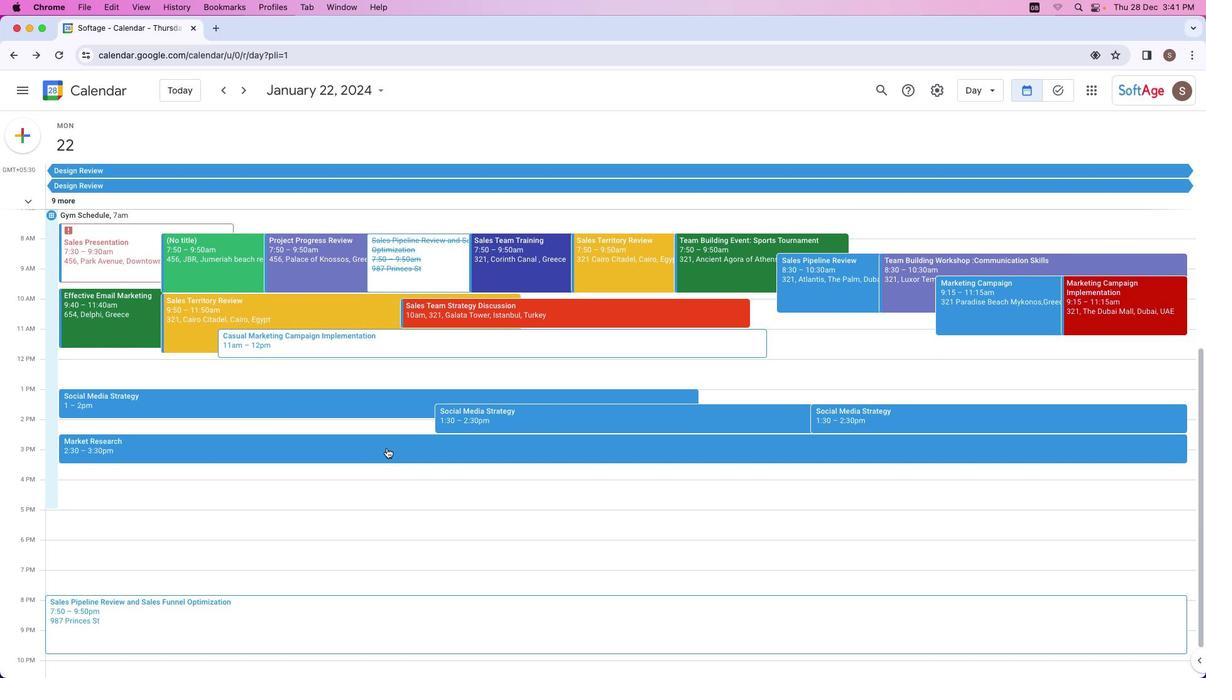 
Action: Mouse scrolled (387, 448) with delta (0, 0)
Screenshot: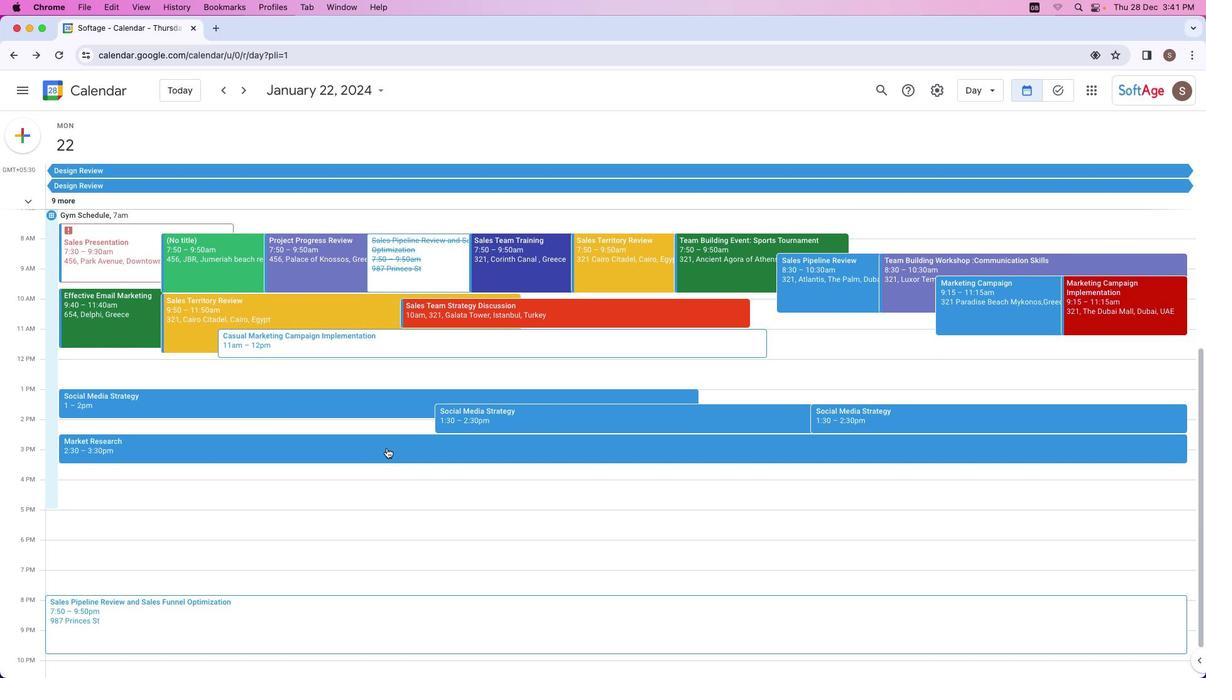 
Action: Mouse moved to (387, 448)
Screenshot: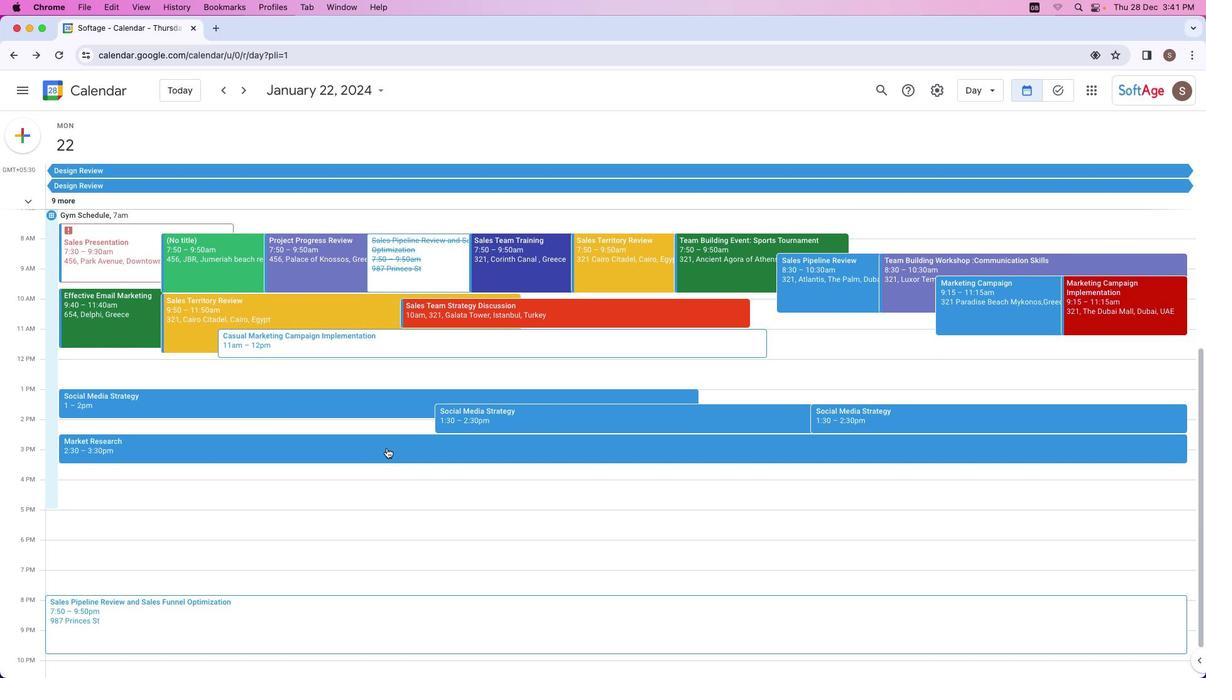 
Action: Mouse scrolled (387, 448) with delta (0, 0)
Screenshot: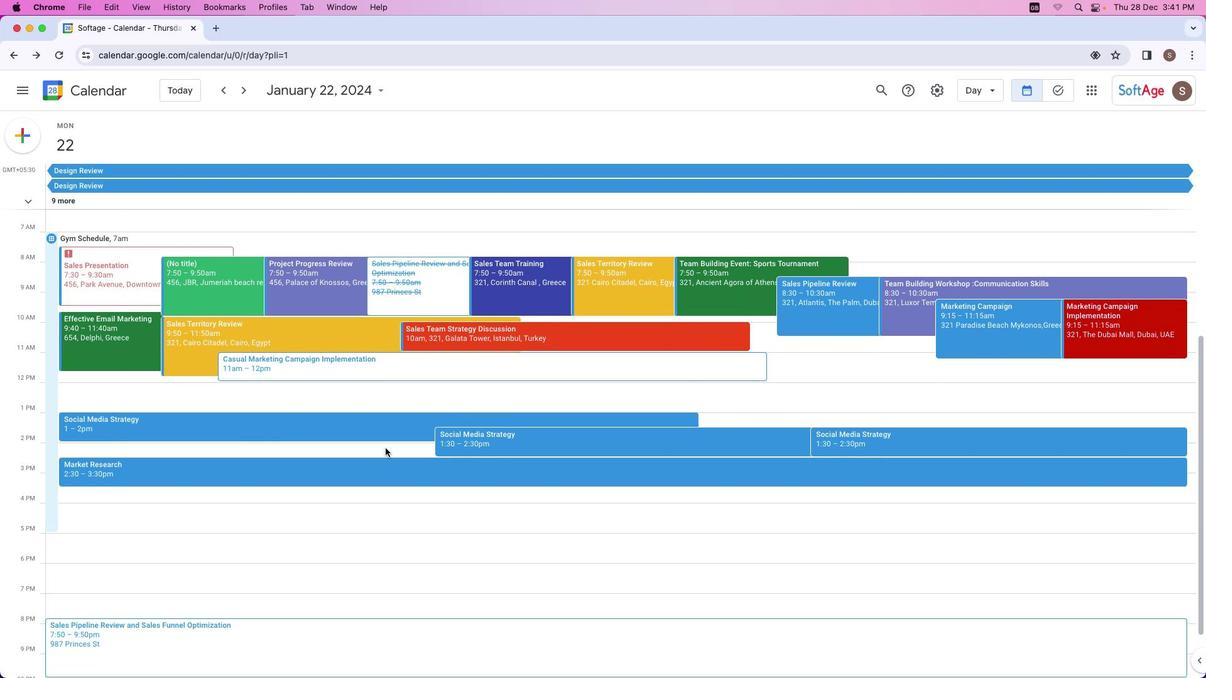 
Action: Mouse moved to (385, 448)
Screenshot: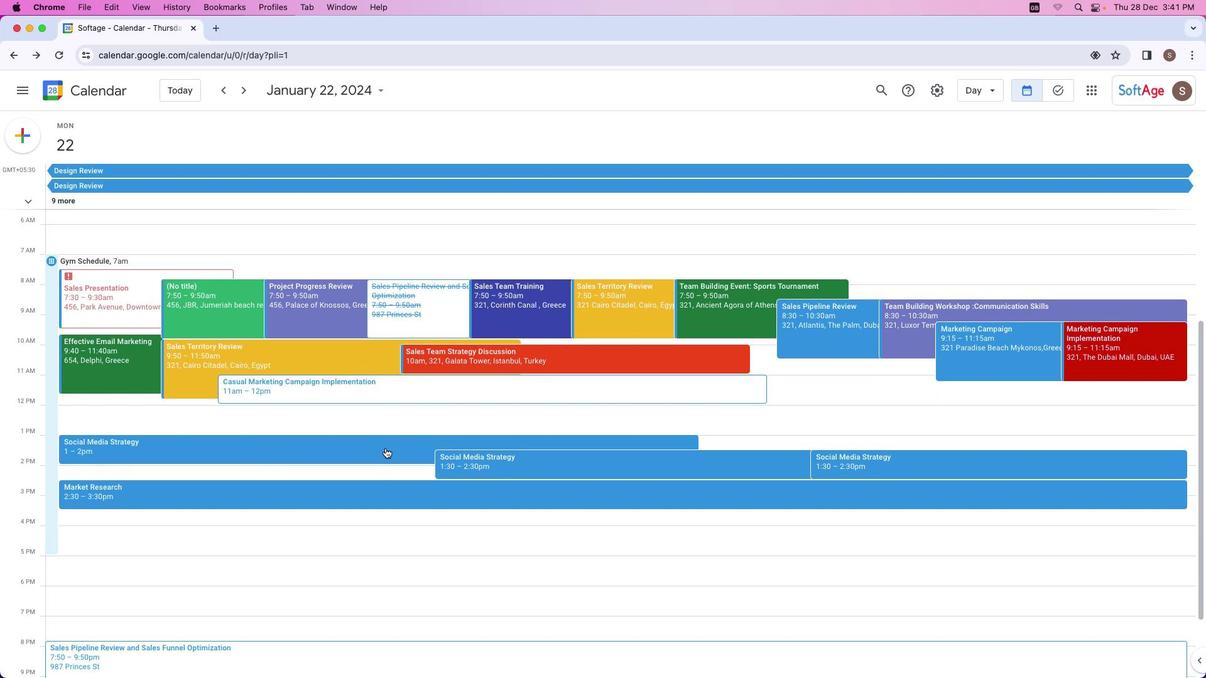 
Action: Mouse scrolled (385, 448) with delta (0, 0)
Screenshot: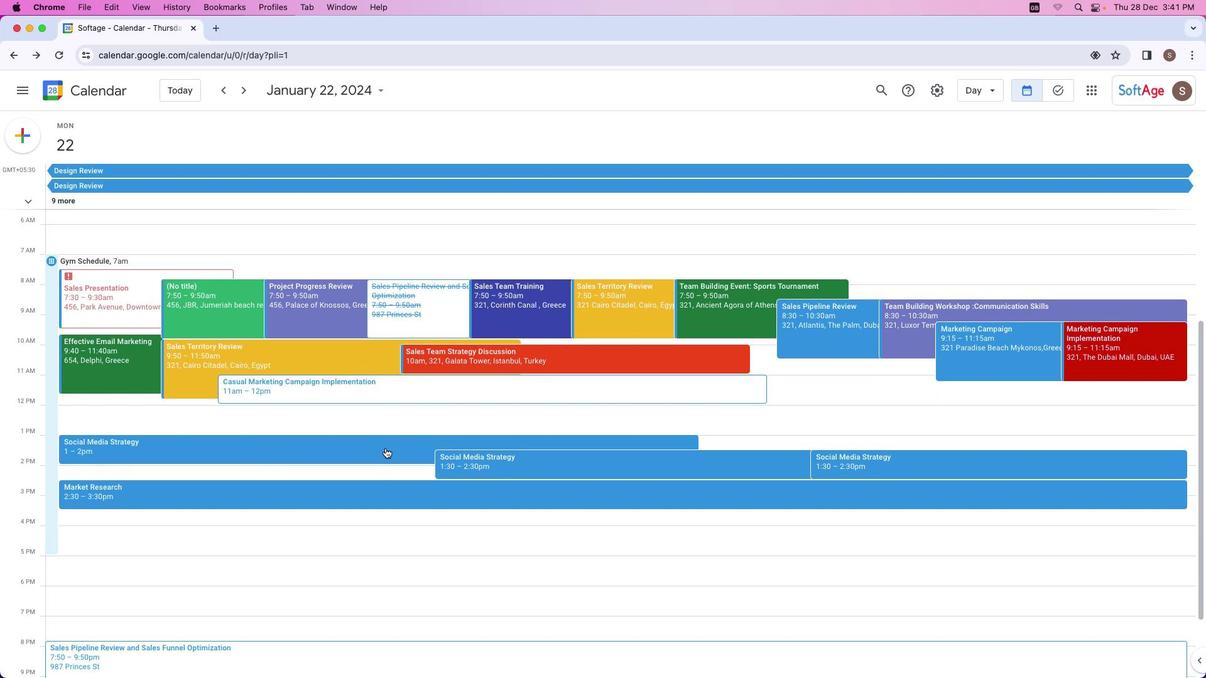 
Action: Mouse scrolled (385, 448) with delta (0, 0)
Screenshot: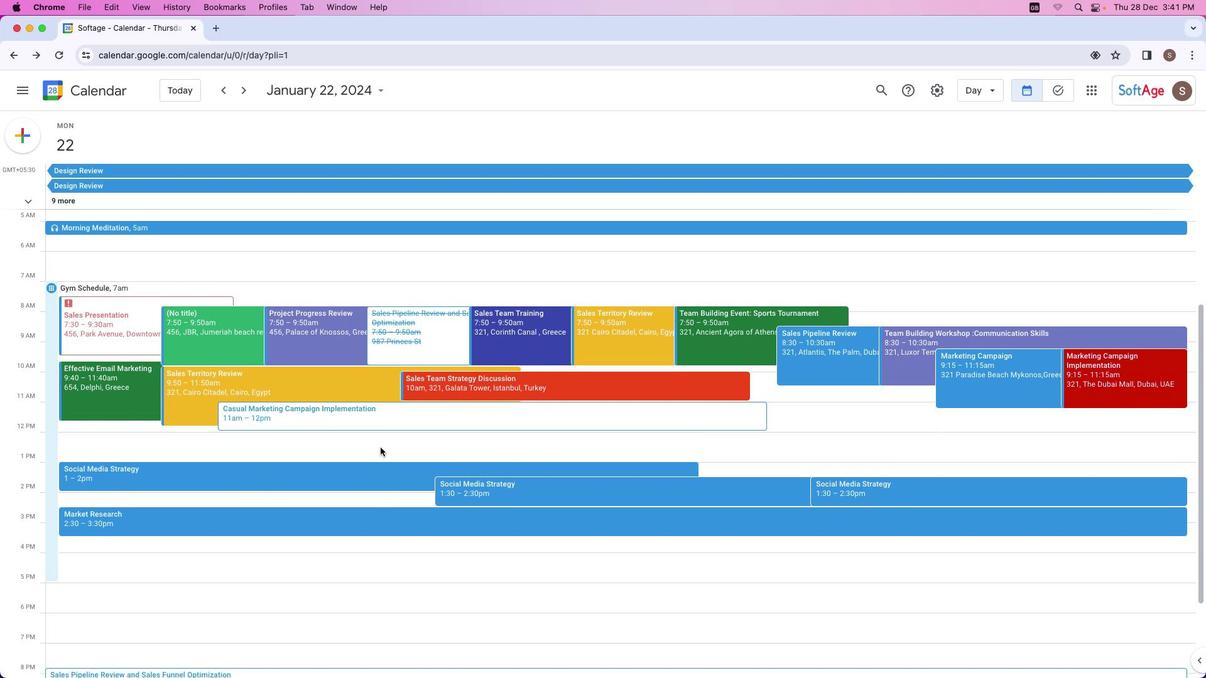 
Action: Mouse moved to (379, 447)
Screenshot: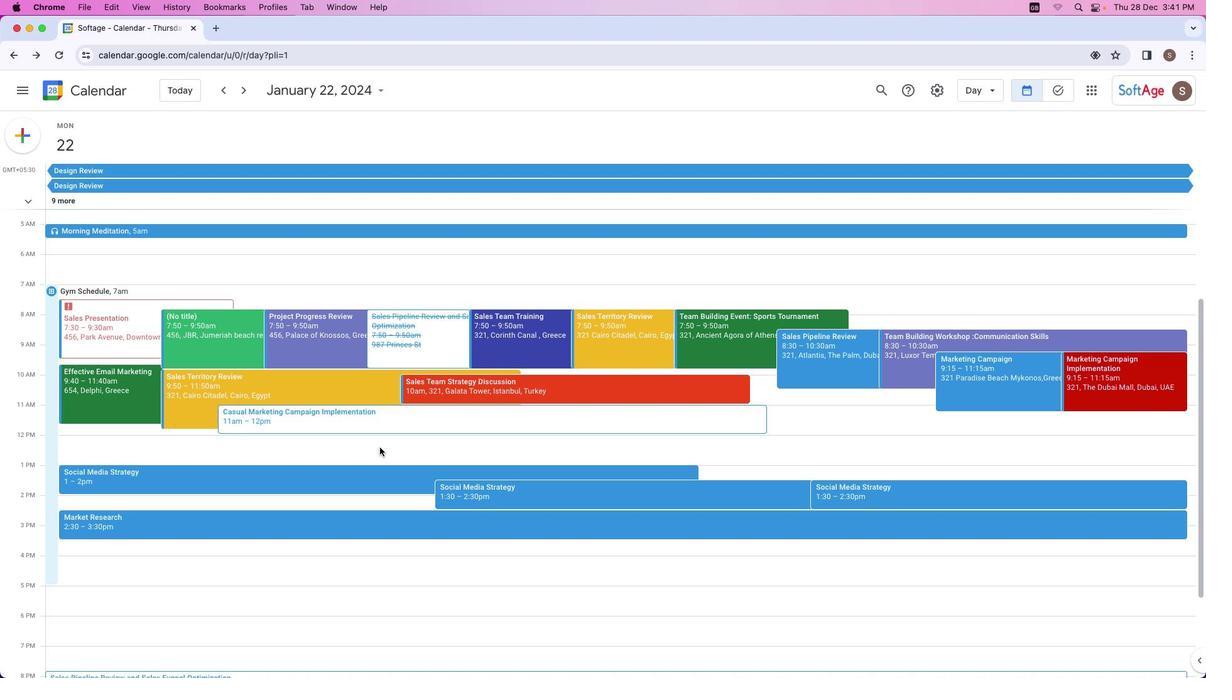 
Action: Mouse scrolled (379, 447) with delta (0, 0)
Screenshot: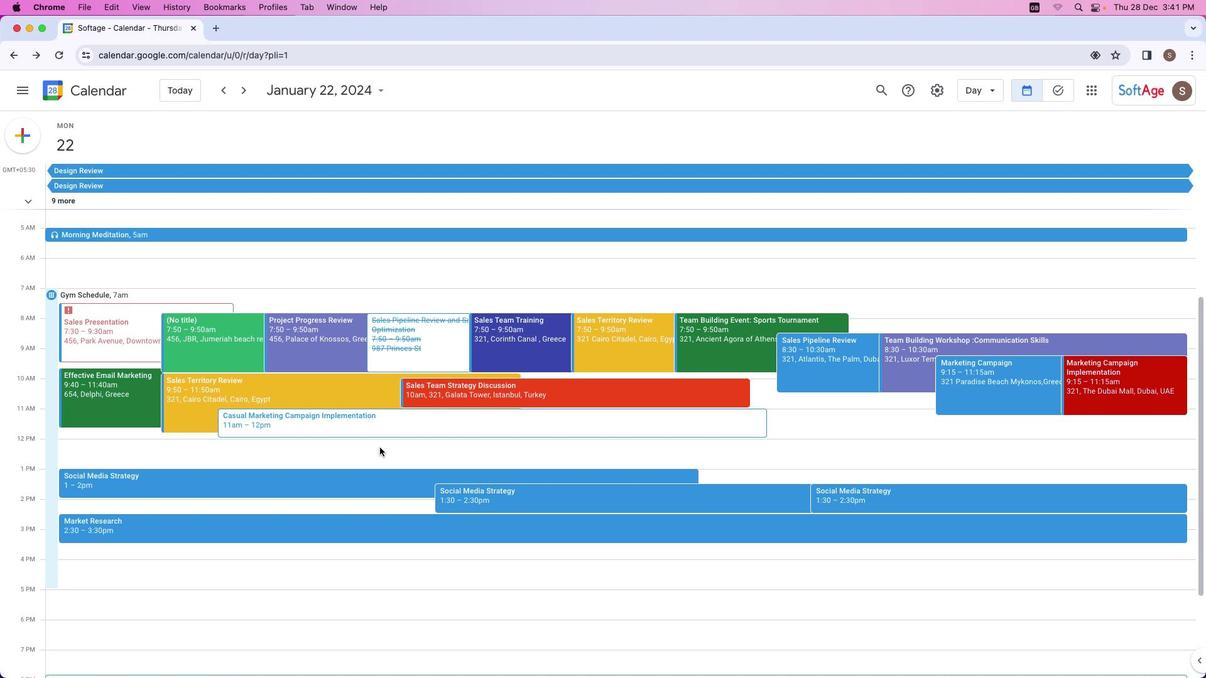 
Action: Mouse scrolled (379, 447) with delta (0, 0)
Screenshot: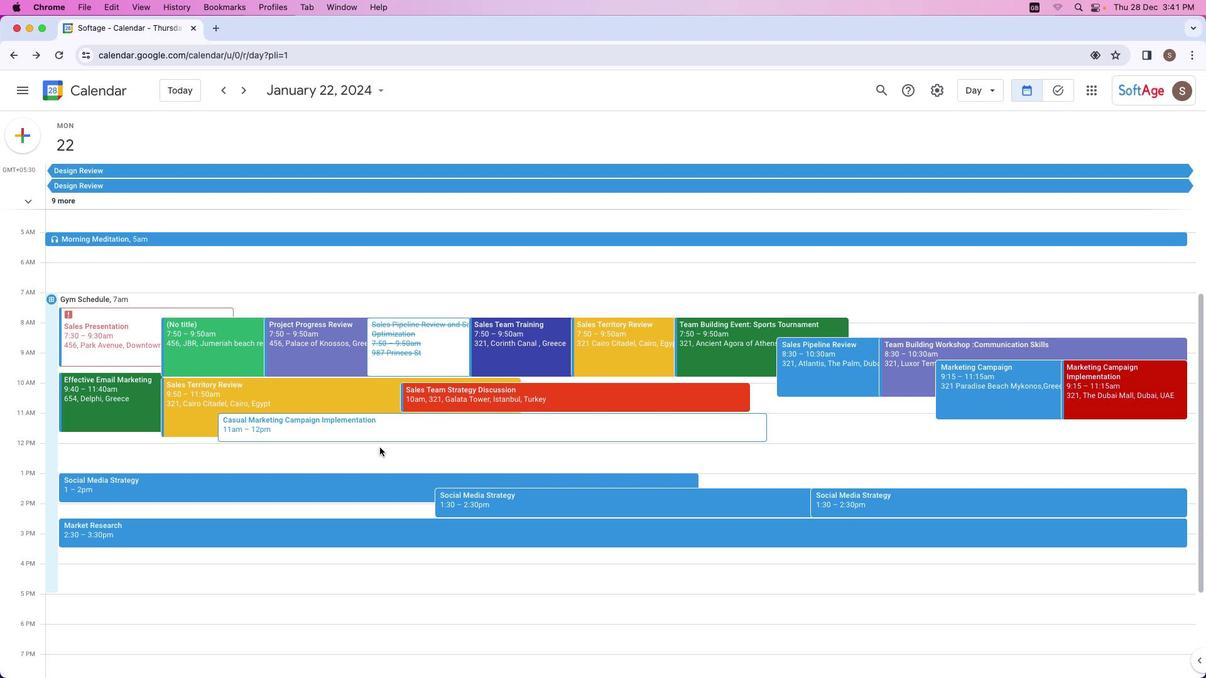 
Action: Mouse scrolled (379, 447) with delta (0, 0)
Screenshot: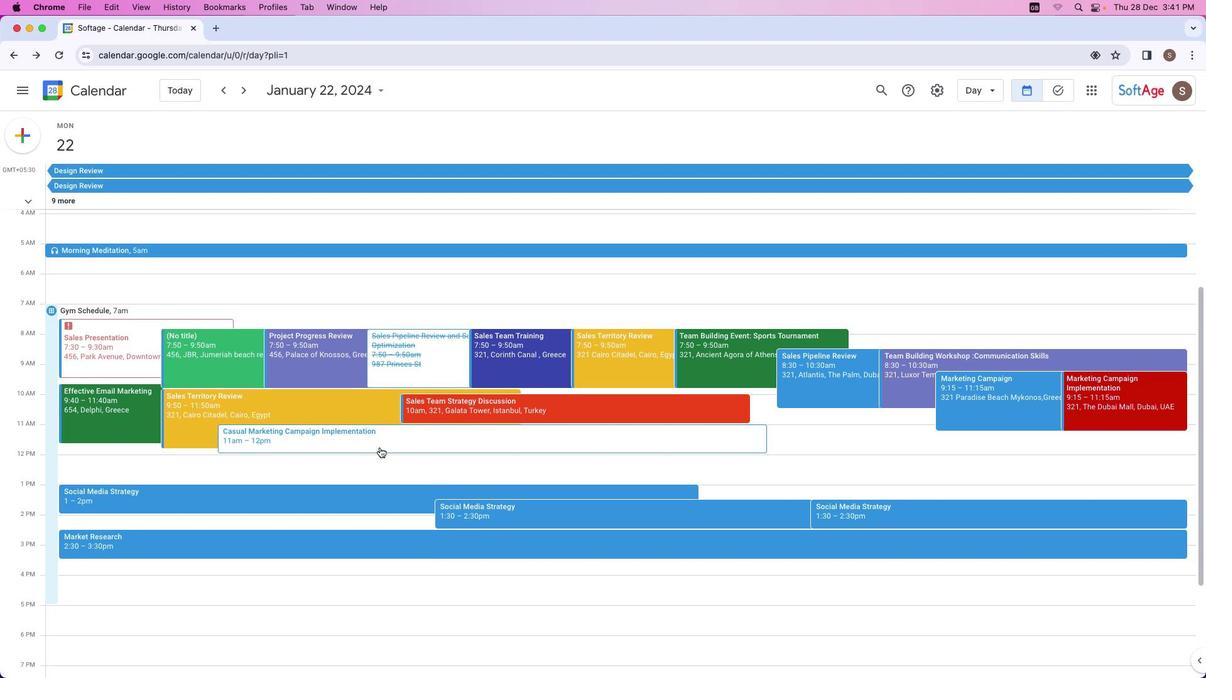 
Action: Mouse scrolled (379, 447) with delta (0, 0)
Screenshot: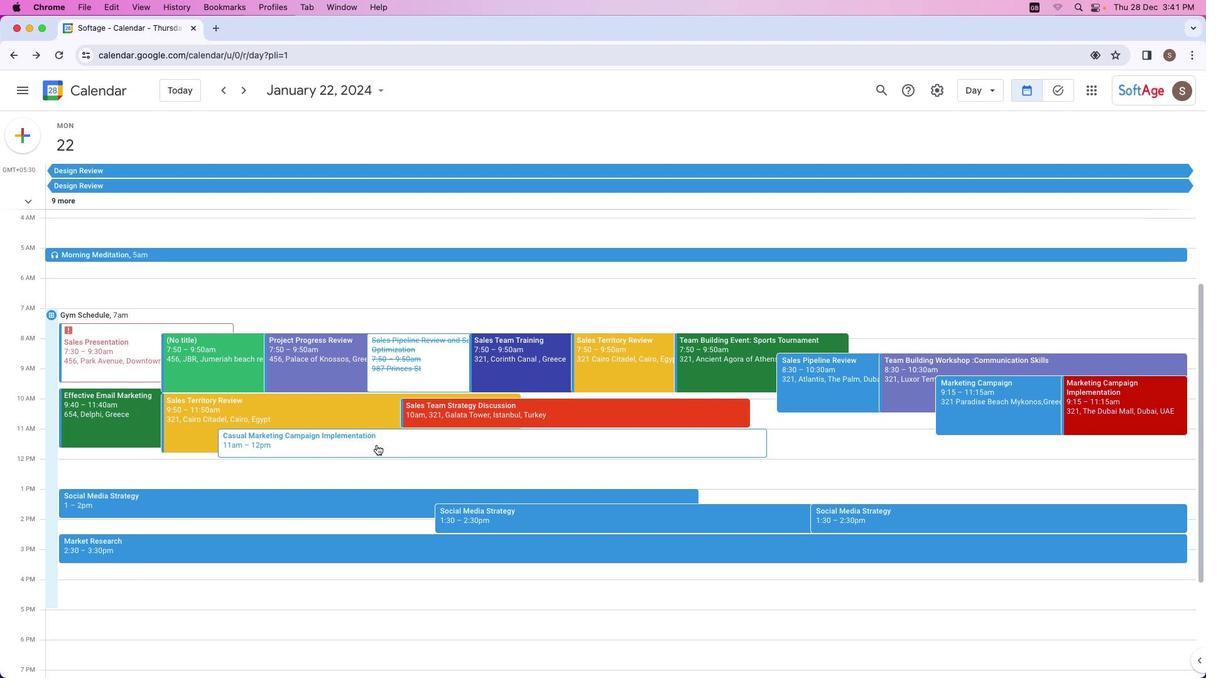 
Action: Mouse moved to (377, 445)
Screenshot: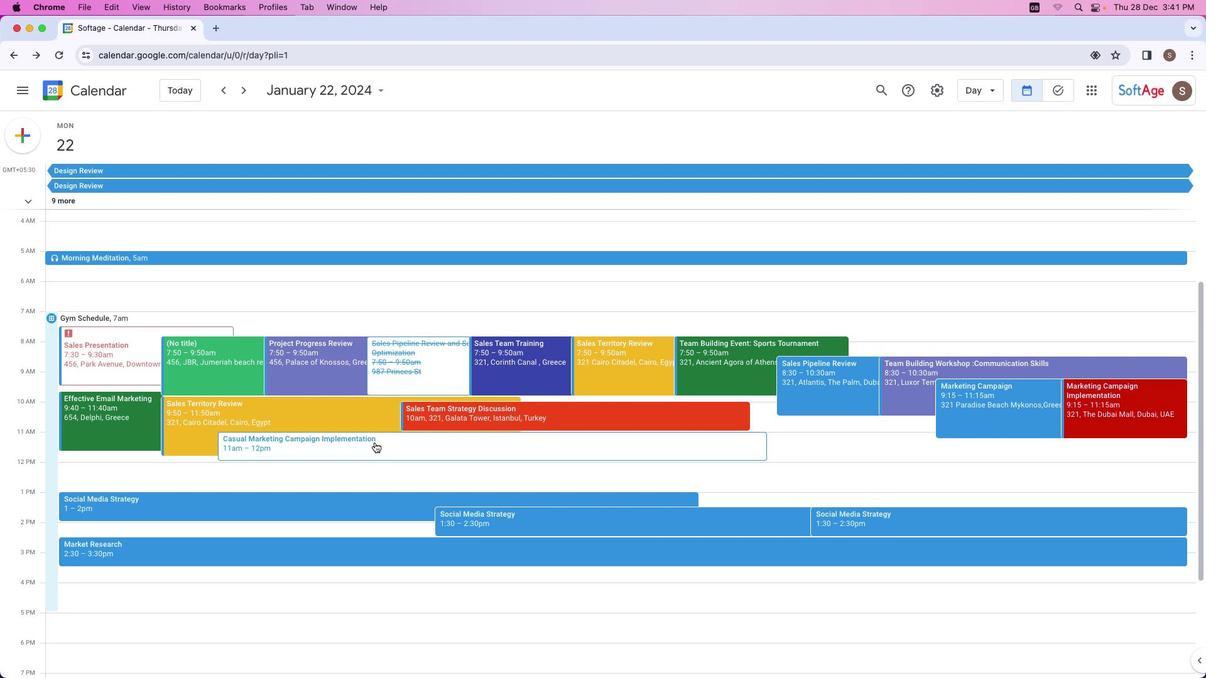 
Action: Mouse scrolled (377, 445) with delta (0, 0)
Screenshot: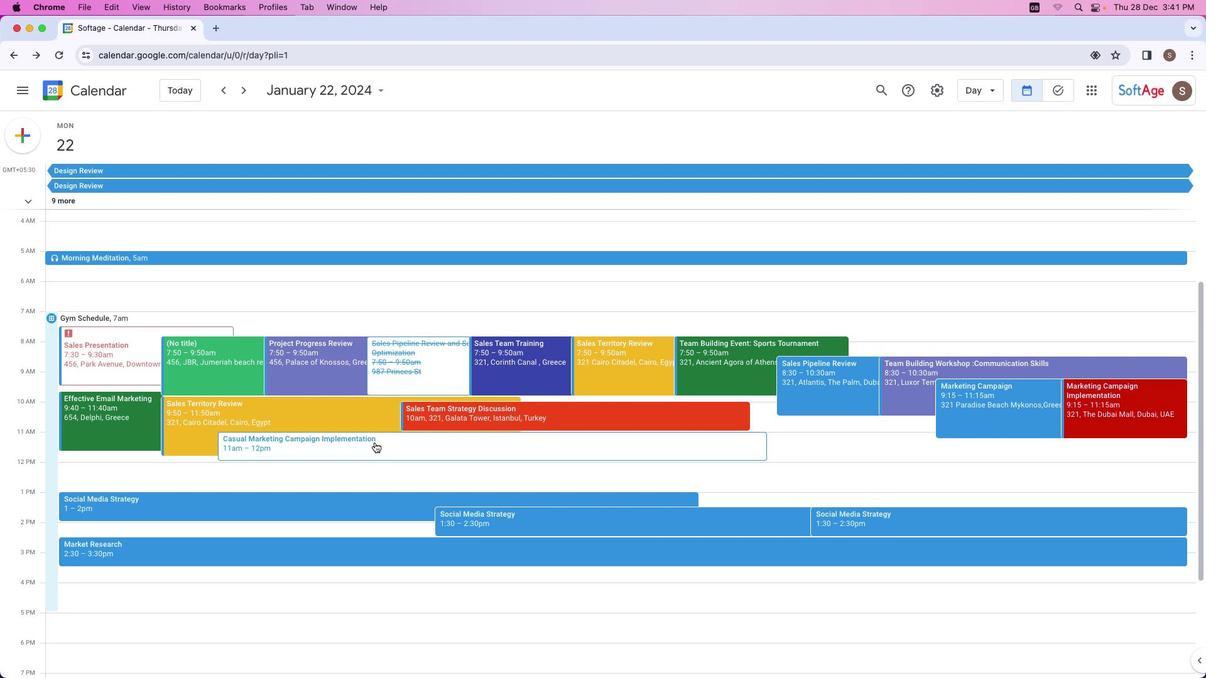 
Action: Mouse moved to (263, 346)
Screenshot: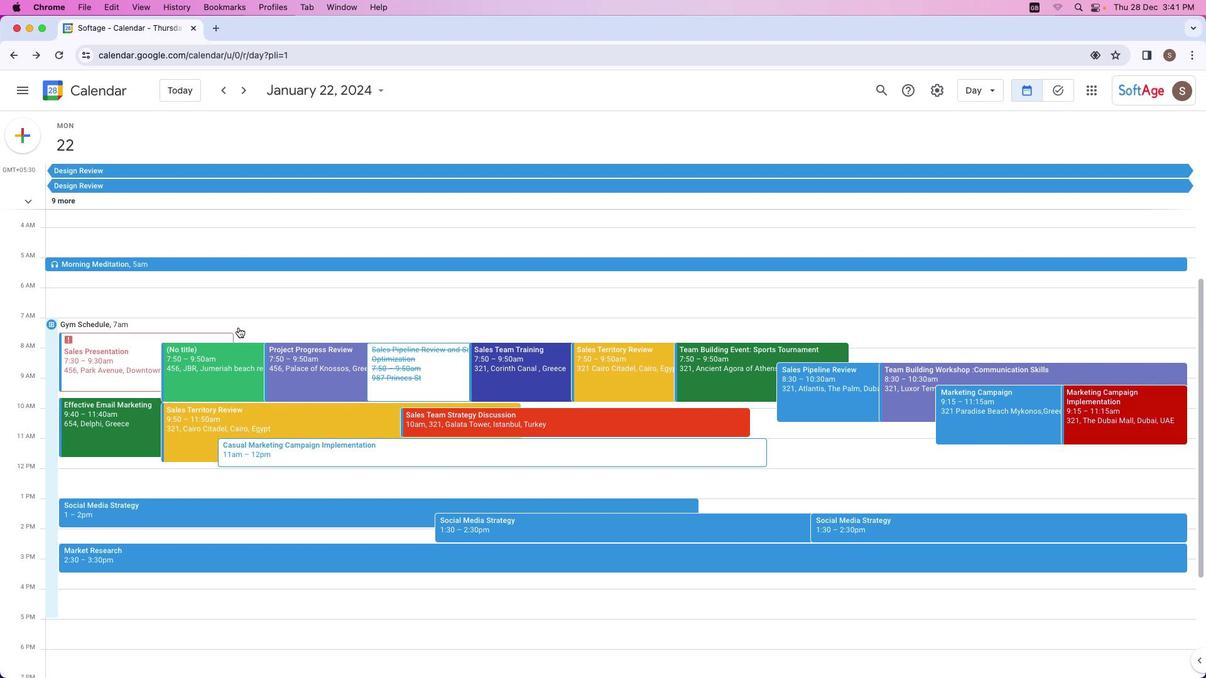 
Action: Mouse scrolled (263, 346) with delta (0, 0)
Screenshot: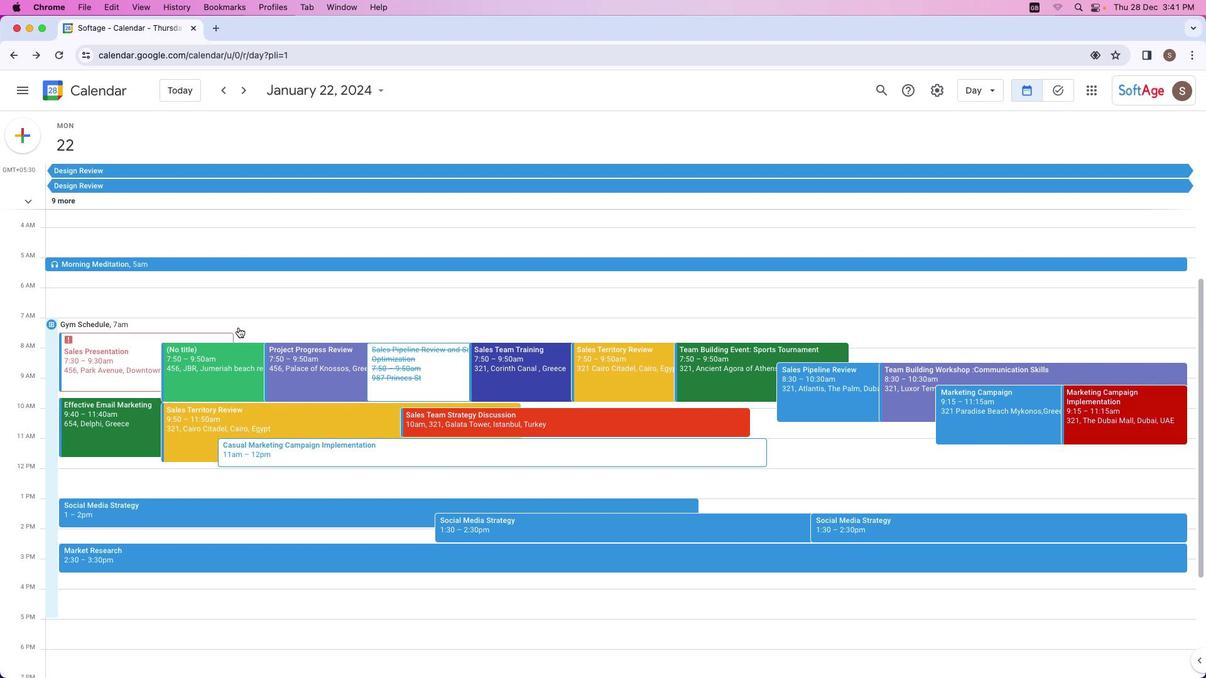 
Action: Mouse moved to (248, 334)
Screenshot: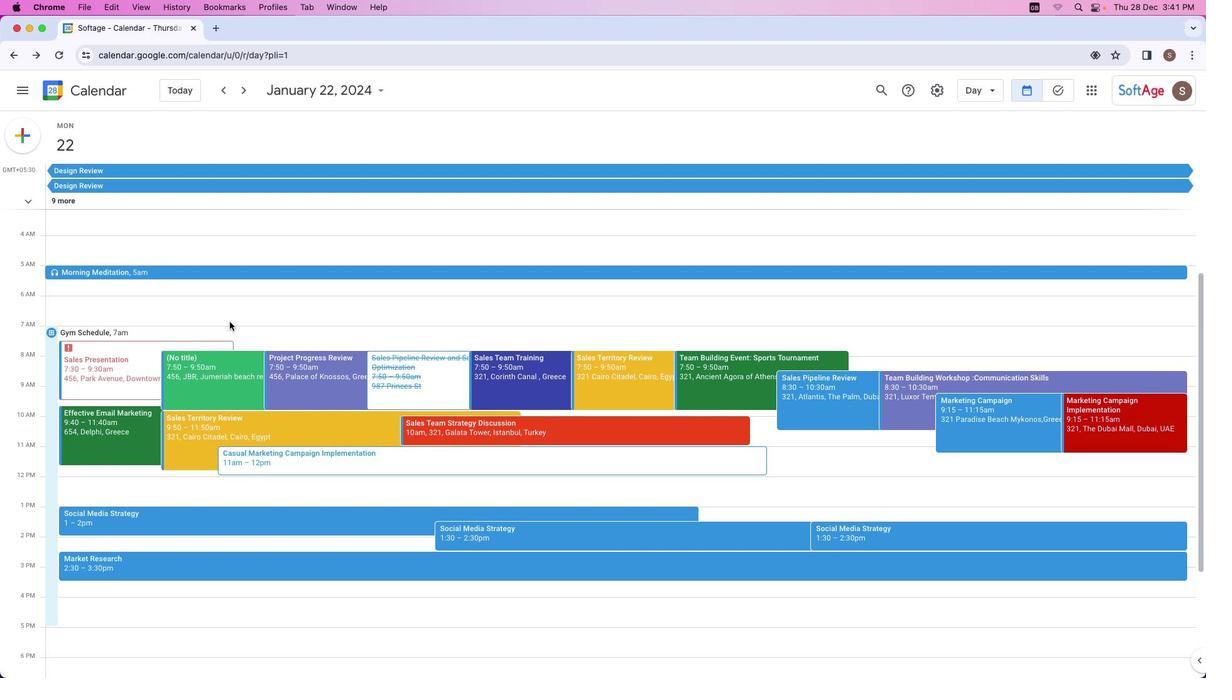 
Action: Mouse scrolled (248, 334) with delta (0, 0)
Screenshot: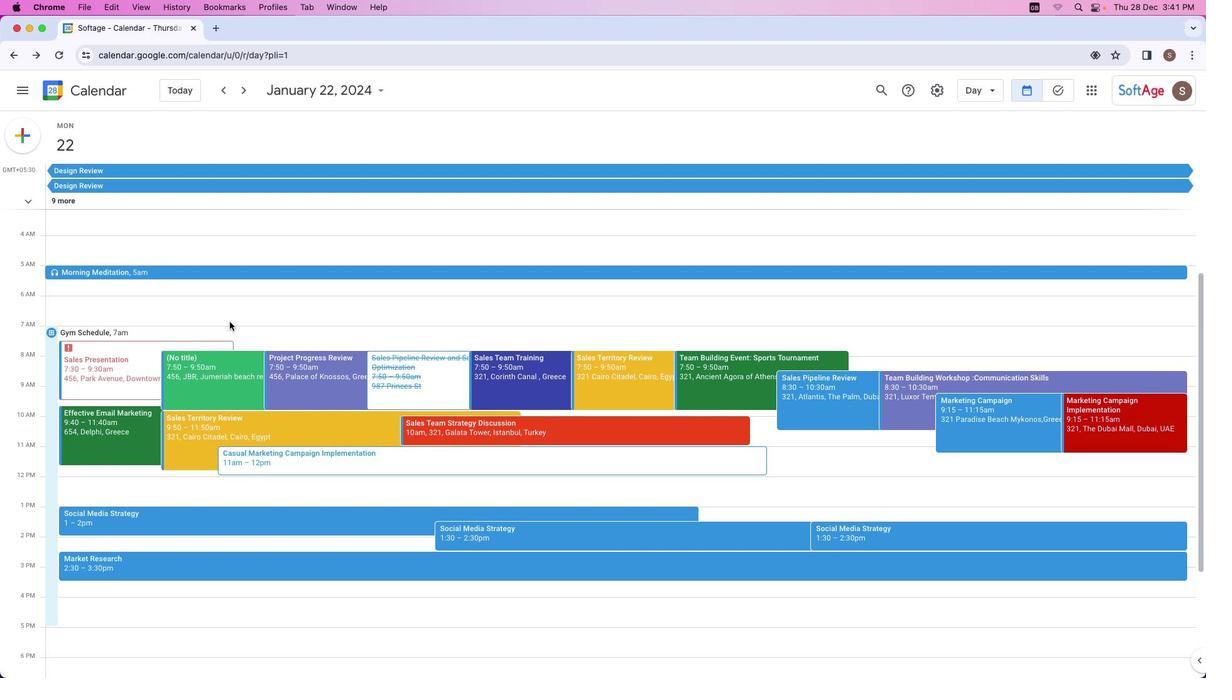 
Action: Mouse moved to (232, 323)
Screenshot: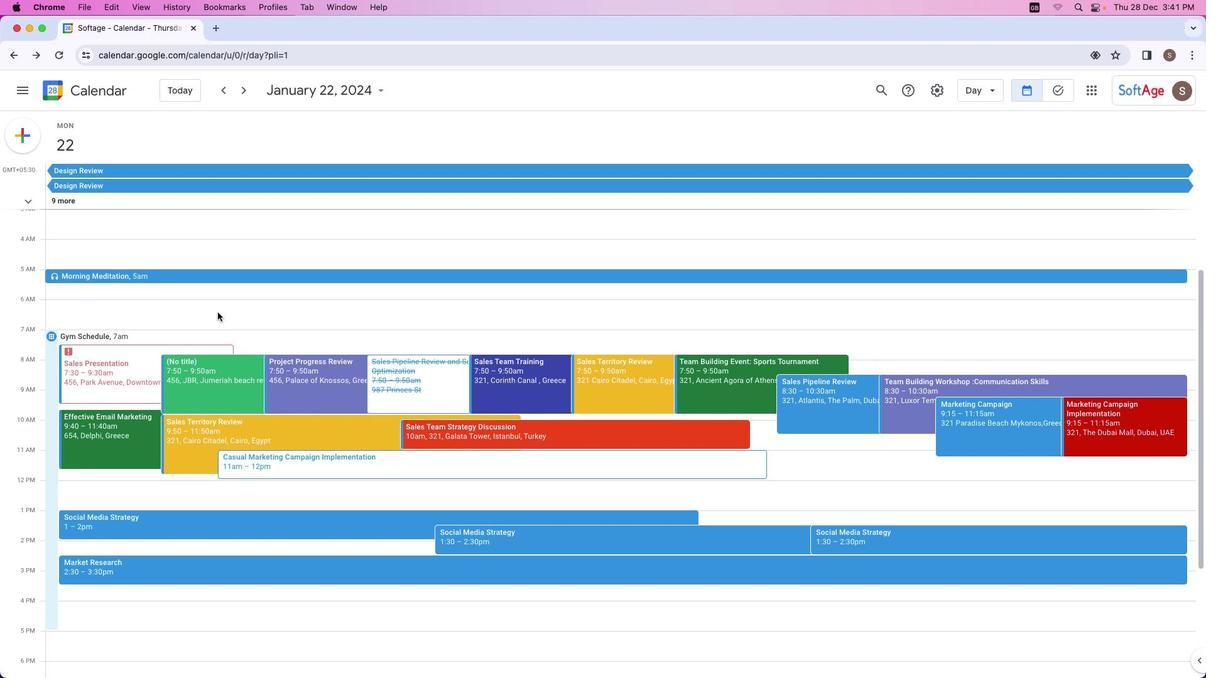 
Action: Mouse scrolled (232, 323) with delta (0, 0)
Screenshot: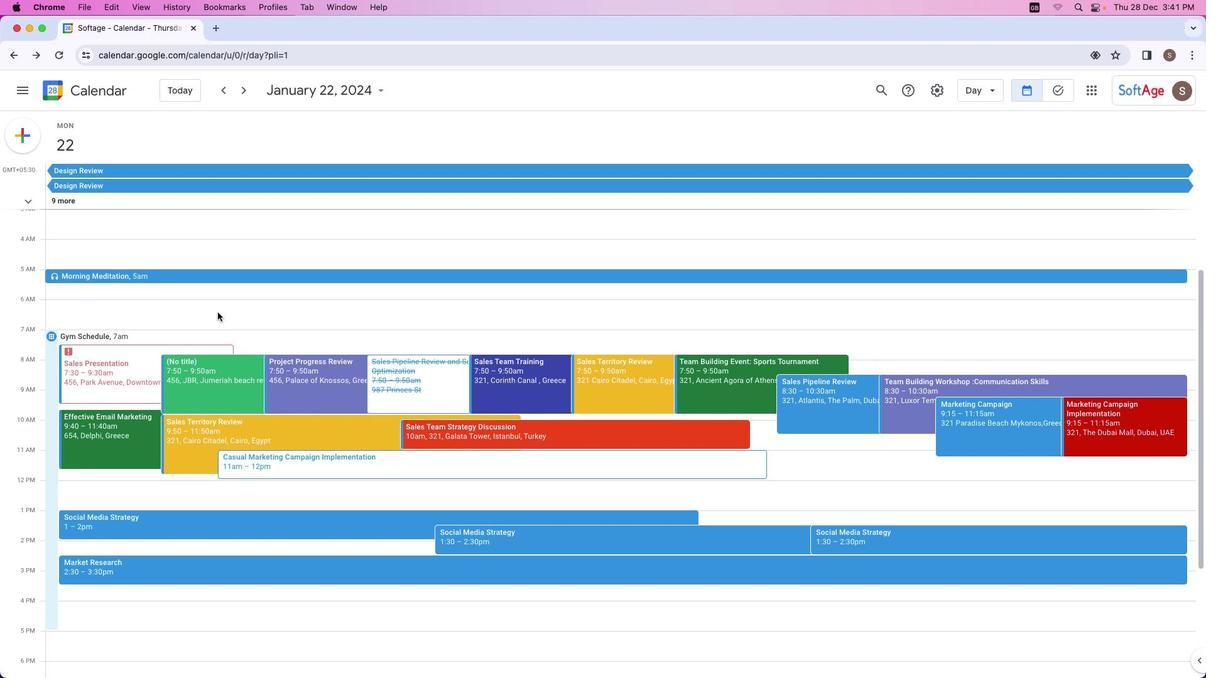 
Action: Mouse moved to (216, 311)
Screenshot: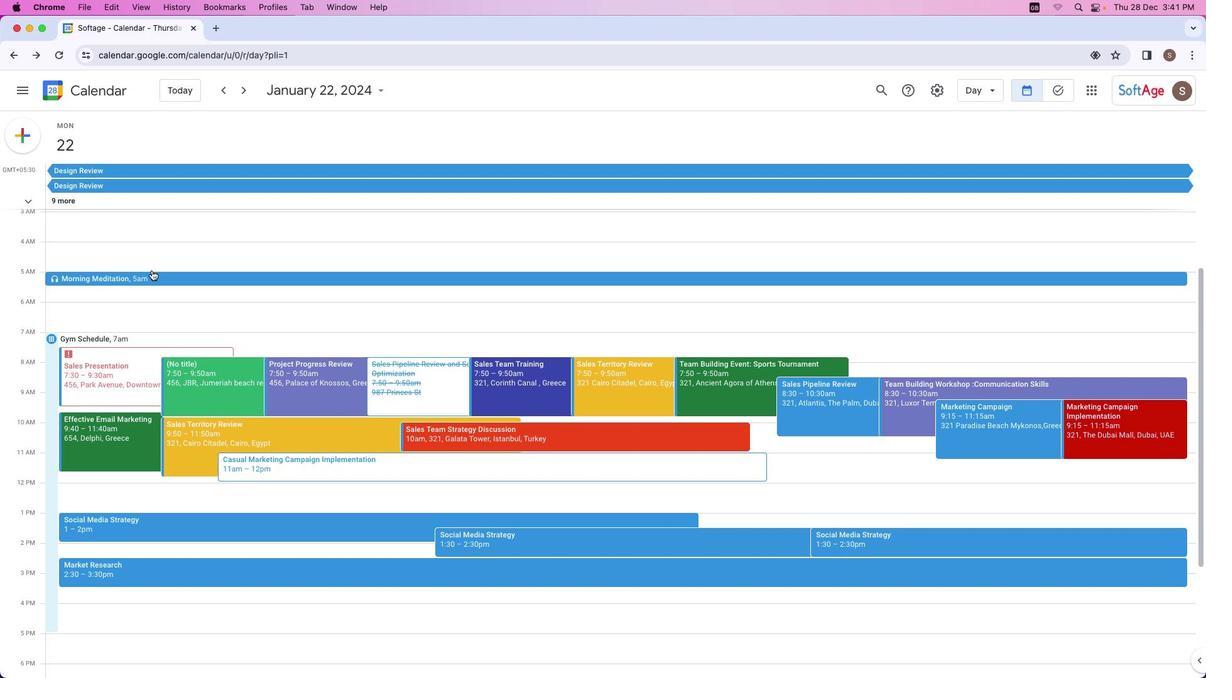 
Action: Mouse scrolled (216, 311) with delta (0, 0)
Screenshot: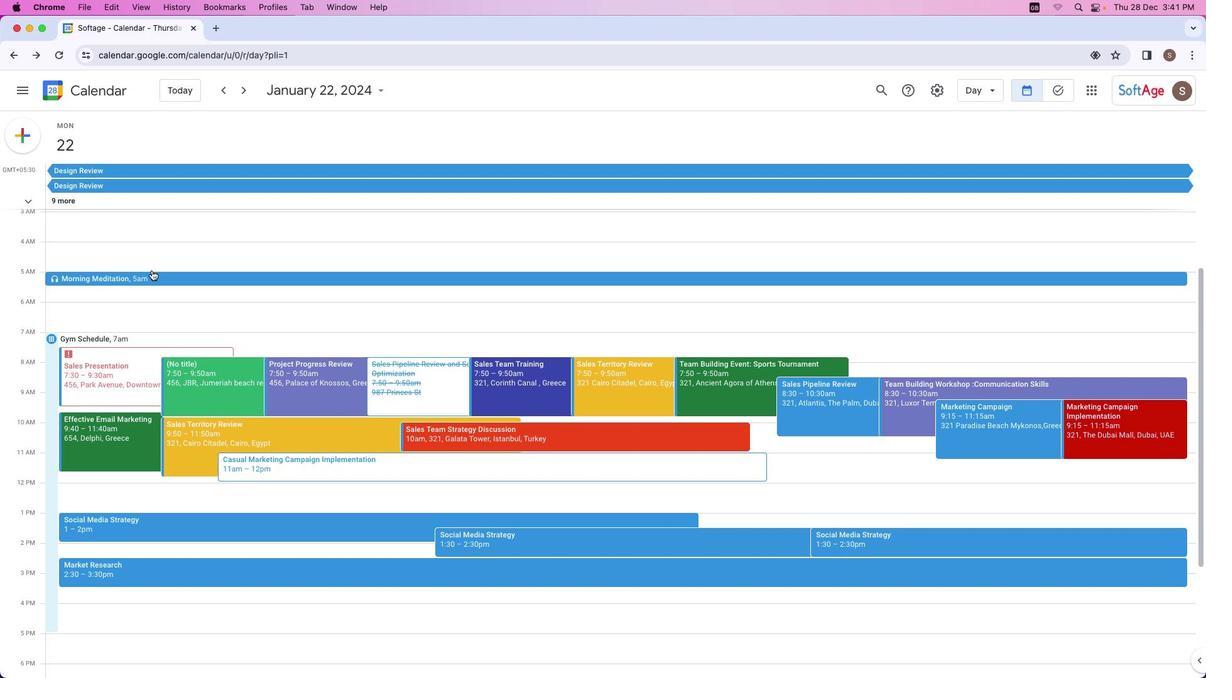 
Action: Mouse moved to (30, 204)
Screenshot: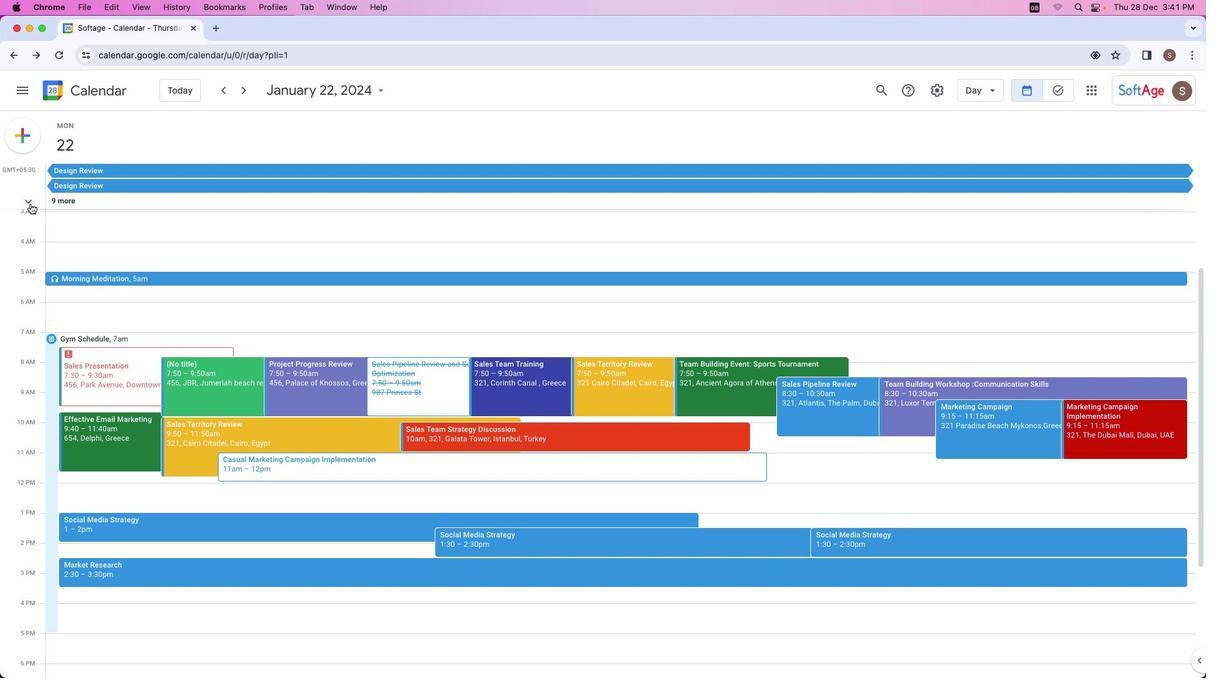 
Action: Mouse pressed left at (30, 204)
Screenshot: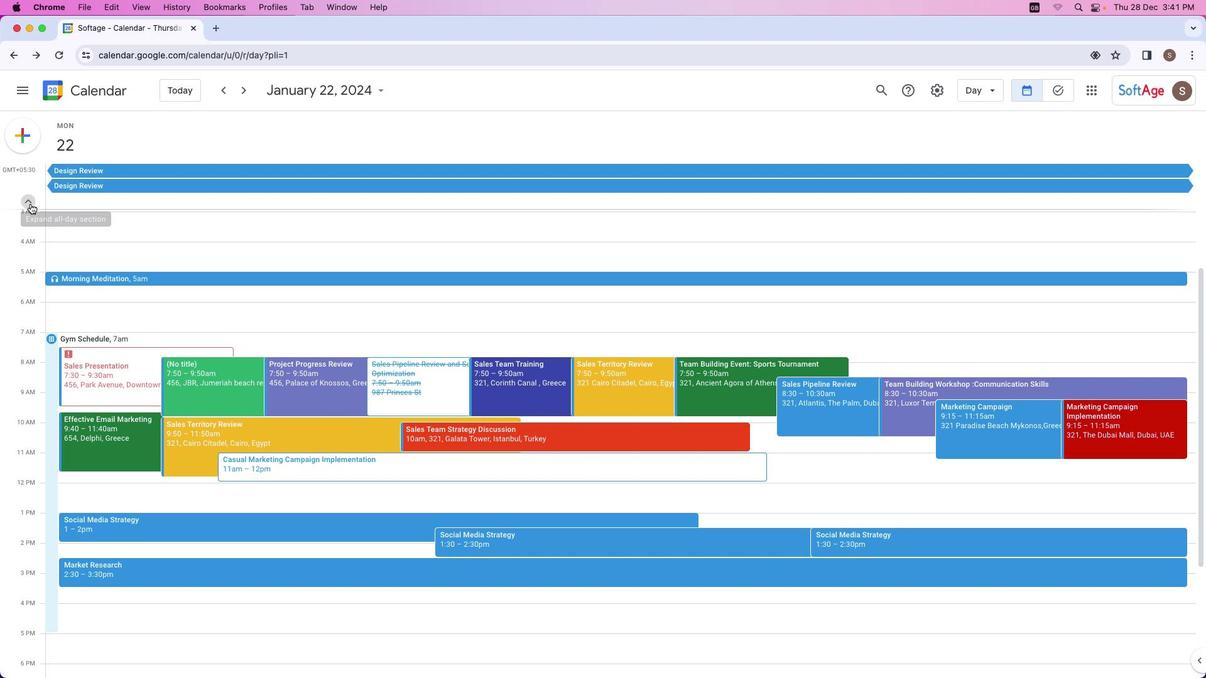 
Action: Mouse moved to (89, 276)
Screenshot: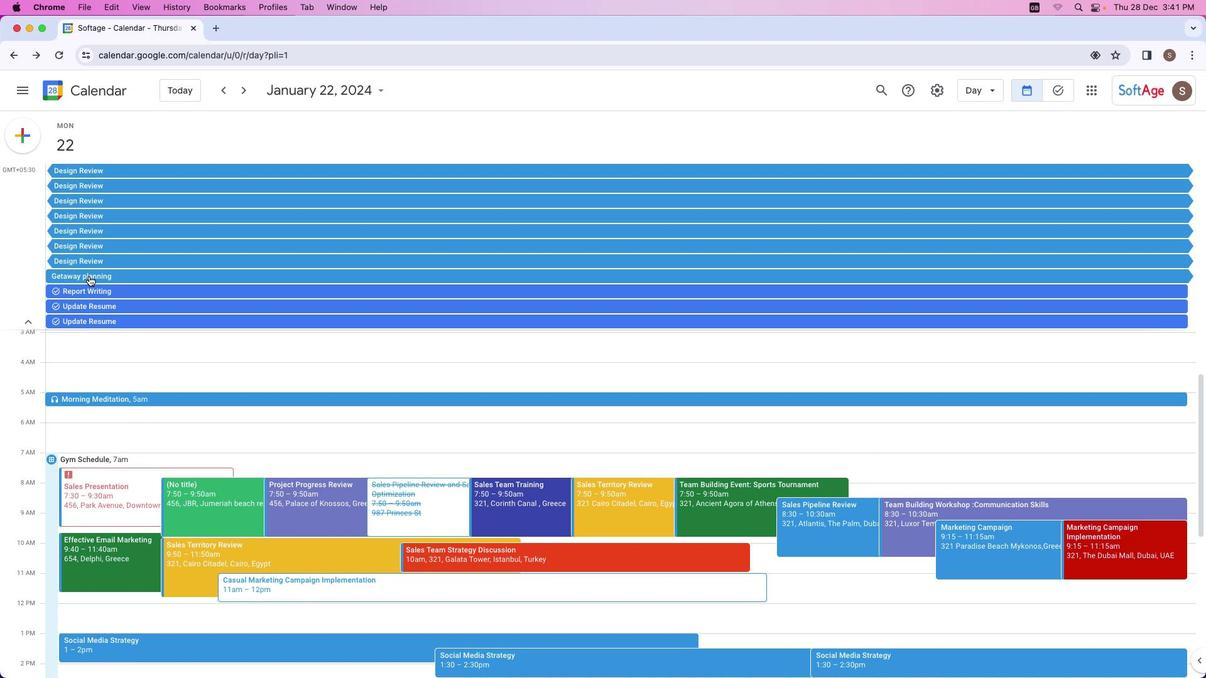
Action: Mouse pressed left at (89, 276)
Screenshot: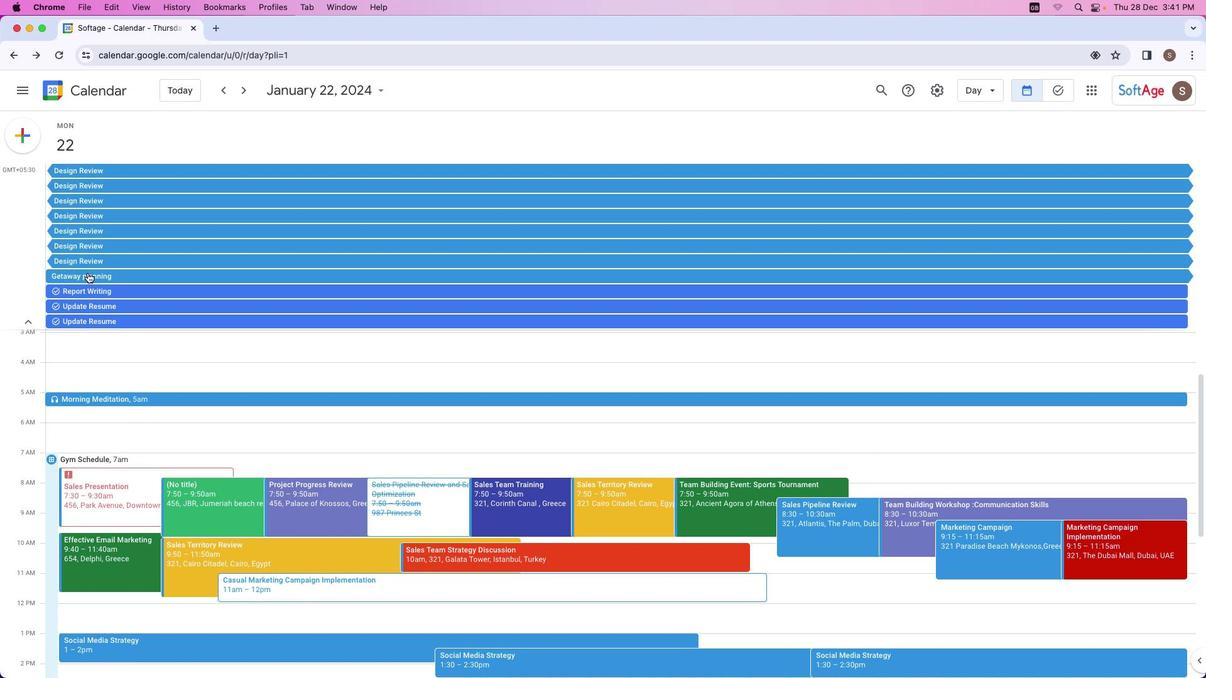 
Action: Mouse moved to (247, 88)
Screenshot: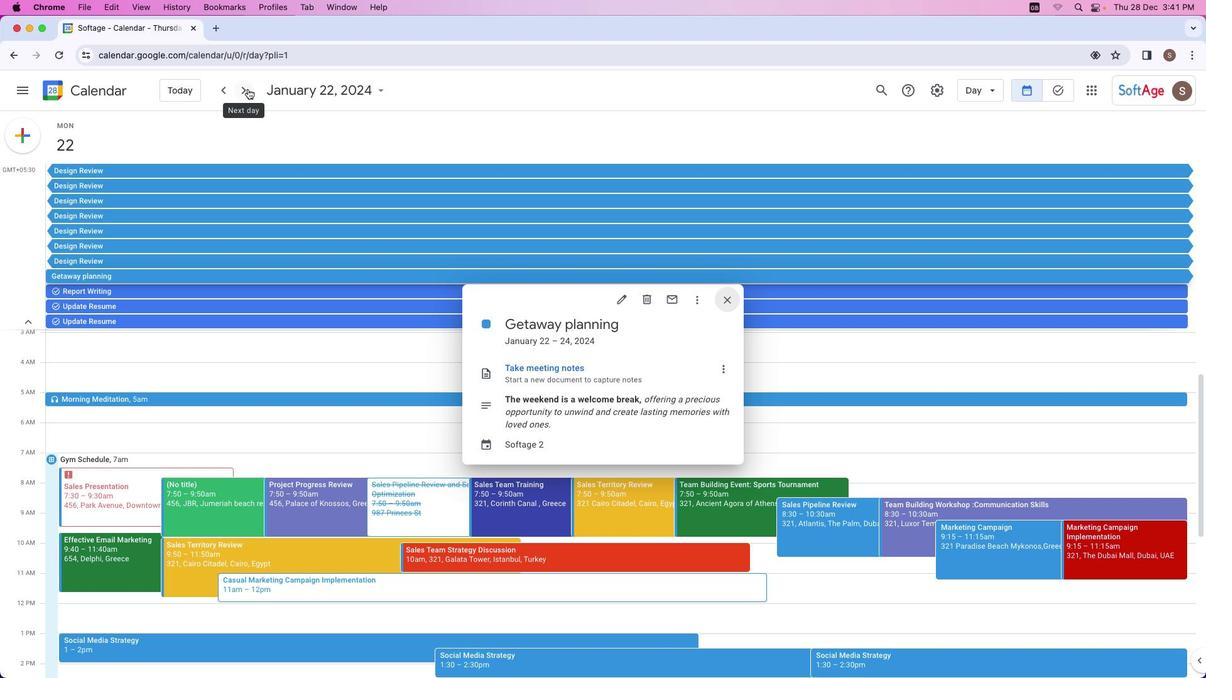 
Action: Mouse pressed left at (247, 88)
Screenshot: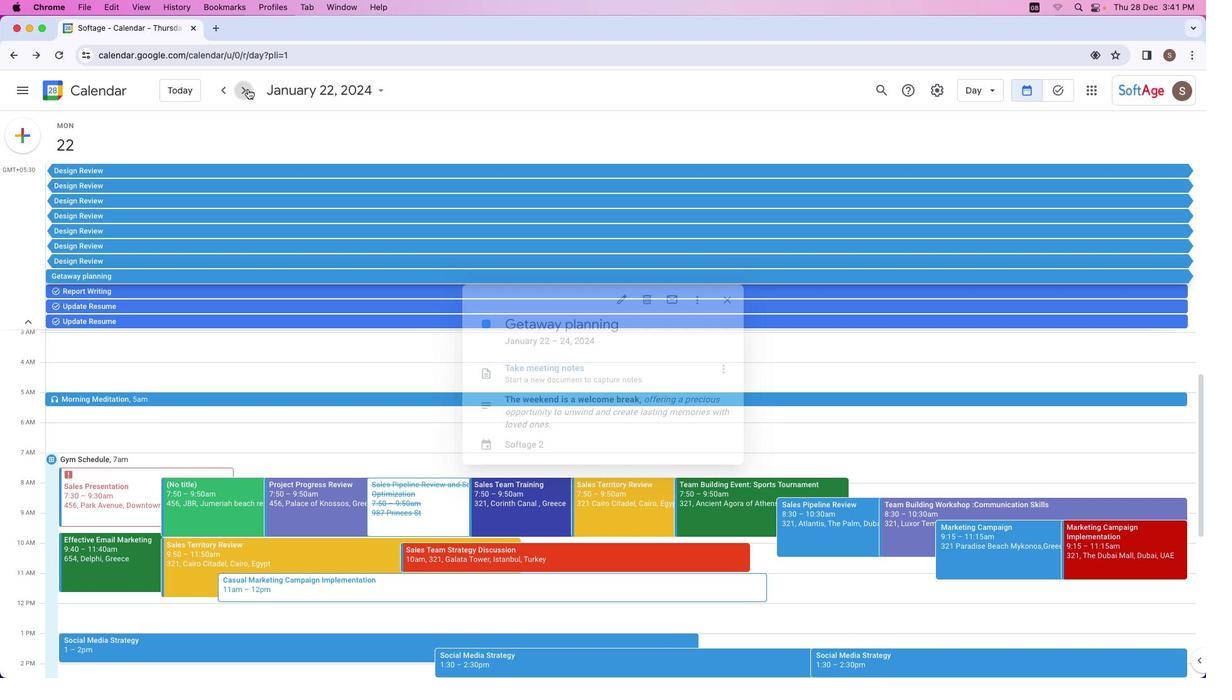 
Action: Mouse moved to (119, 275)
Screenshot: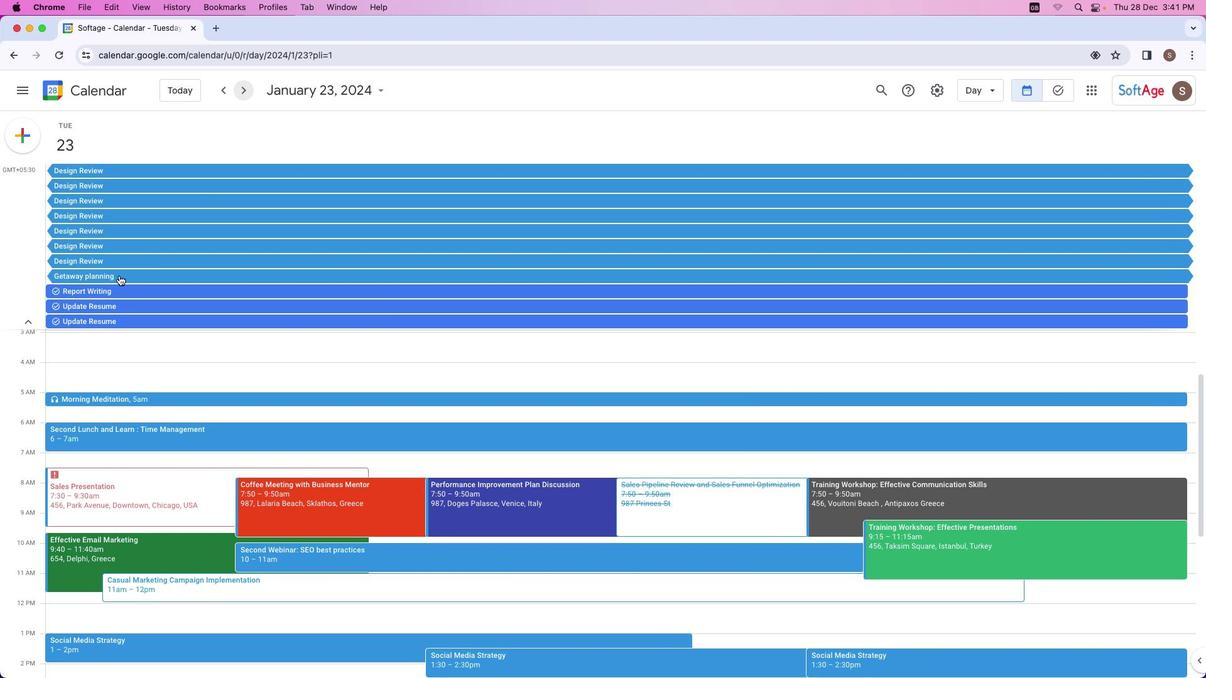 
Action: Mouse pressed left at (119, 275)
Screenshot: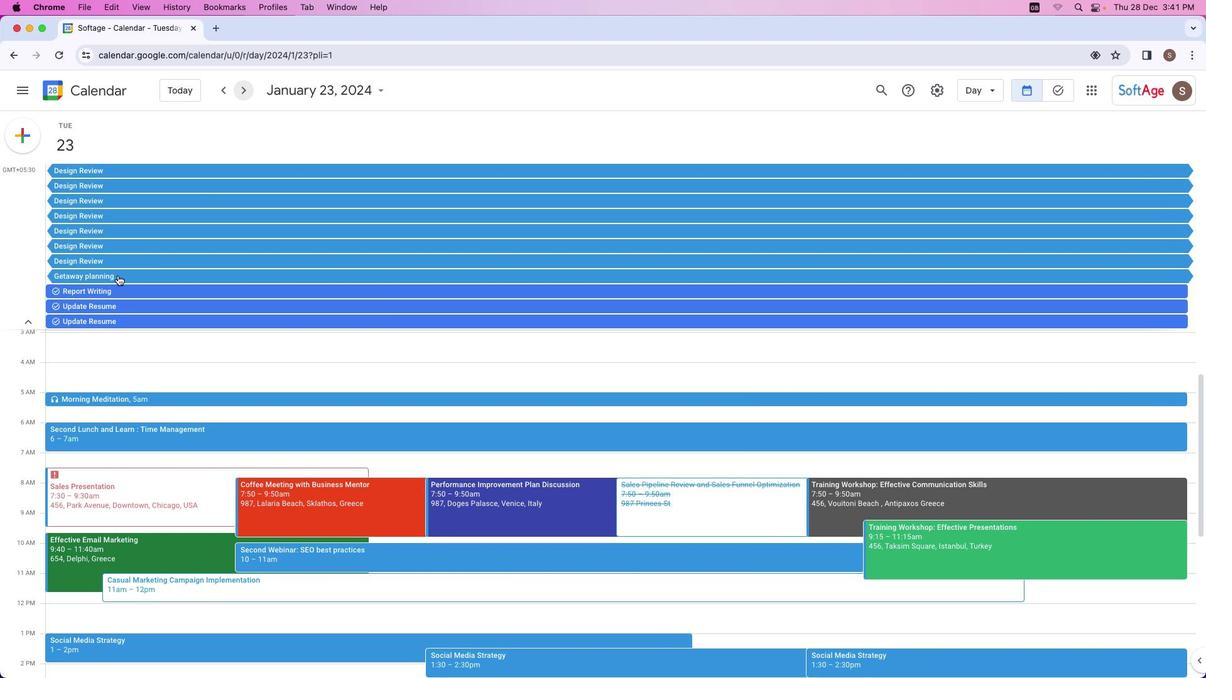 
Action: Mouse moved to (116, 273)
Screenshot: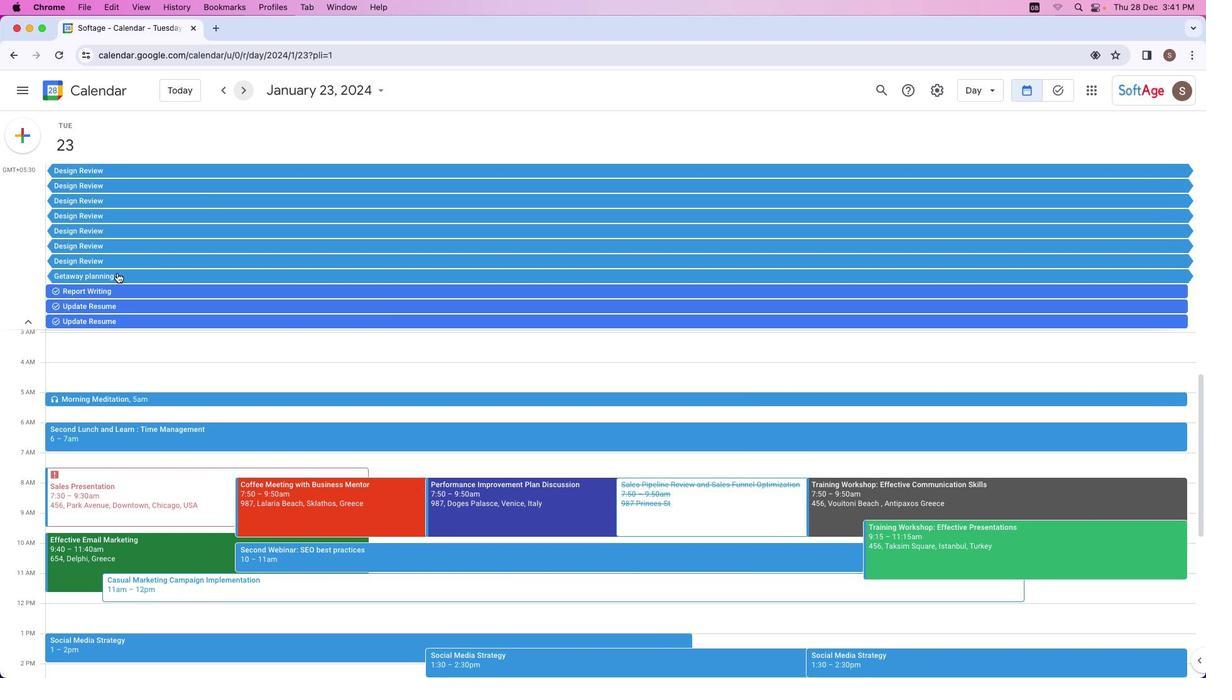 
Action: Mouse pressed left at (116, 273)
Screenshot: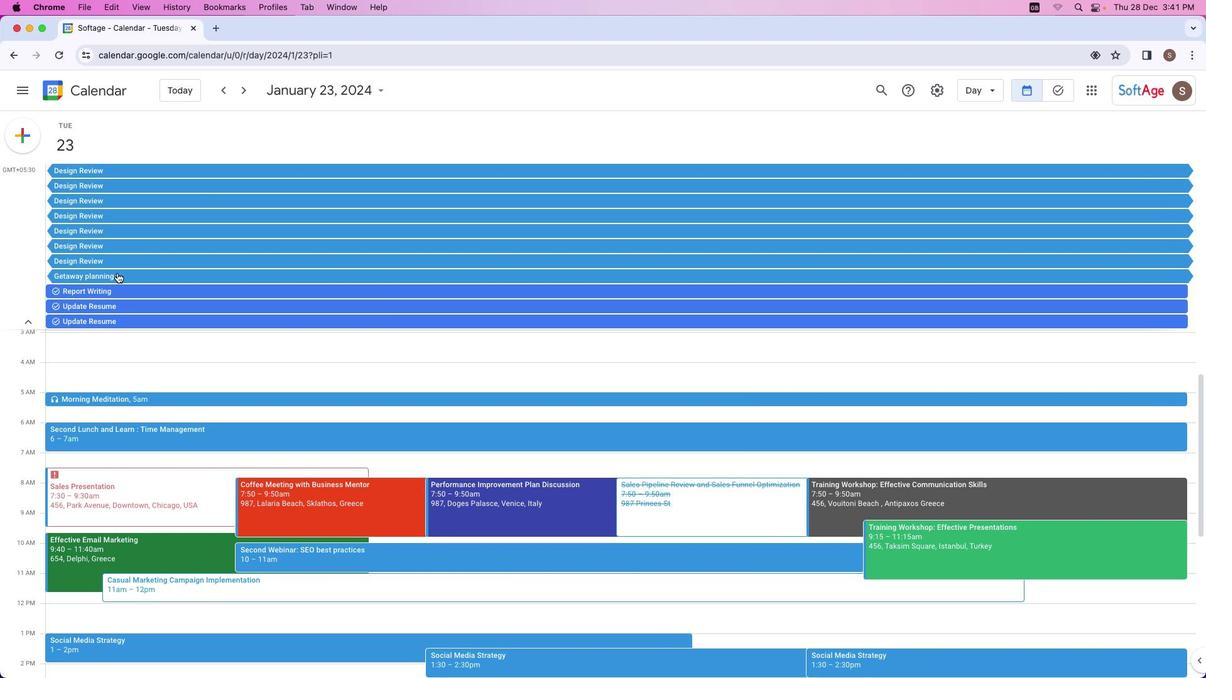 
Action: Mouse pressed left at (116, 273)
Screenshot: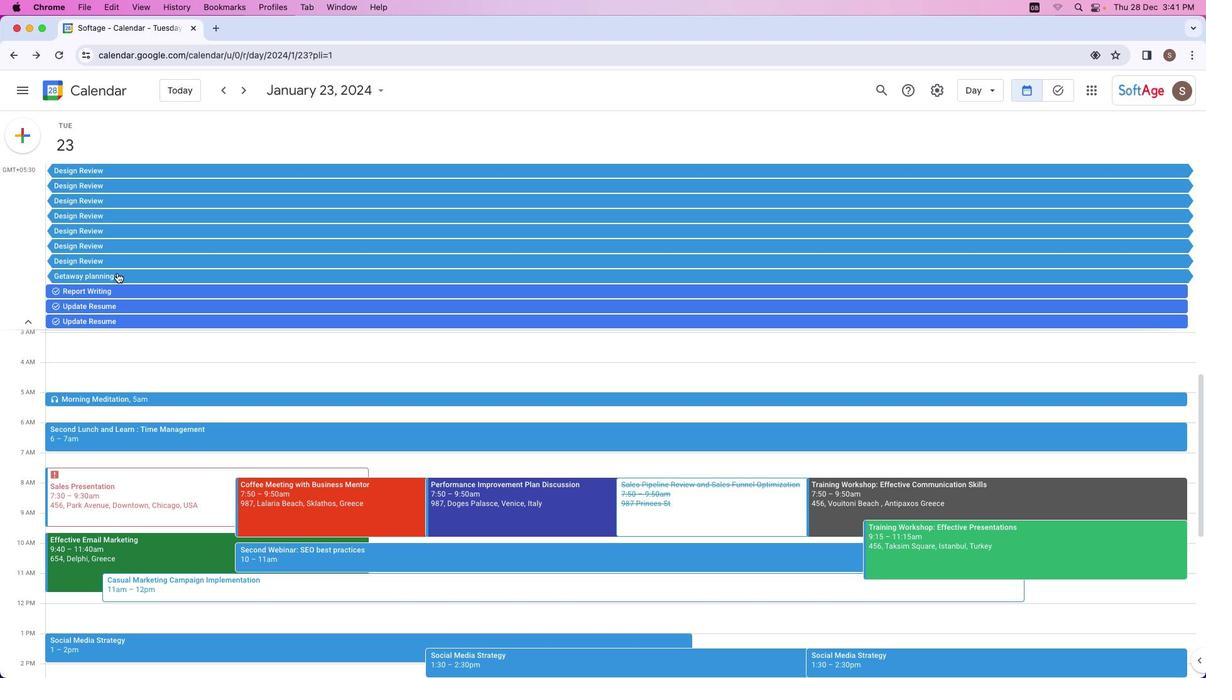 
Action: Mouse moved to (244, 87)
Screenshot: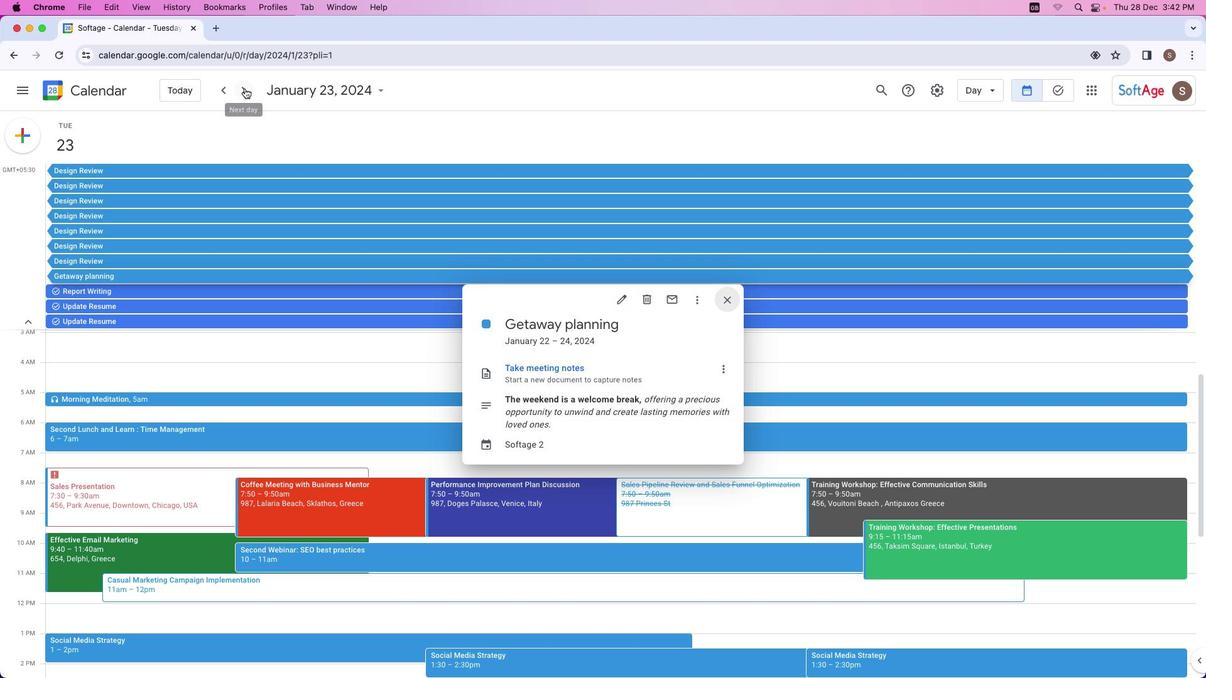 
Action: Mouse pressed left at (244, 87)
Screenshot: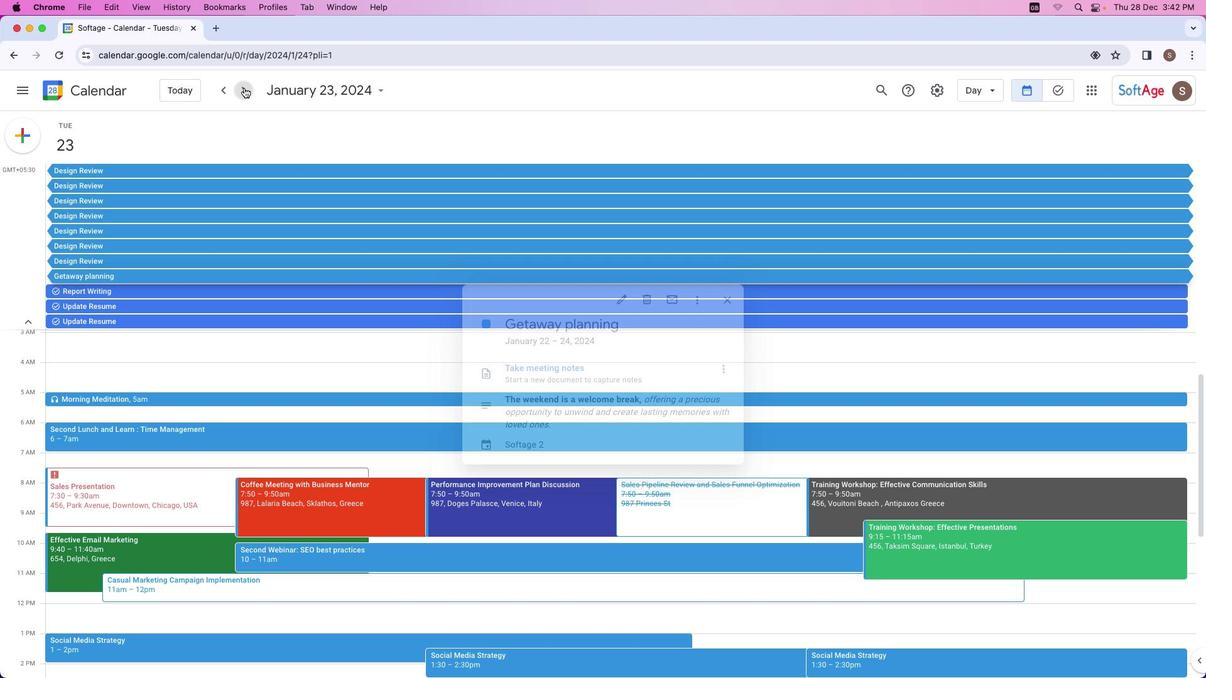 
Action: Mouse moved to (83, 277)
Screenshot: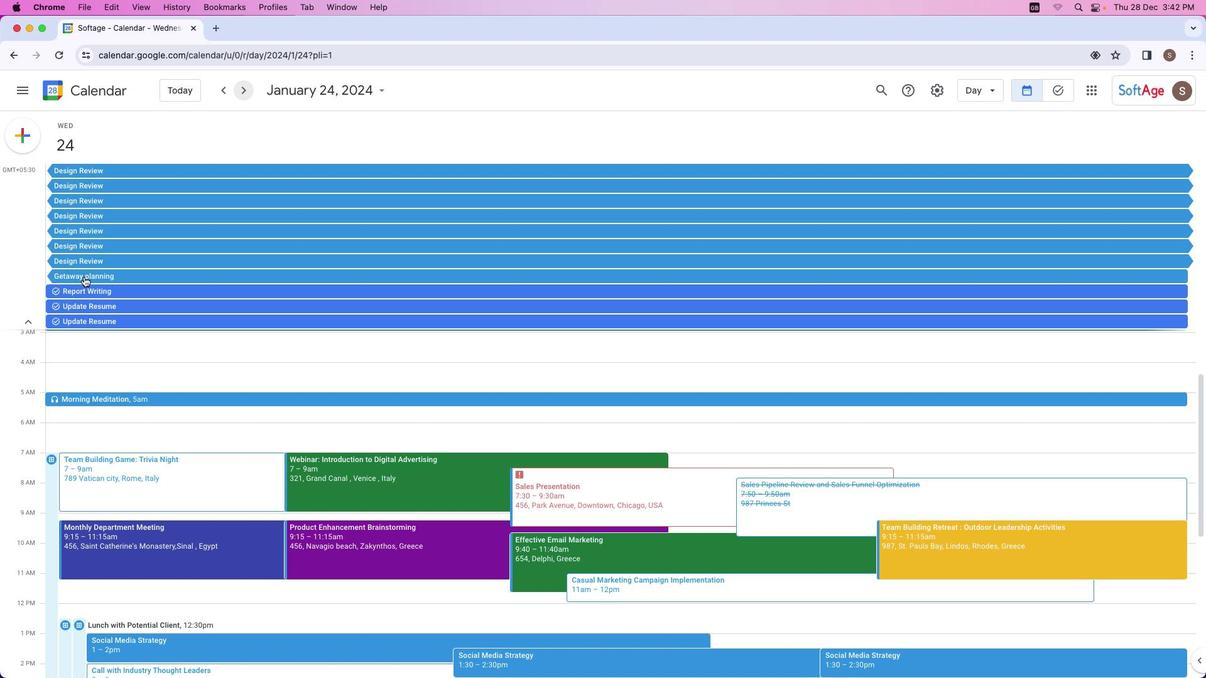 
Action: Mouse pressed left at (83, 277)
Screenshot: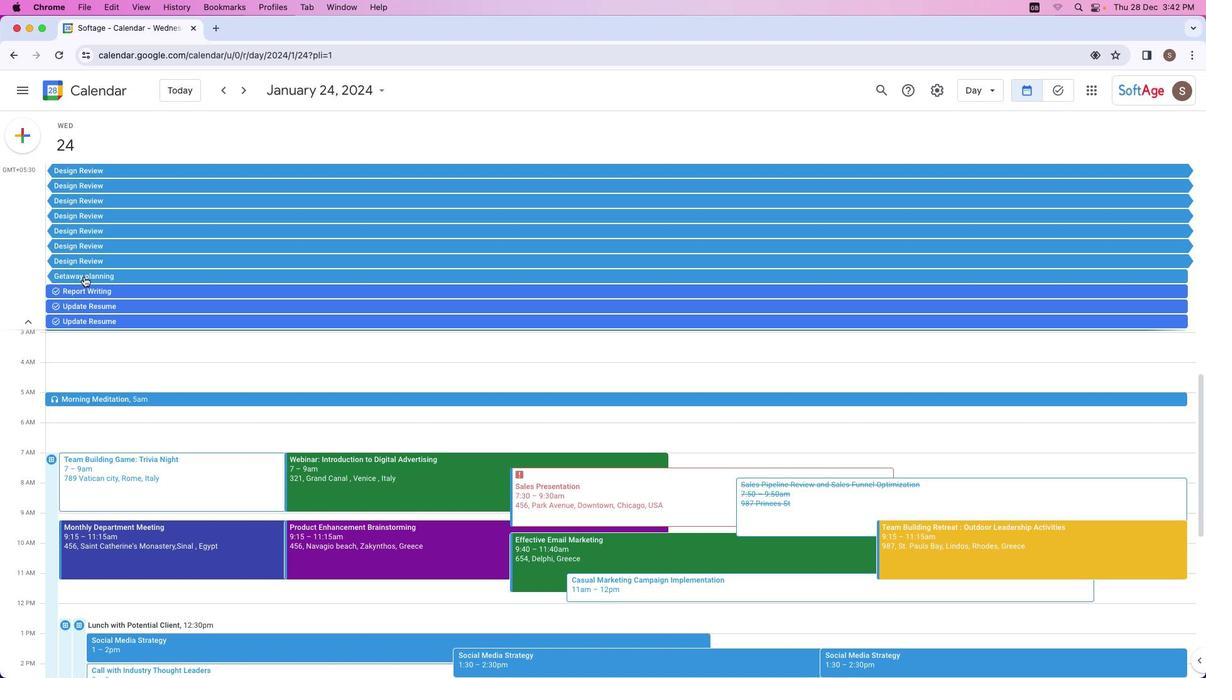 
Action: Mouse moved to (360, 124)
Screenshot: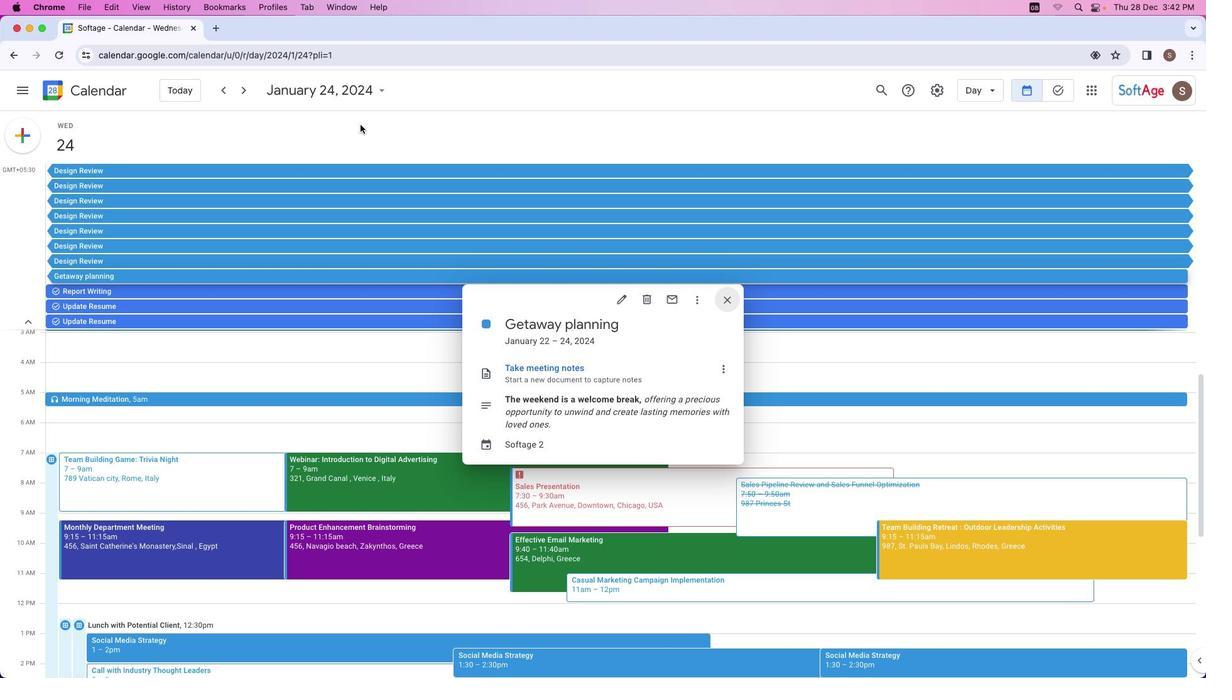
